 Task: Look for space in Marion, United States from 10th June, 2023 to 25th June, 2023 for 4 adults in price range Rs.10000 to Rs.15000. Place can be private room with 4 bedrooms having 4 beds and 4 bathrooms. Property type can be house, flat, guest house, hotel. Amenities needed are: wifi, TV, free parkinig on premises, gym, breakfast. Booking option can be shelf check-in. Required host language is English.
Action: Mouse moved to (464, 96)
Screenshot: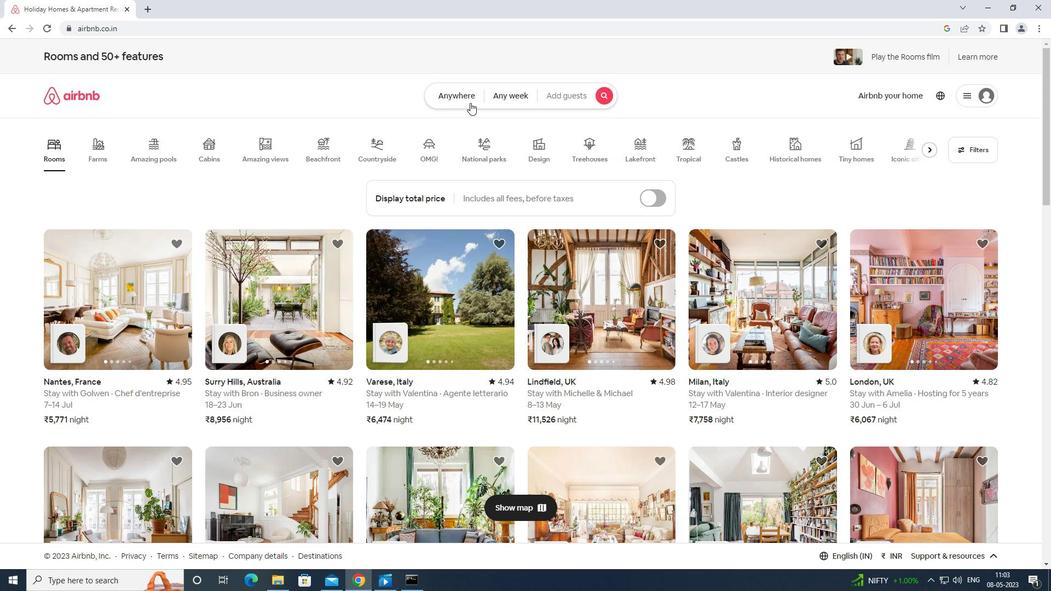 
Action: Mouse pressed left at (464, 96)
Screenshot: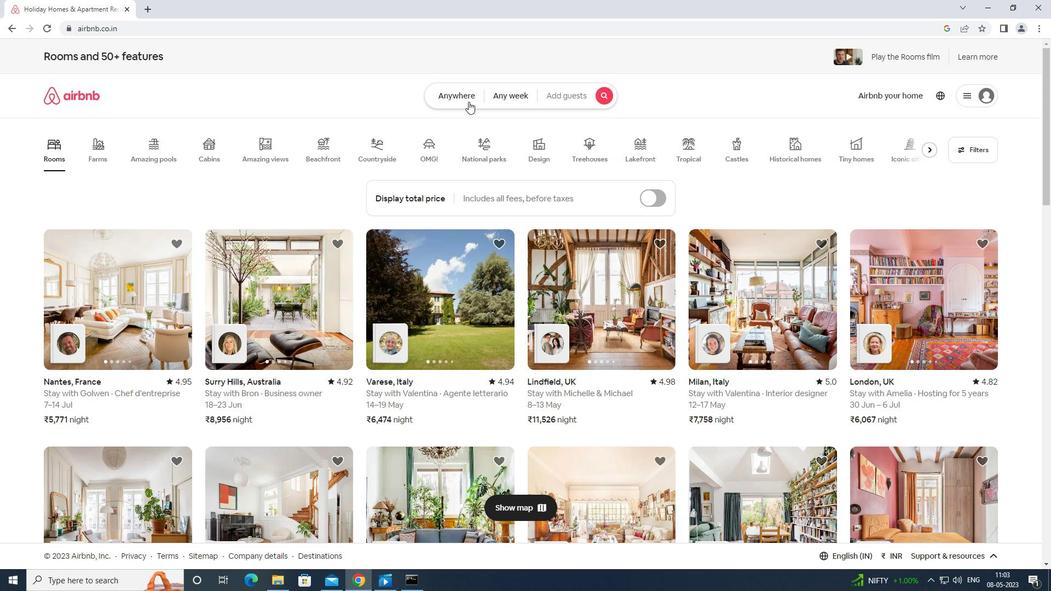 
Action: Mouse moved to (372, 134)
Screenshot: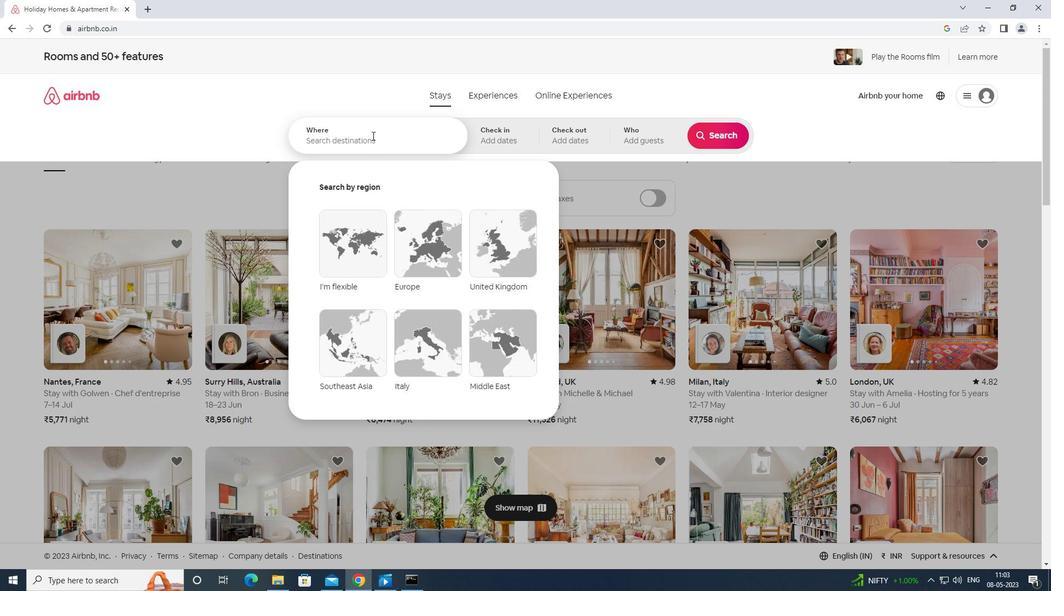 
Action: Mouse pressed left at (372, 134)
Screenshot: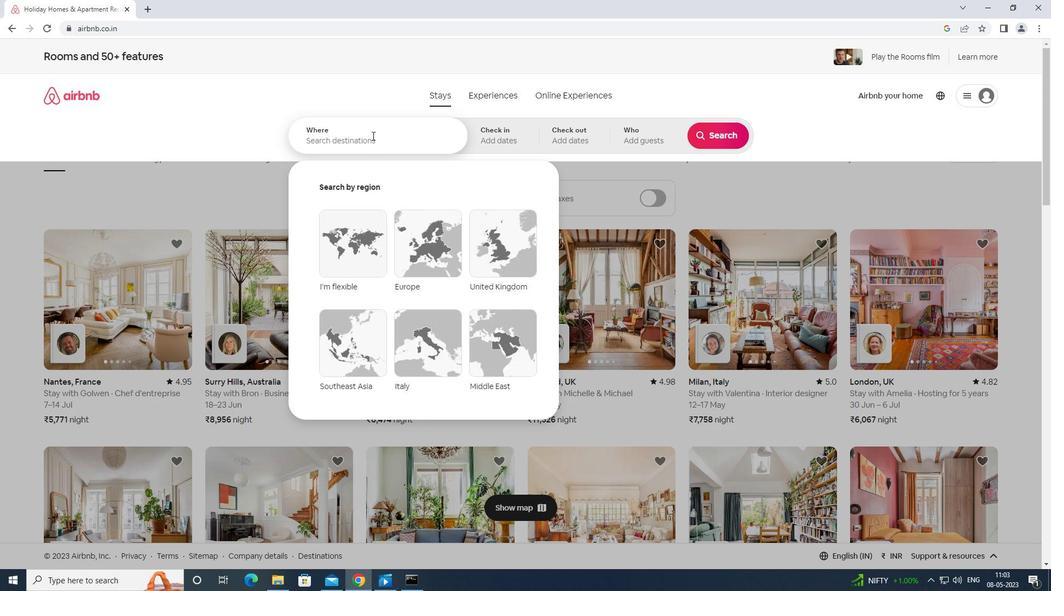 
Action: Key pressed <Key.caps_lock>
Screenshot: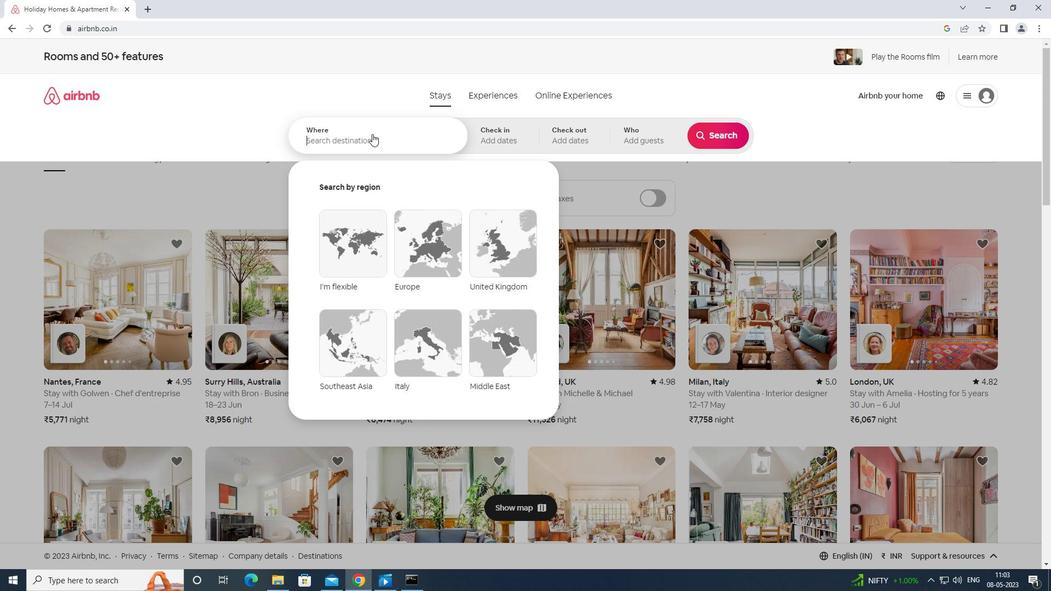 
Action: Mouse moved to (368, 141)
Screenshot: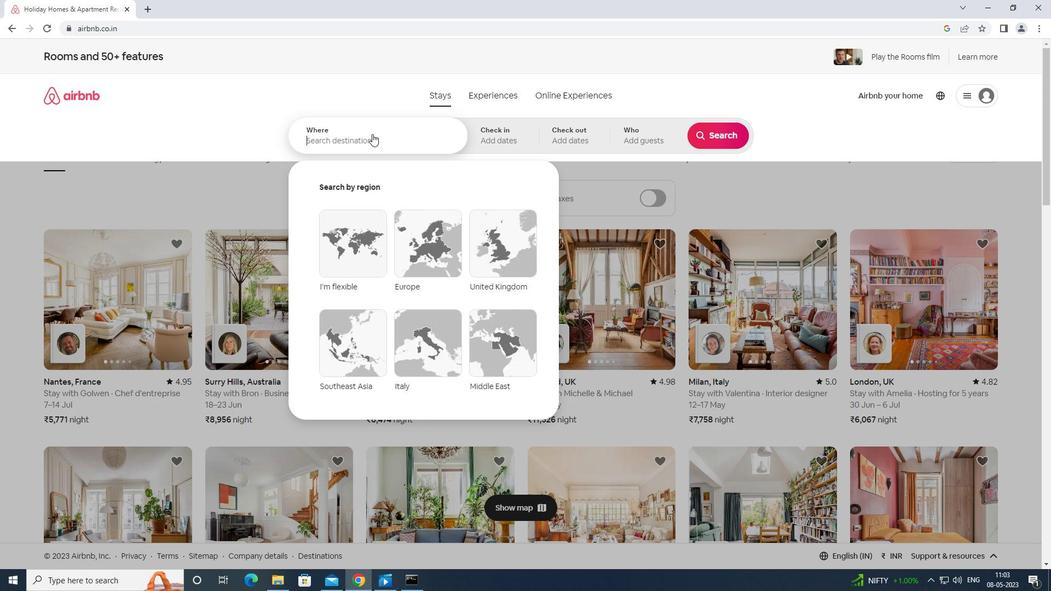 
Action: Key pressed m<Key.backspace><Key.shift>MARION<Key.space>UNITED<Key.space>STATES<Key.enter>
Screenshot: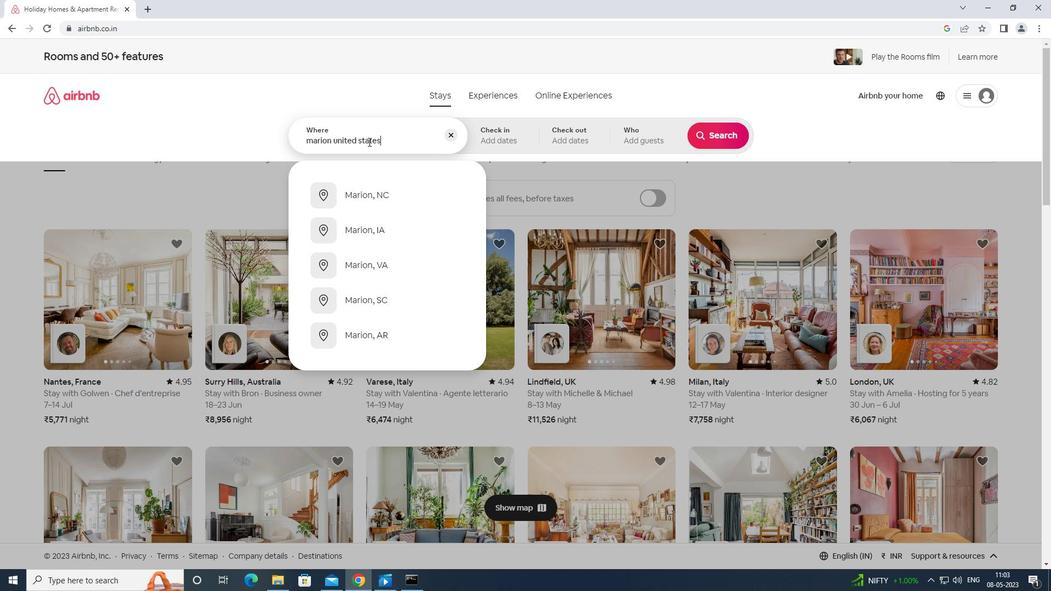 
Action: Mouse moved to (703, 294)
Screenshot: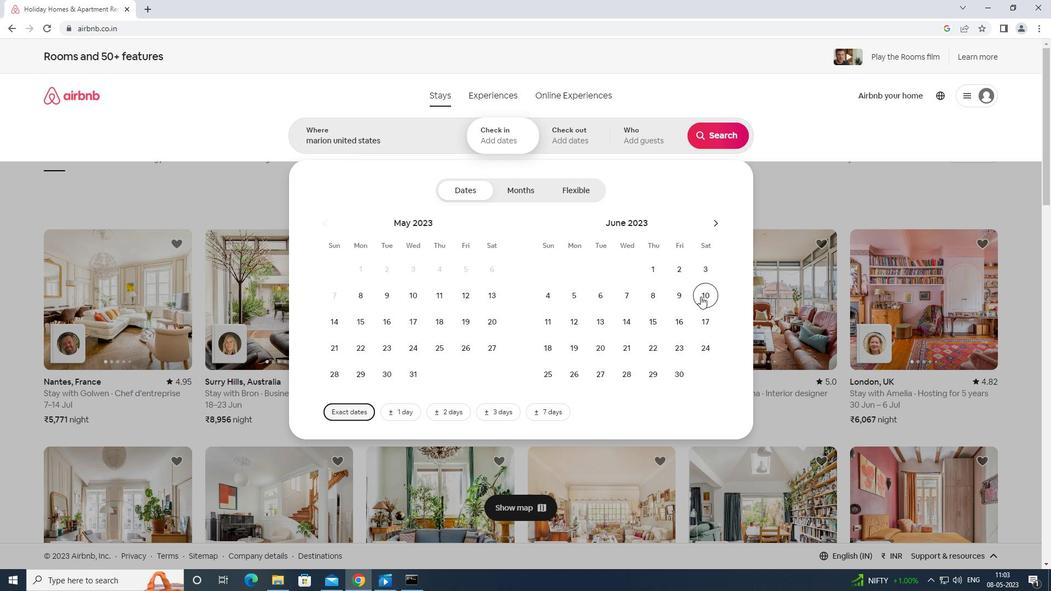 
Action: Mouse pressed left at (703, 294)
Screenshot: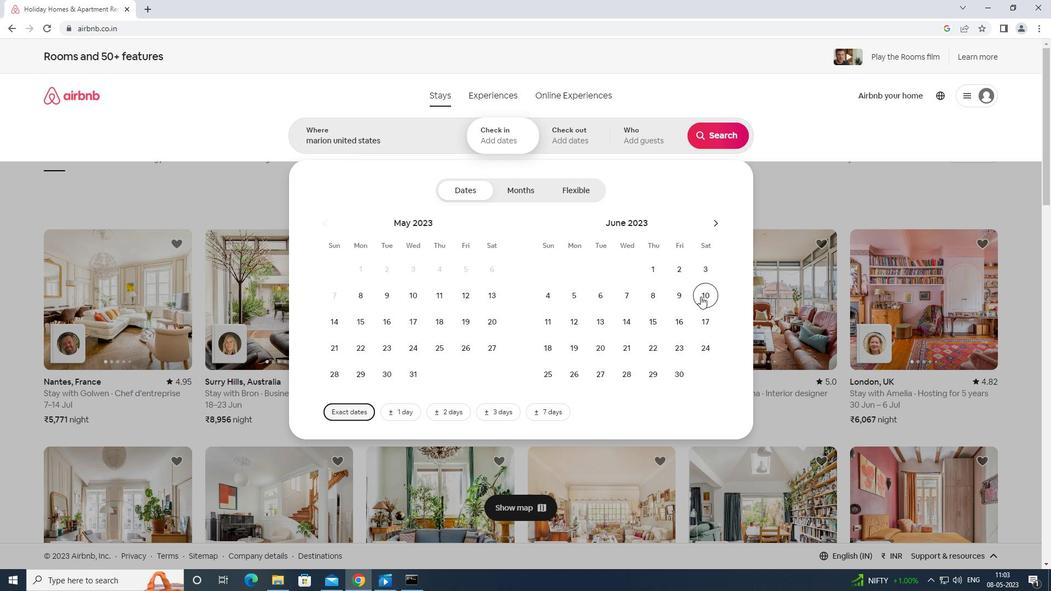 
Action: Mouse moved to (546, 372)
Screenshot: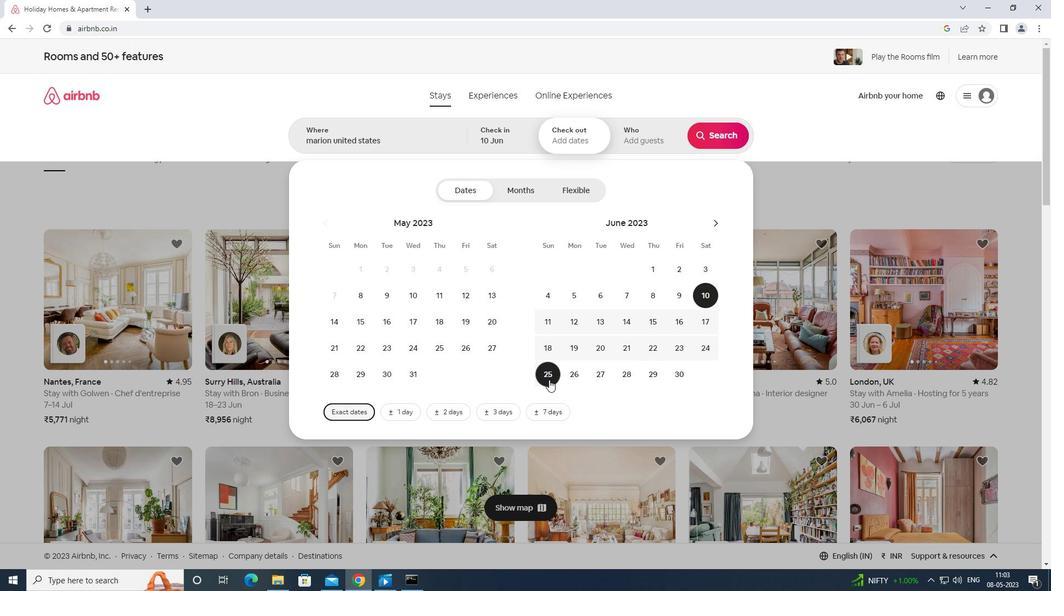 
Action: Mouse pressed left at (546, 372)
Screenshot: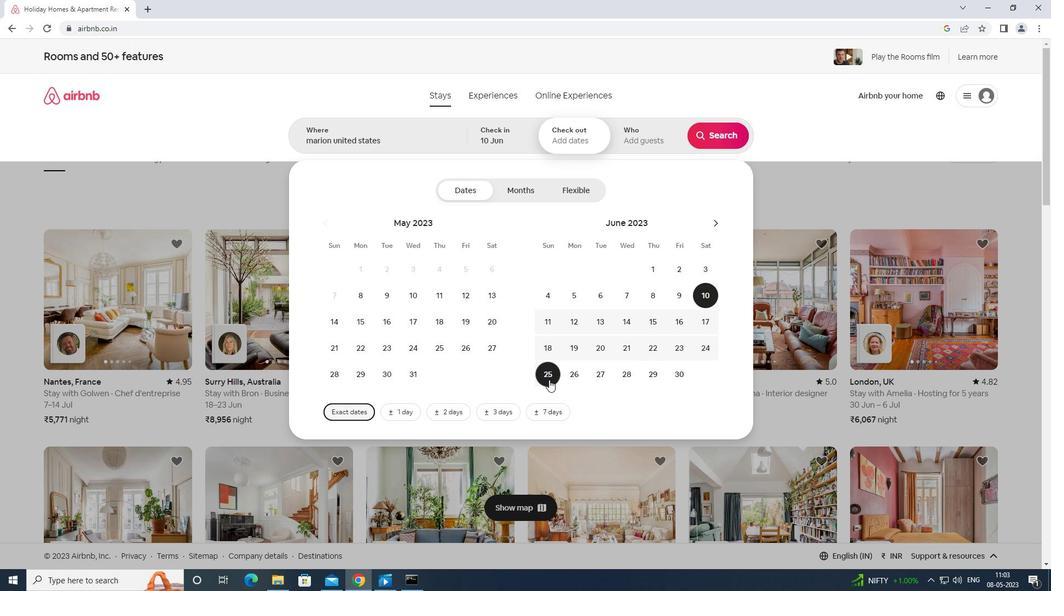 
Action: Mouse moved to (645, 135)
Screenshot: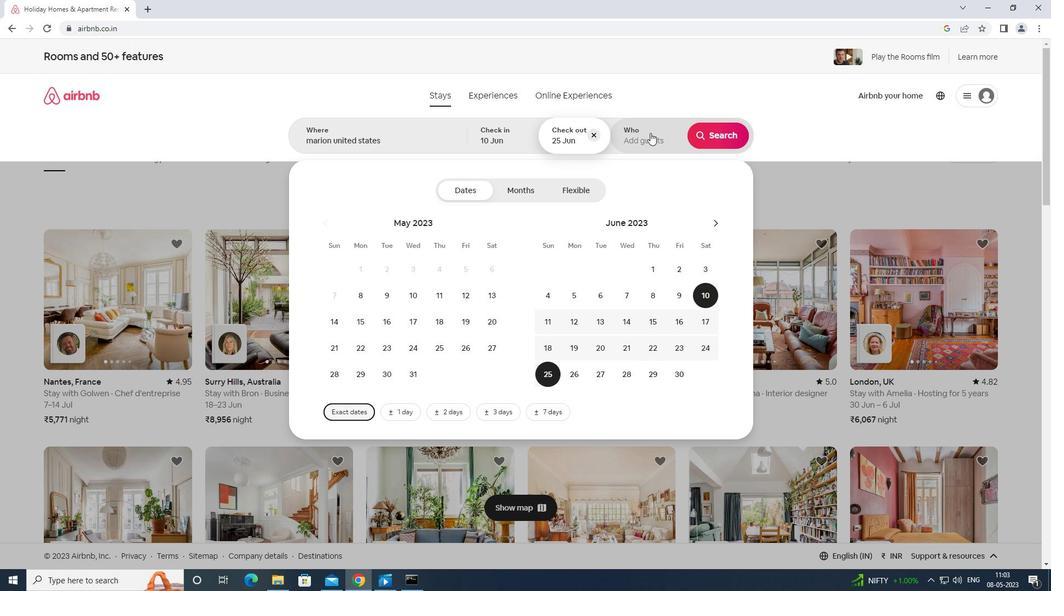 
Action: Mouse pressed left at (645, 135)
Screenshot: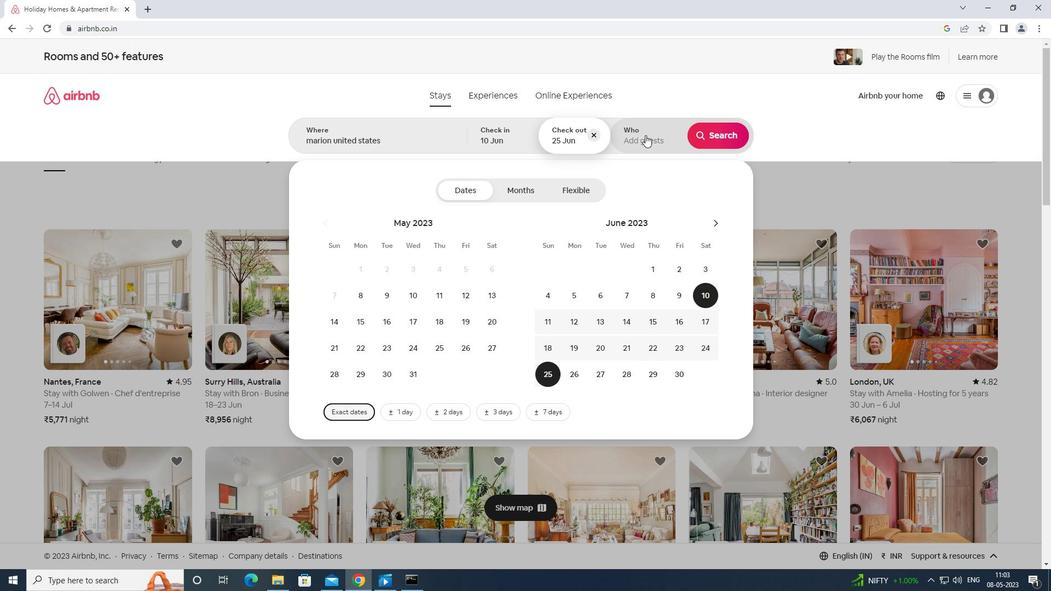 
Action: Mouse moved to (718, 194)
Screenshot: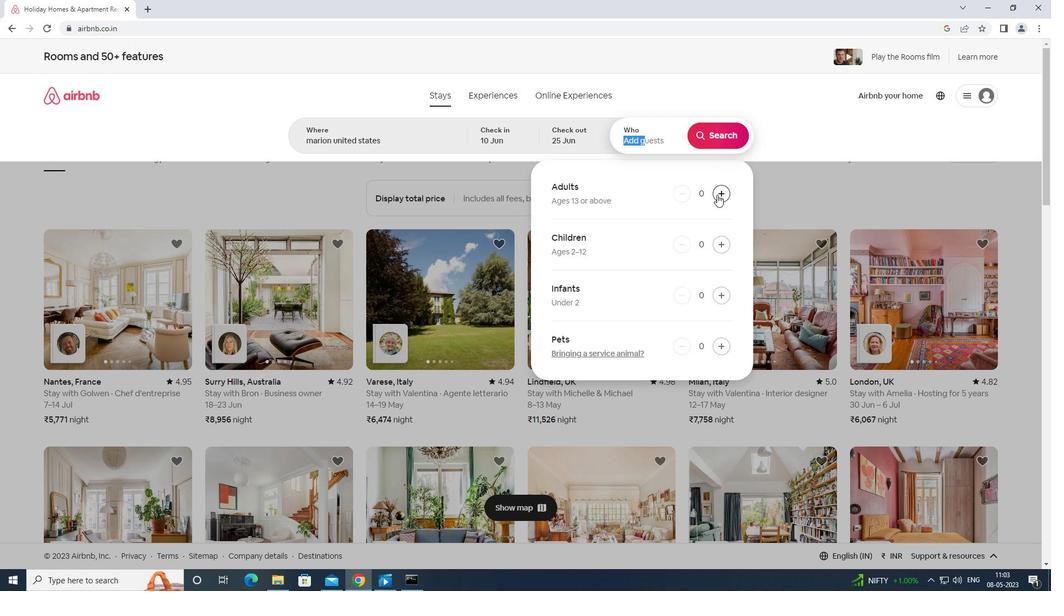
Action: Mouse pressed left at (718, 194)
Screenshot: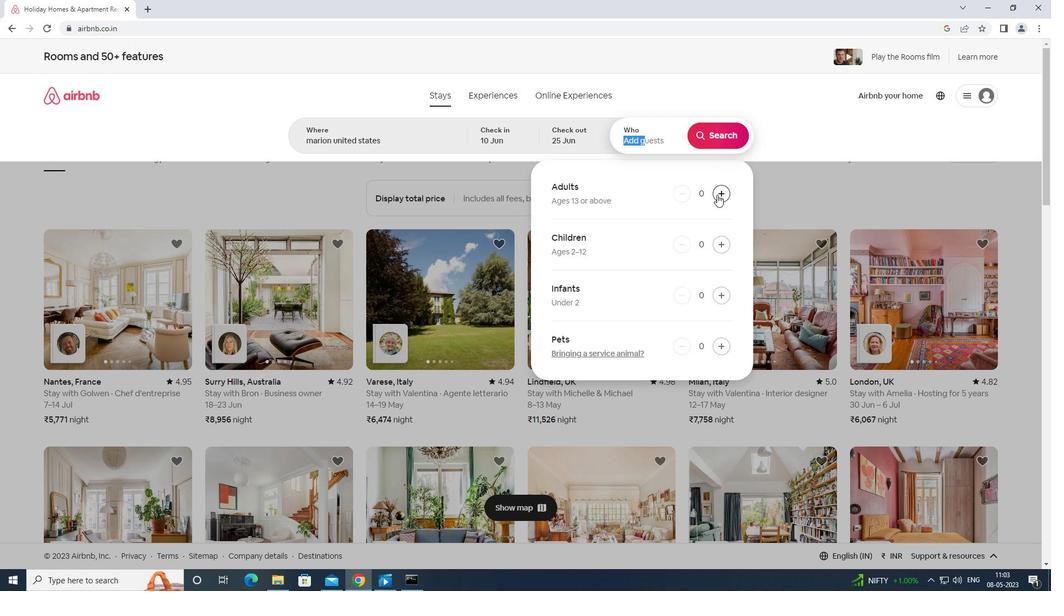 
Action: Mouse moved to (718, 194)
Screenshot: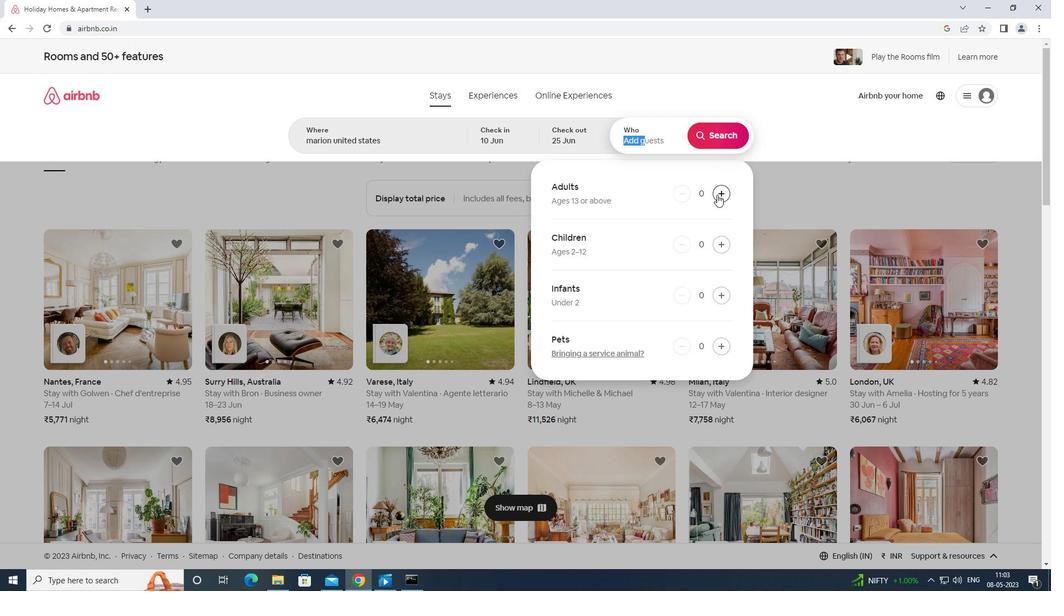 
Action: Mouse pressed left at (718, 194)
Screenshot: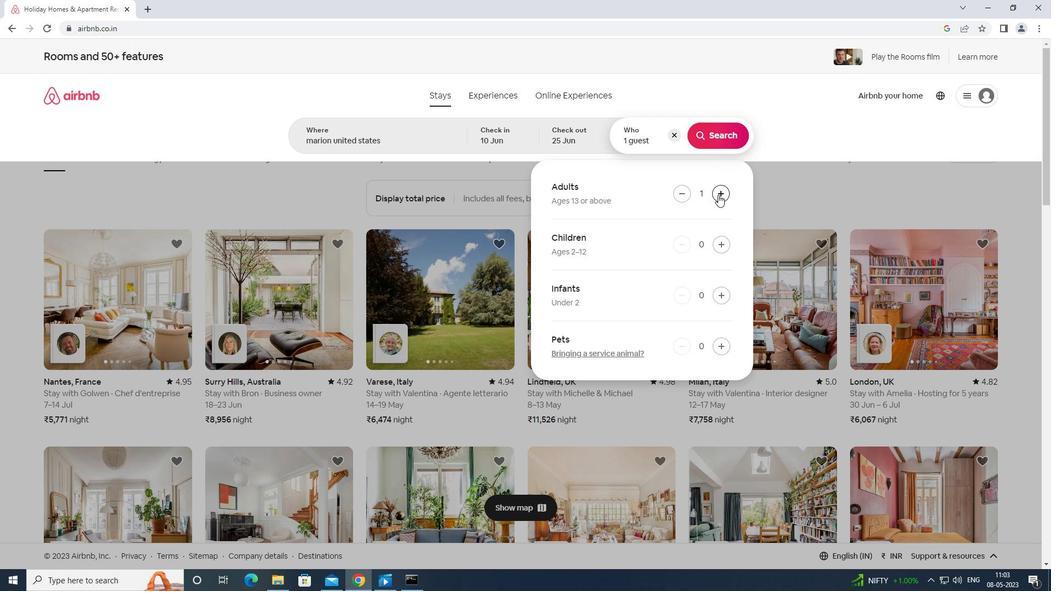 
Action: Mouse pressed left at (718, 194)
Screenshot: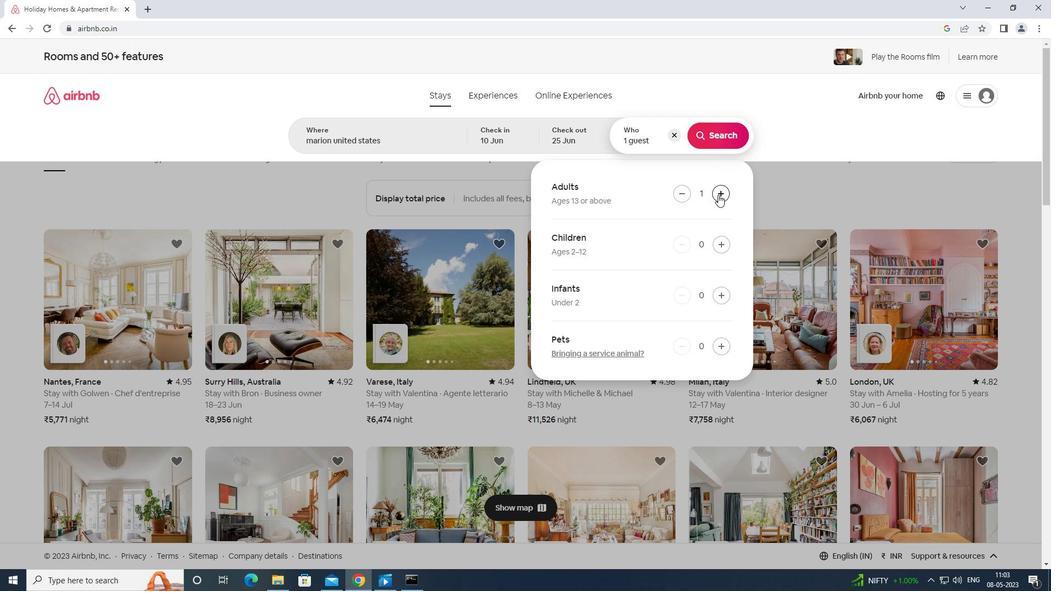 
Action: Mouse moved to (718, 194)
Screenshot: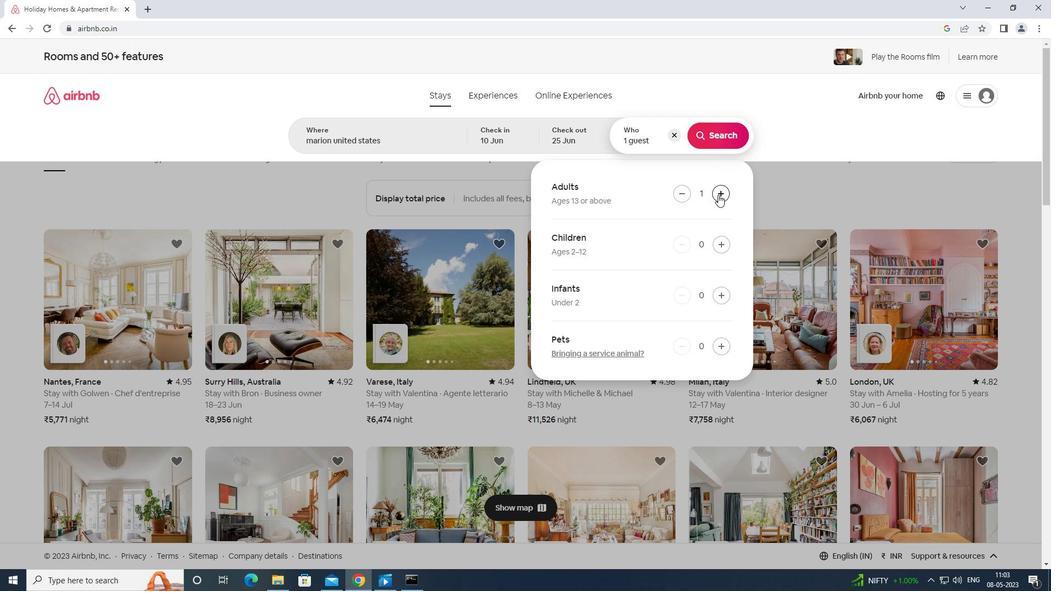 
Action: Mouse pressed left at (718, 194)
Screenshot: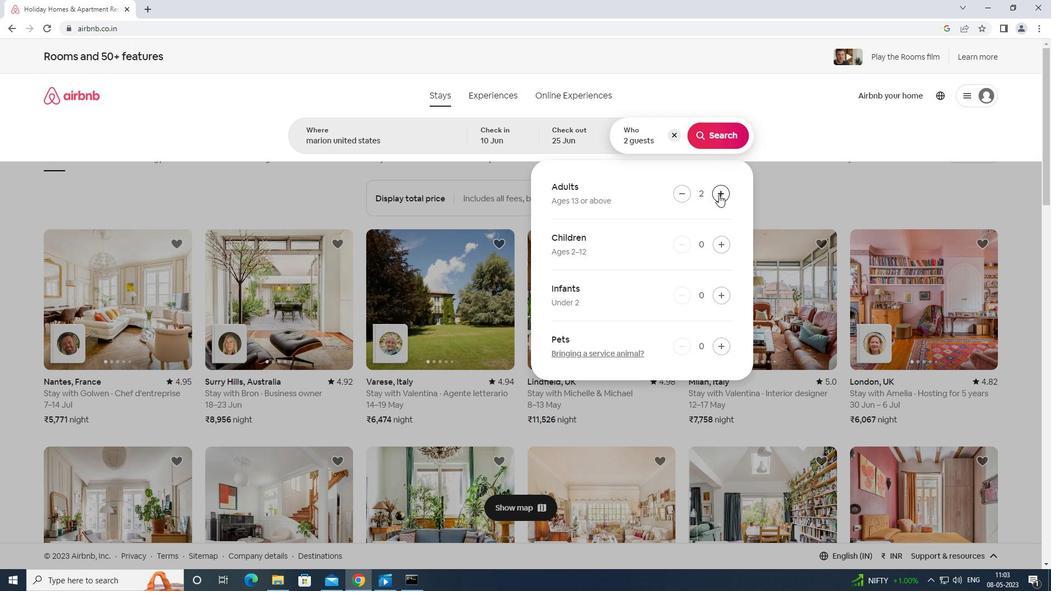 
Action: Mouse moved to (710, 131)
Screenshot: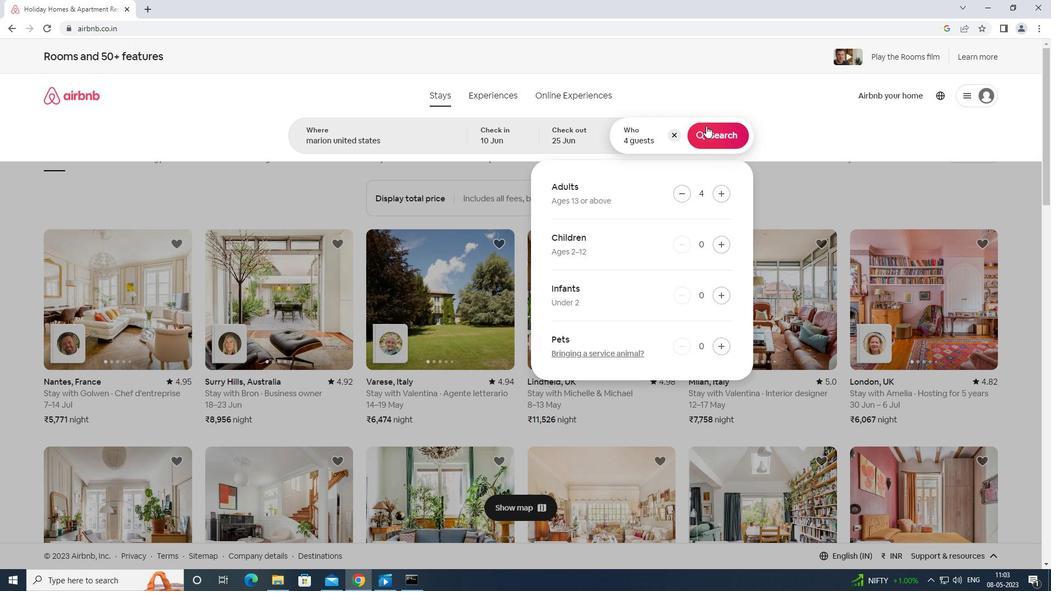 
Action: Mouse pressed left at (710, 131)
Screenshot: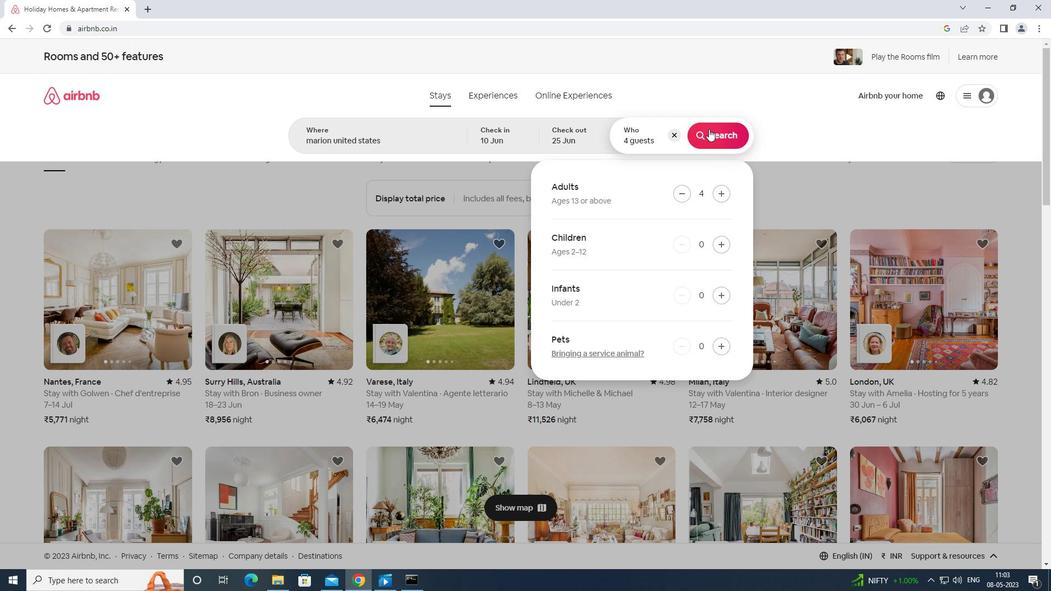
Action: Mouse moved to (1006, 87)
Screenshot: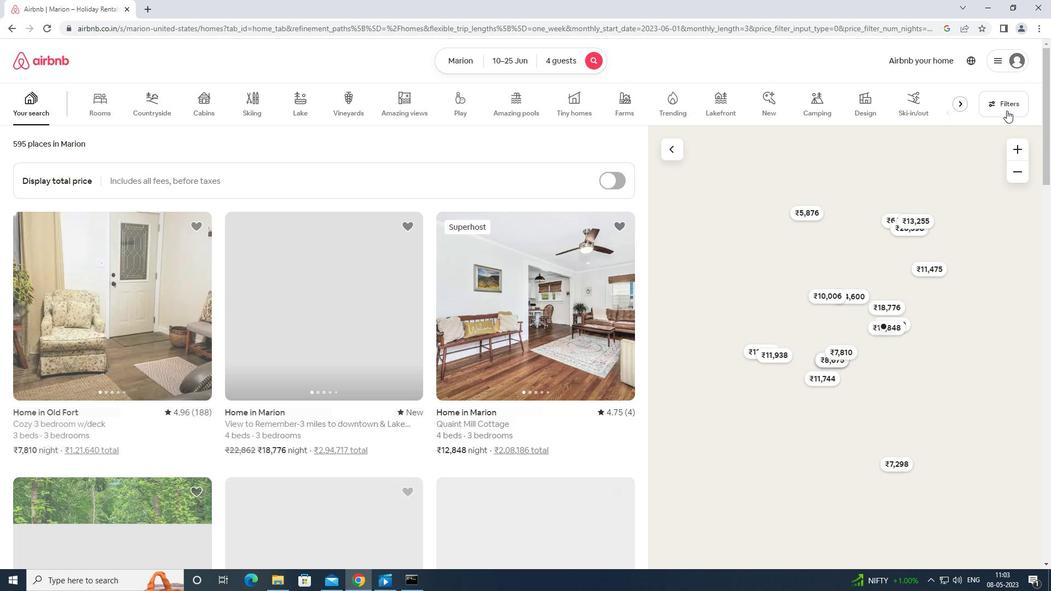 
Action: Mouse pressed left at (1006, 87)
Screenshot: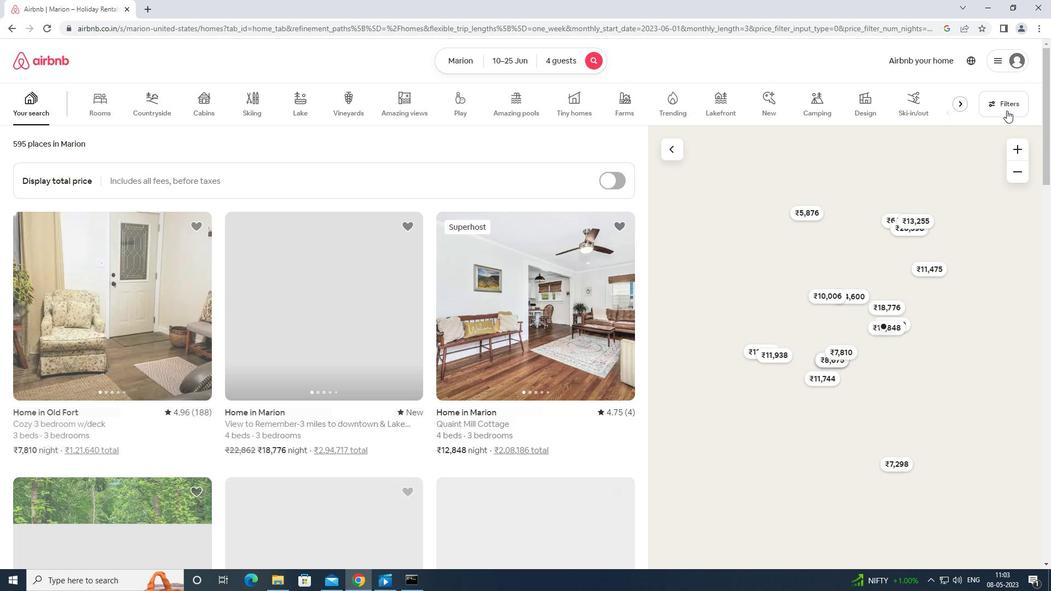 
Action: Mouse moved to (1006, 103)
Screenshot: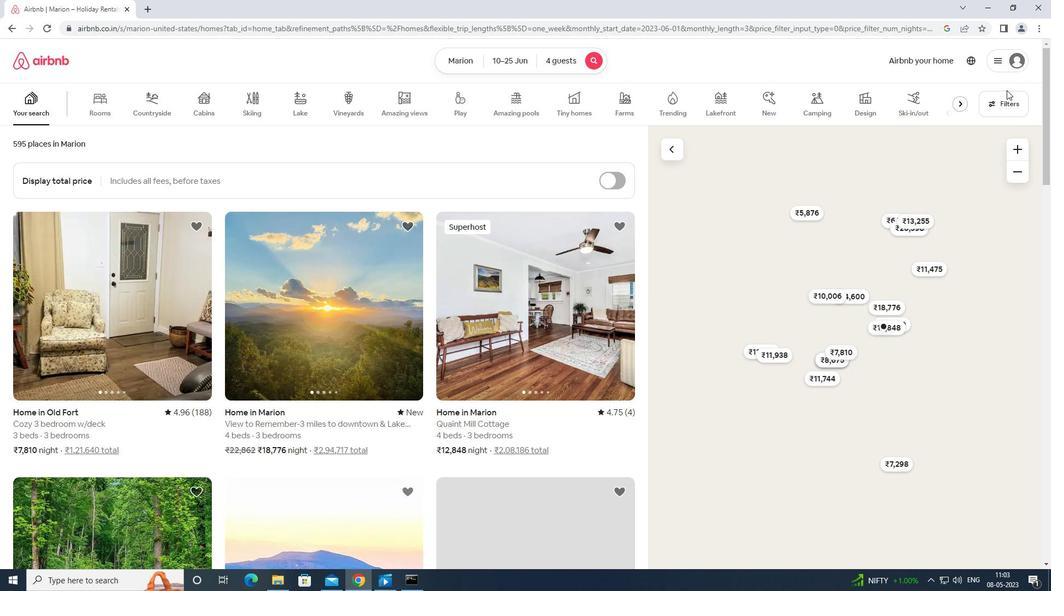 
Action: Mouse pressed left at (1006, 103)
Screenshot: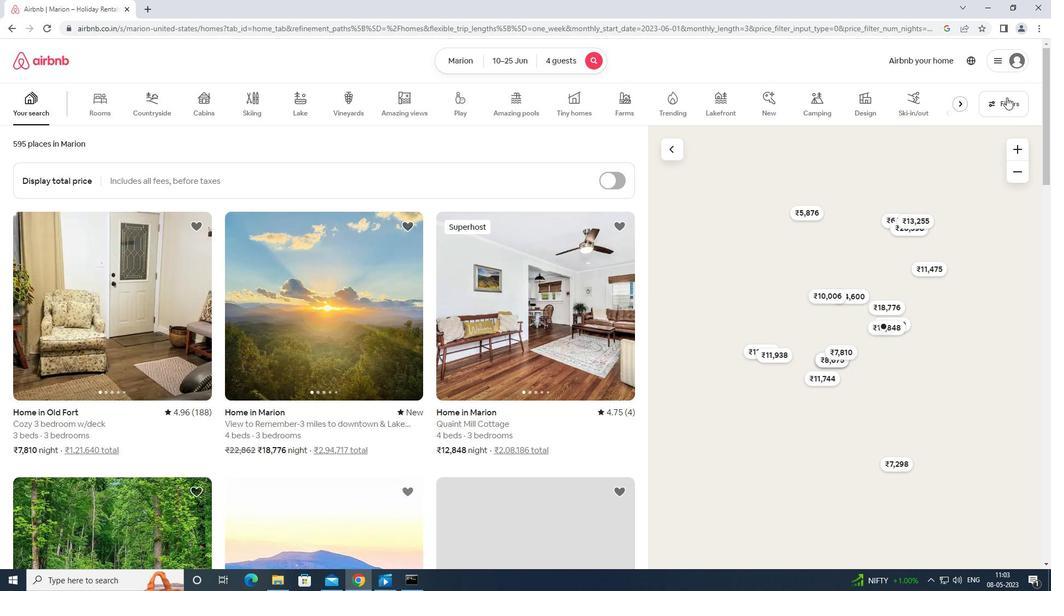 
Action: Mouse moved to (451, 364)
Screenshot: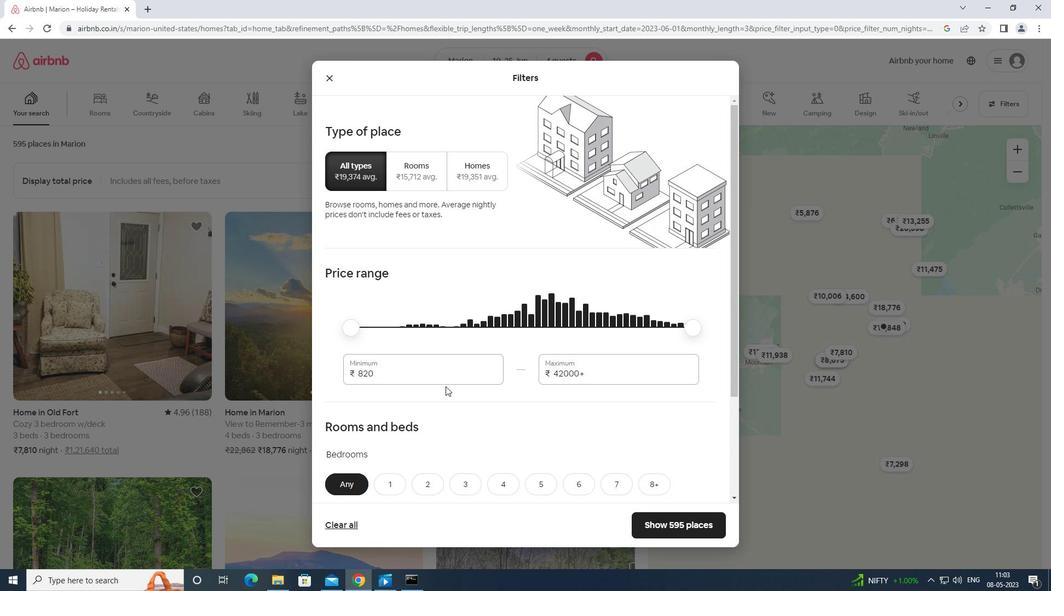 
Action: Mouse pressed left at (451, 364)
Screenshot: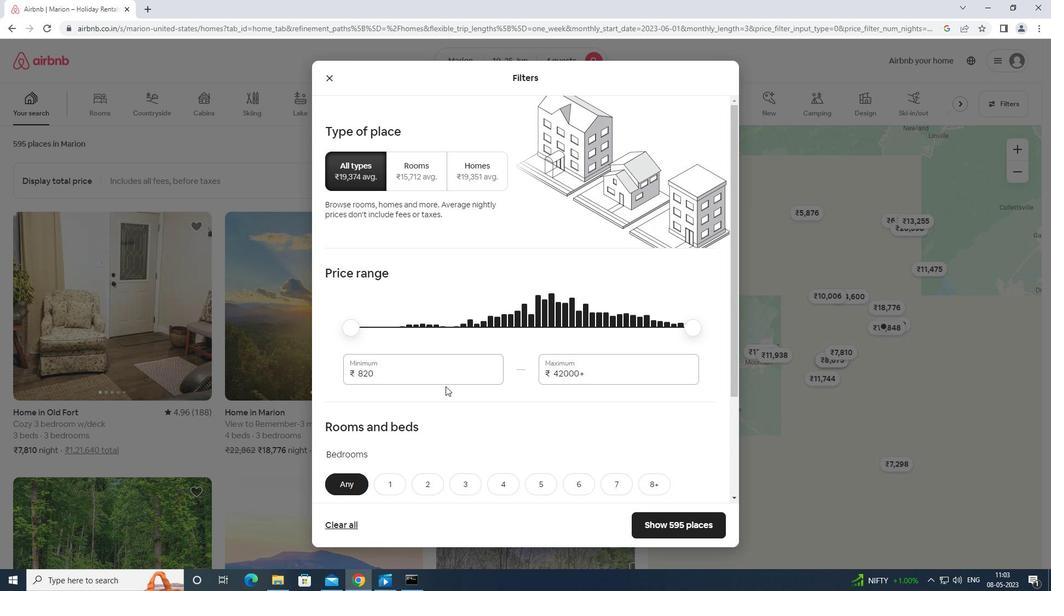 
Action: Mouse moved to (503, 404)
Screenshot: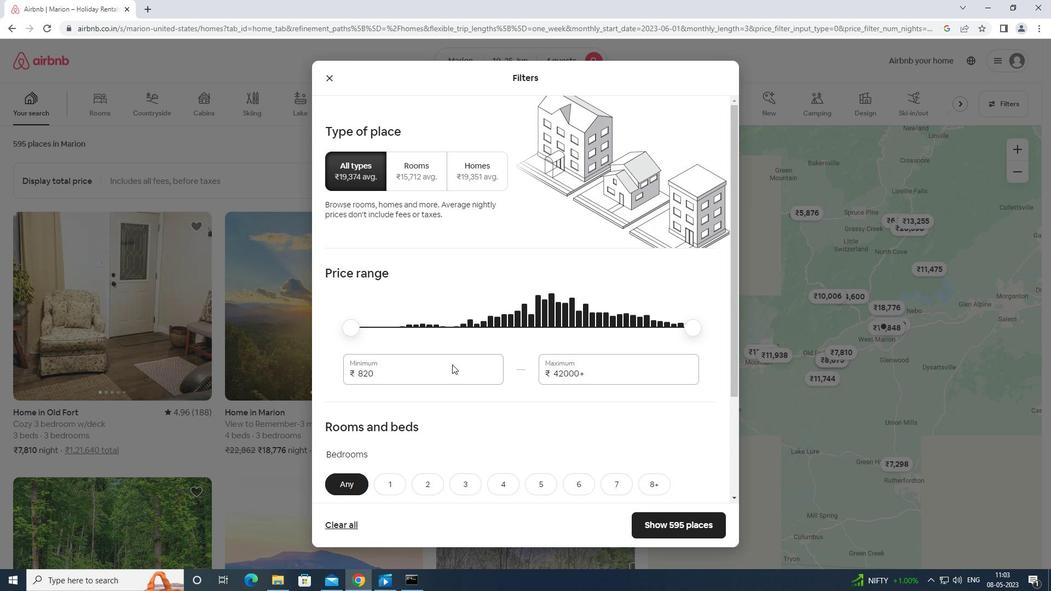 
Action: Key pressed <Key.backspace><Key.backspace><Key.backspace><Key.backspace><Key.backspace>10000
Screenshot: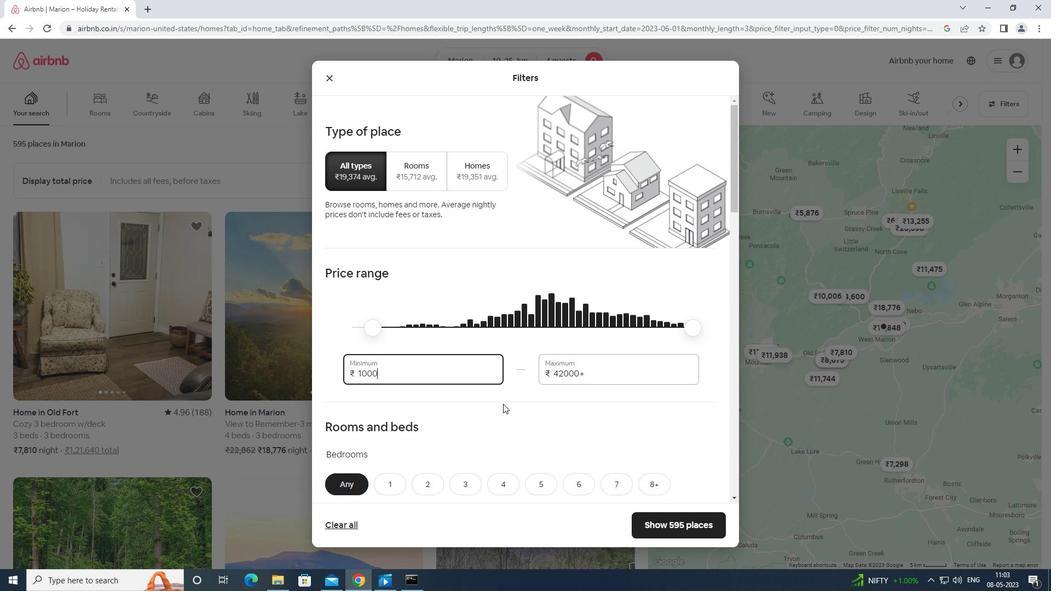 
Action: Mouse moved to (597, 372)
Screenshot: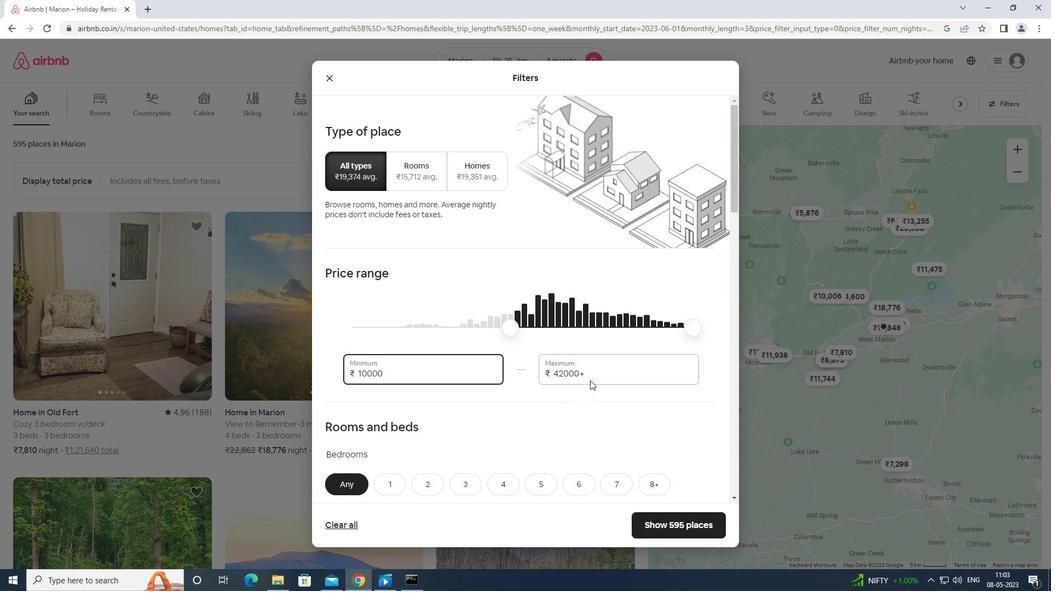 
Action: Mouse pressed left at (597, 372)
Screenshot: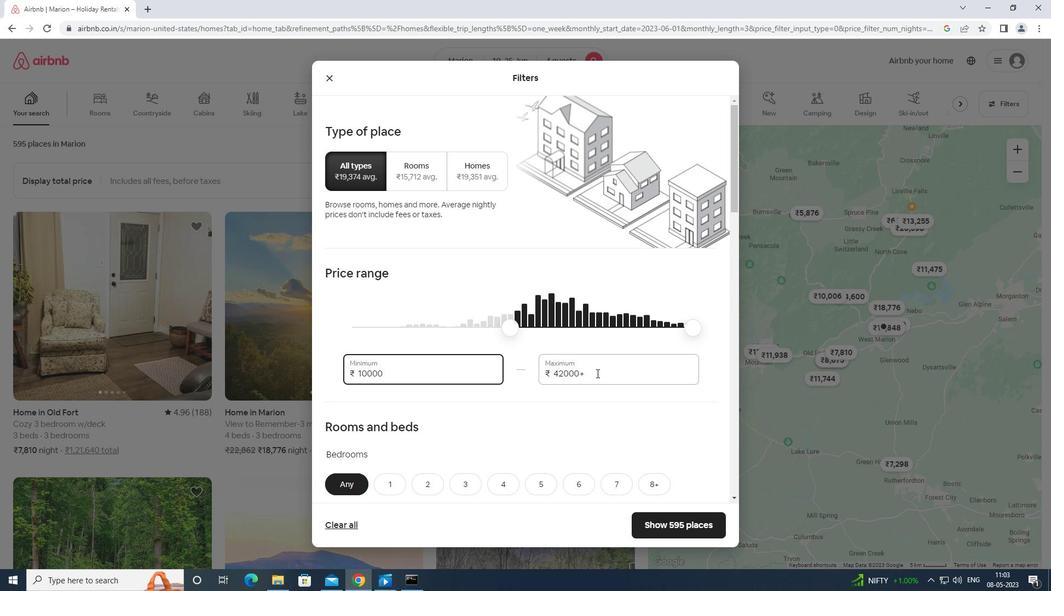 
Action: Key pressed <Key.backspace><Key.backspace><Key.backspace><Key.backspace><Key.backspace><Key.backspace><Key.backspace><Key.backspace><Key.backspace><Key.backspace><Key.backspace>15000
Screenshot: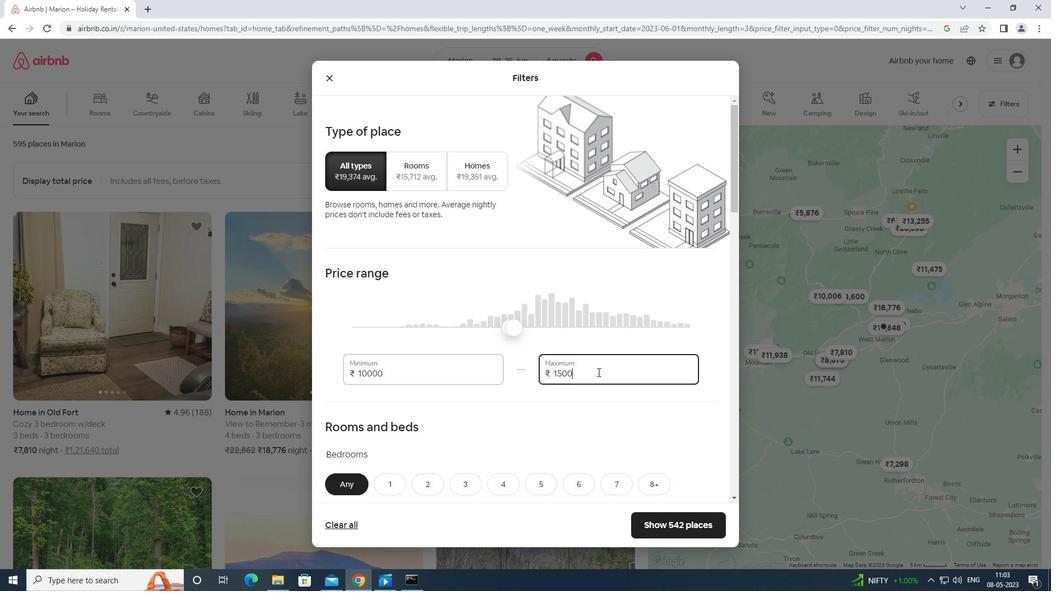 
Action: Mouse moved to (594, 382)
Screenshot: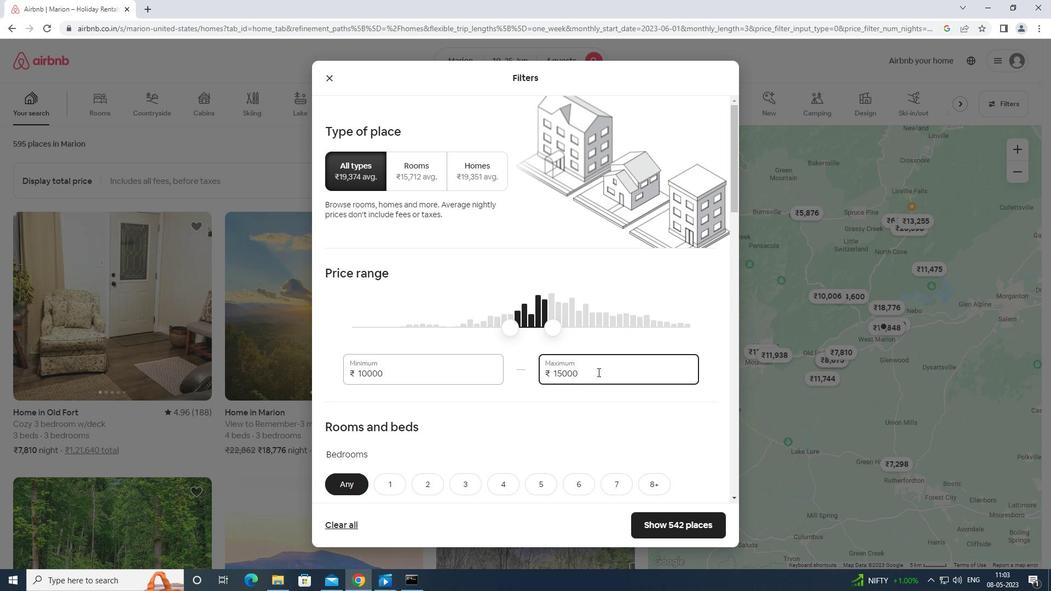 
Action: Mouse scrolled (594, 381) with delta (0, 0)
Screenshot: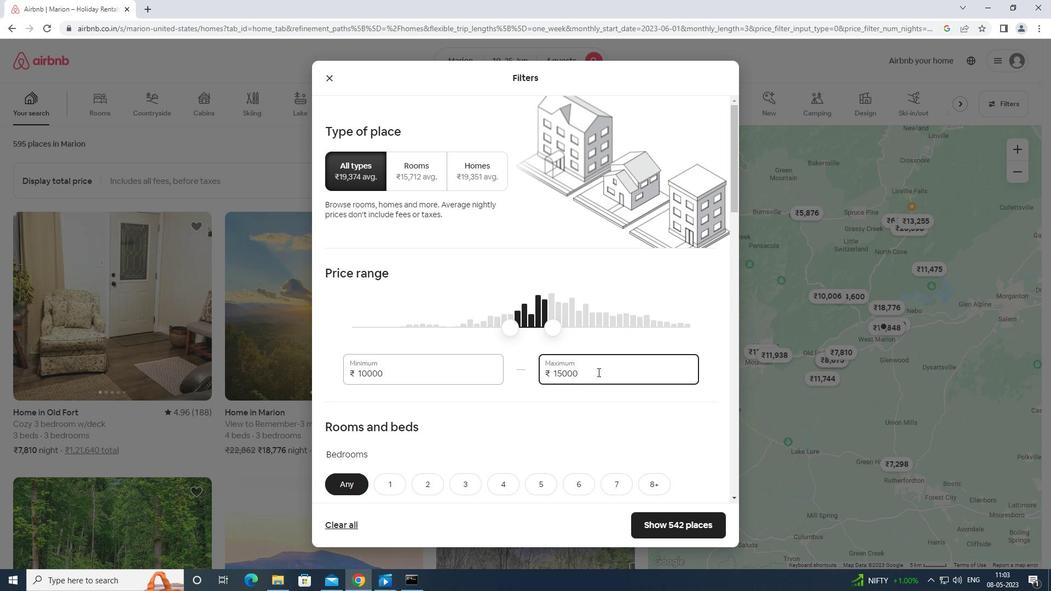 
Action: Mouse moved to (594, 384)
Screenshot: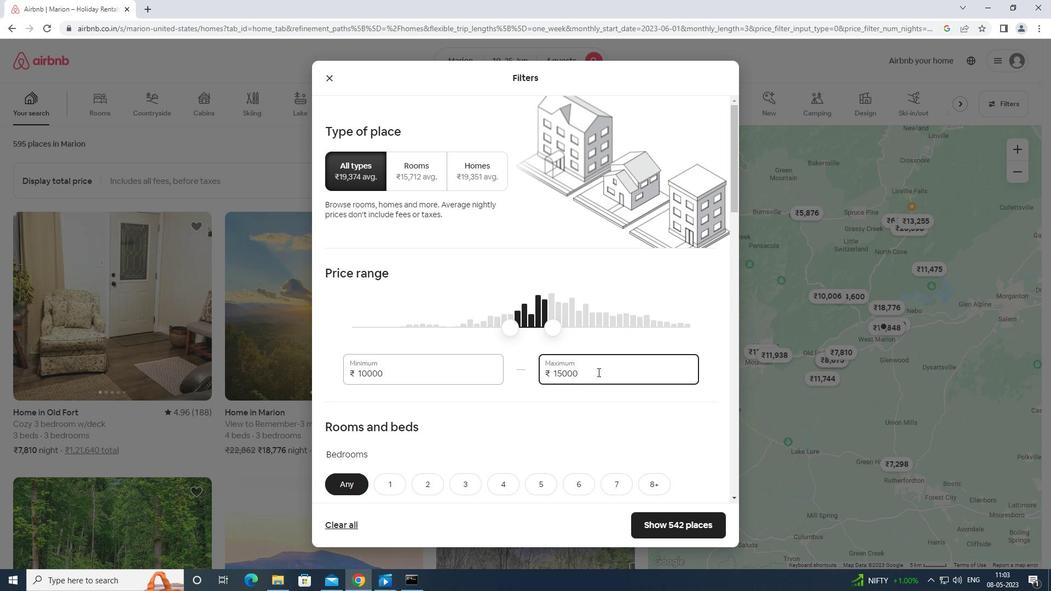 
Action: Mouse scrolled (594, 383) with delta (0, 0)
Screenshot: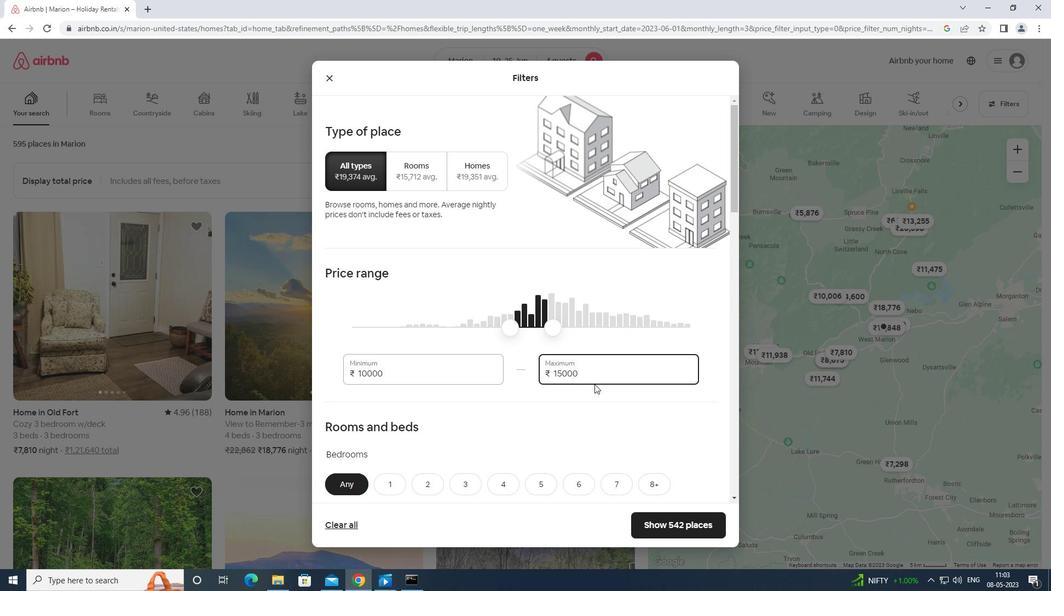 
Action: Mouse moved to (594, 386)
Screenshot: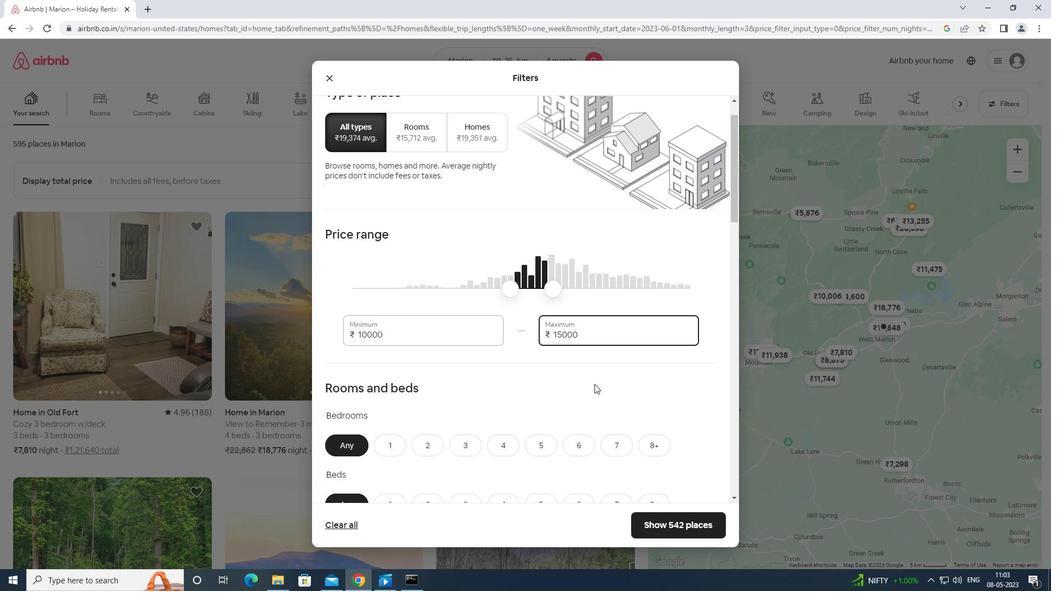 
Action: Mouse scrolled (594, 385) with delta (0, 0)
Screenshot: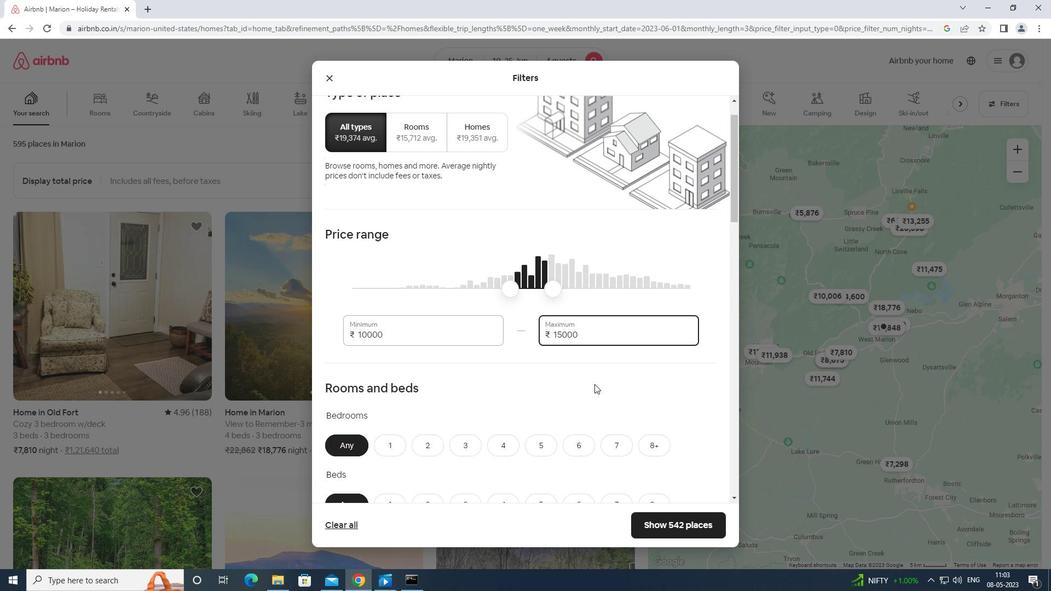 
Action: Mouse scrolled (594, 385) with delta (0, 0)
Screenshot: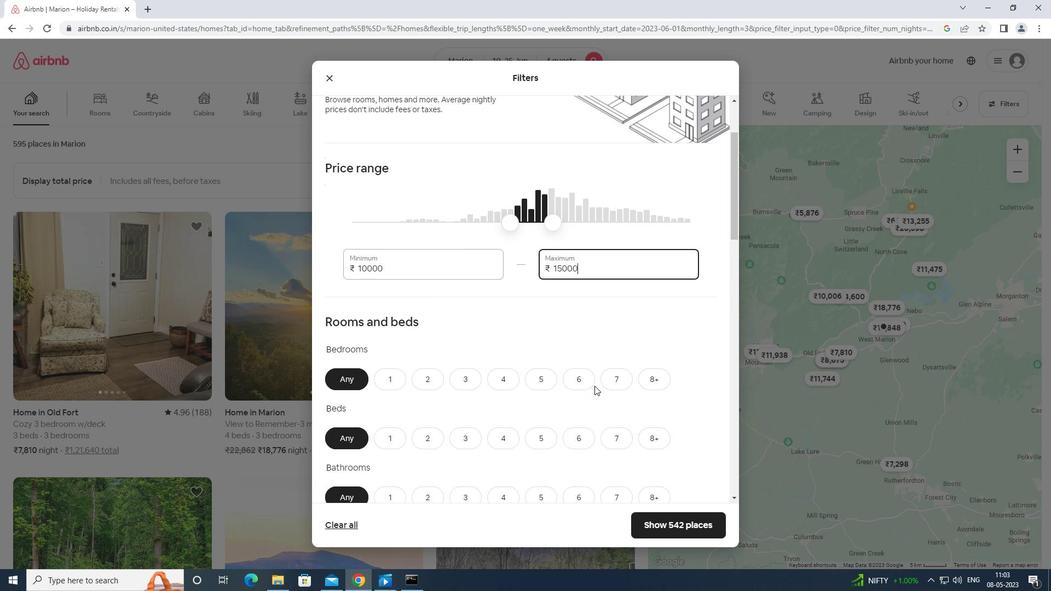 
Action: Mouse moved to (582, 383)
Screenshot: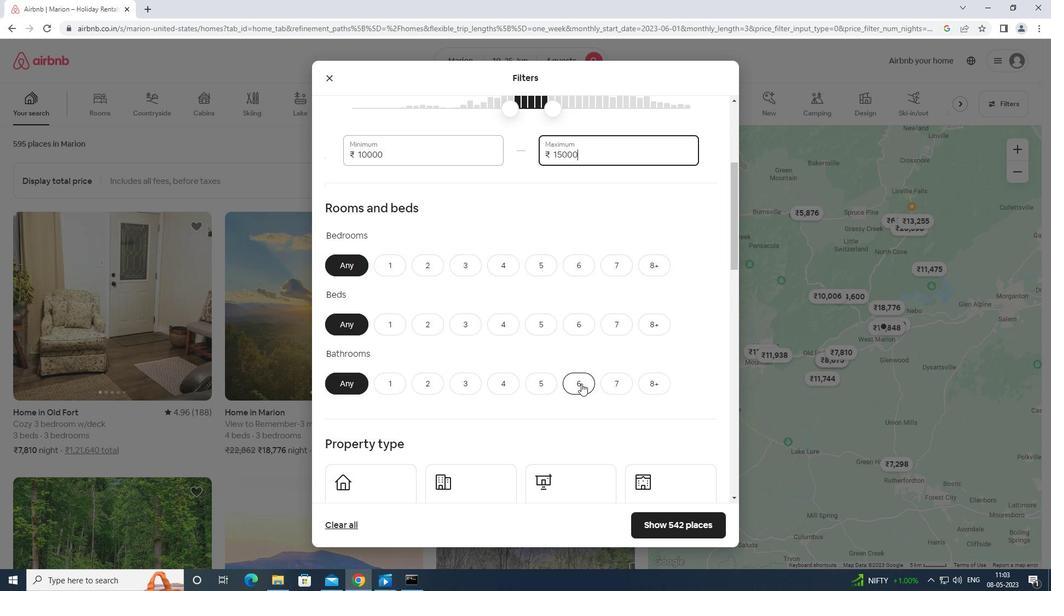 
Action: Mouse scrolled (582, 383) with delta (0, 0)
Screenshot: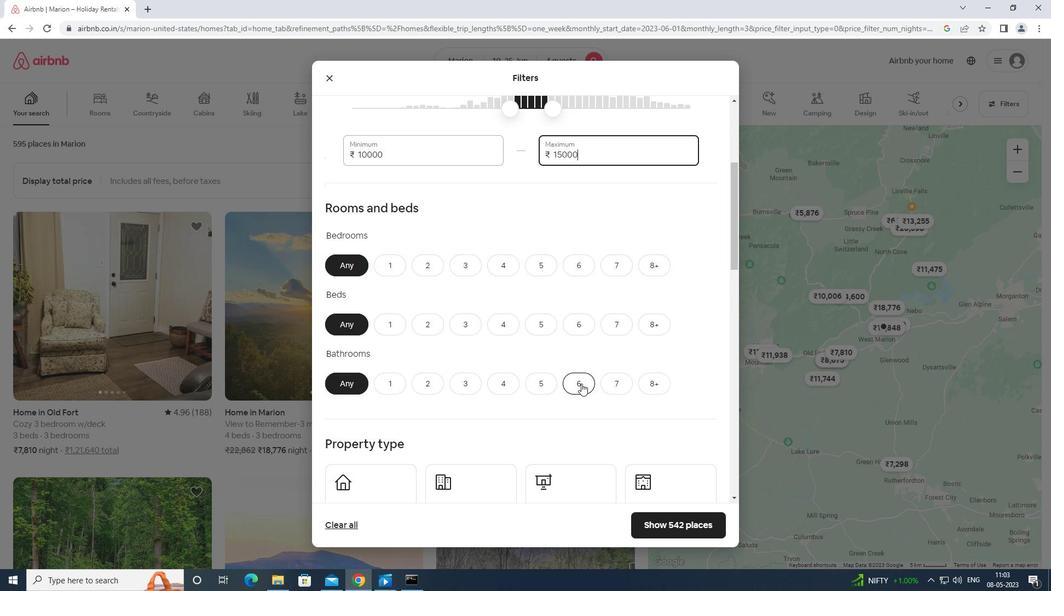 
Action: Mouse moved to (493, 211)
Screenshot: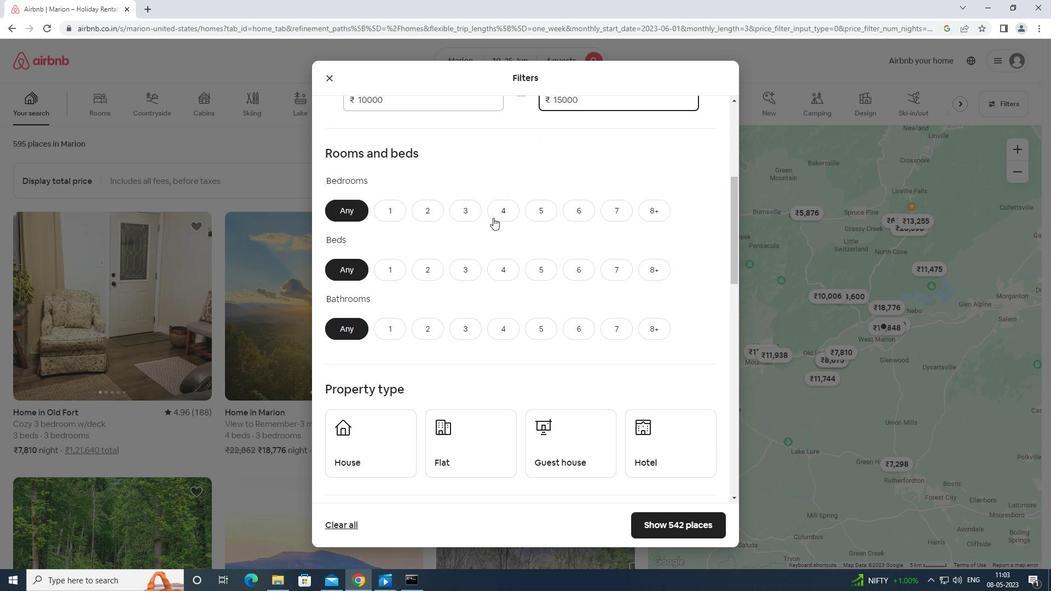 
Action: Mouse pressed left at (493, 211)
Screenshot: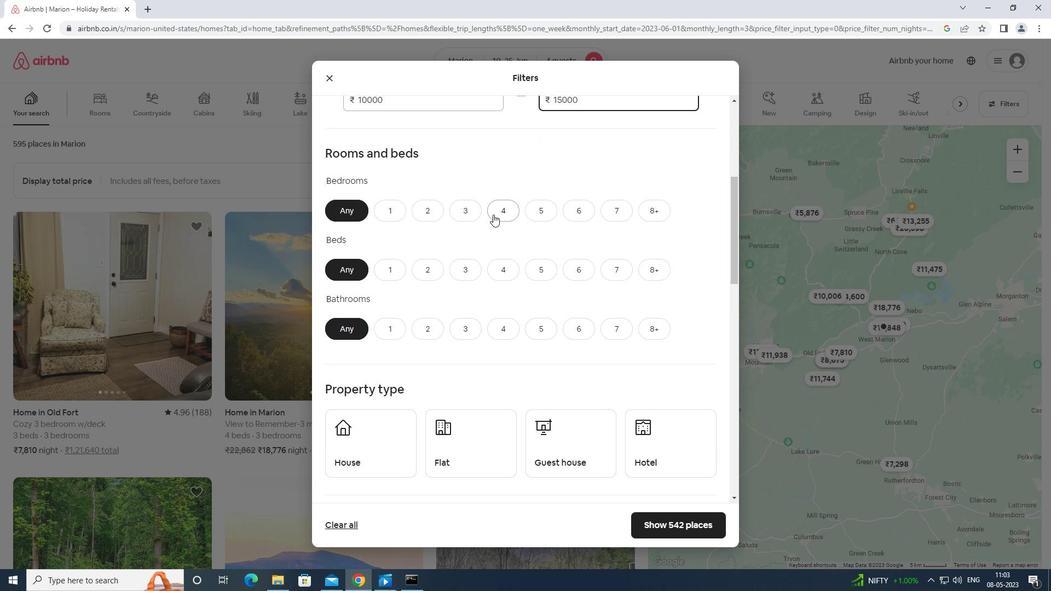
Action: Mouse moved to (507, 265)
Screenshot: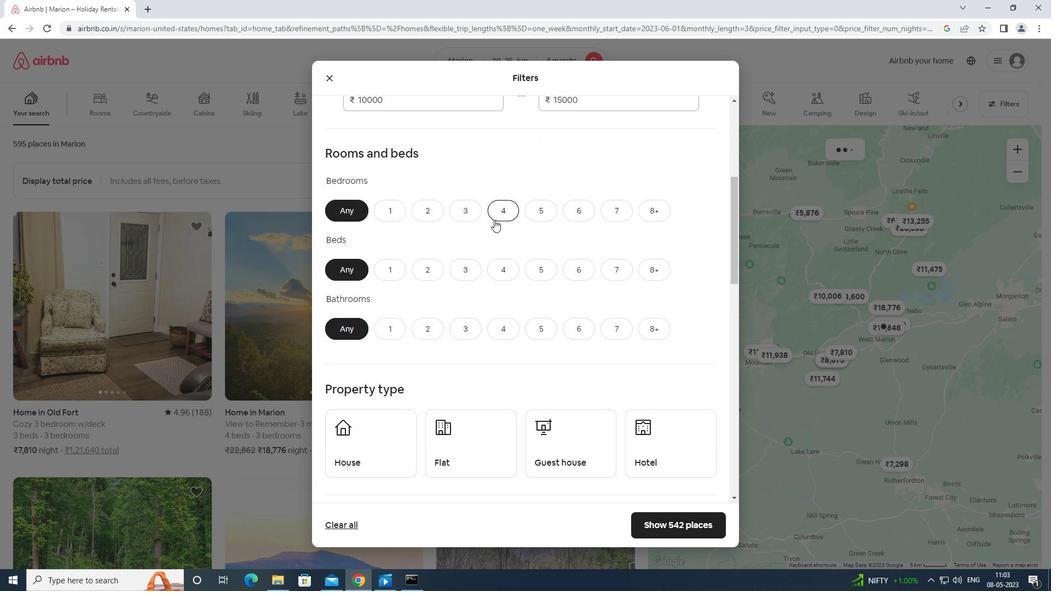 
Action: Mouse pressed left at (507, 265)
Screenshot: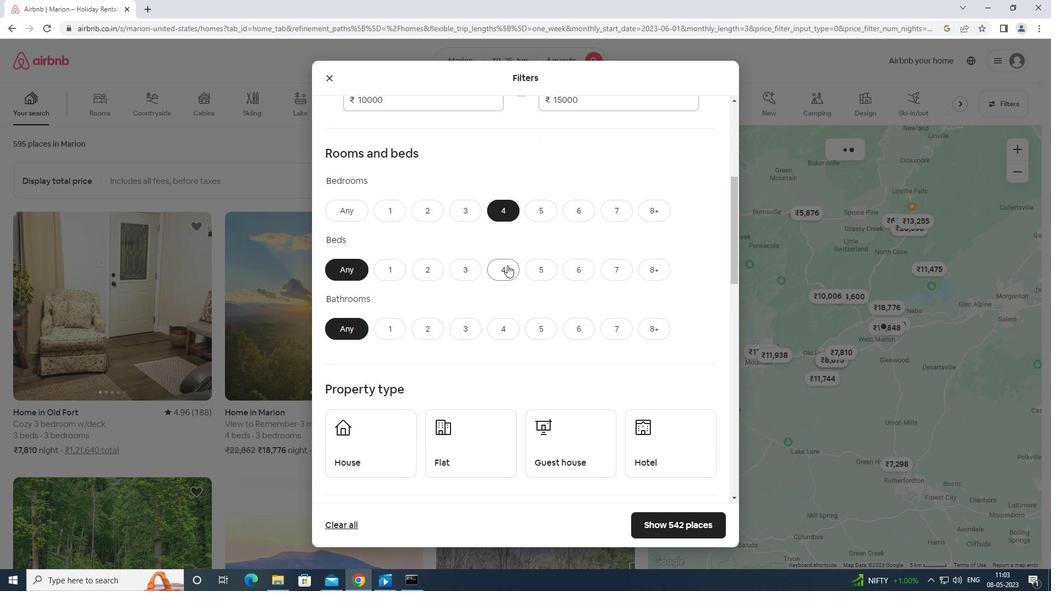 
Action: Mouse moved to (503, 323)
Screenshot: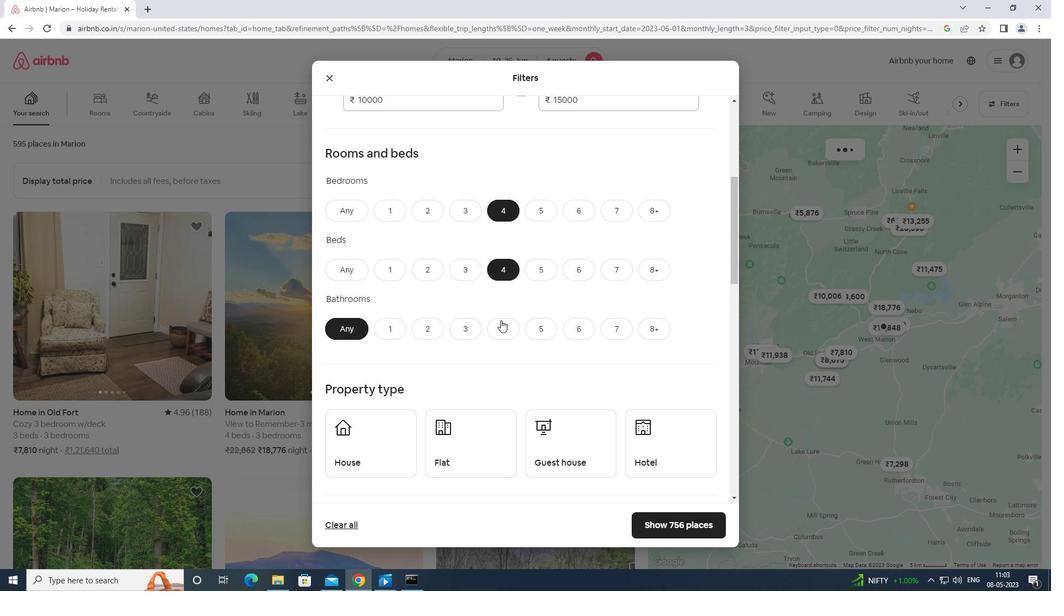 
Action: Mouse pressed left at (503, 323)
Screenshot: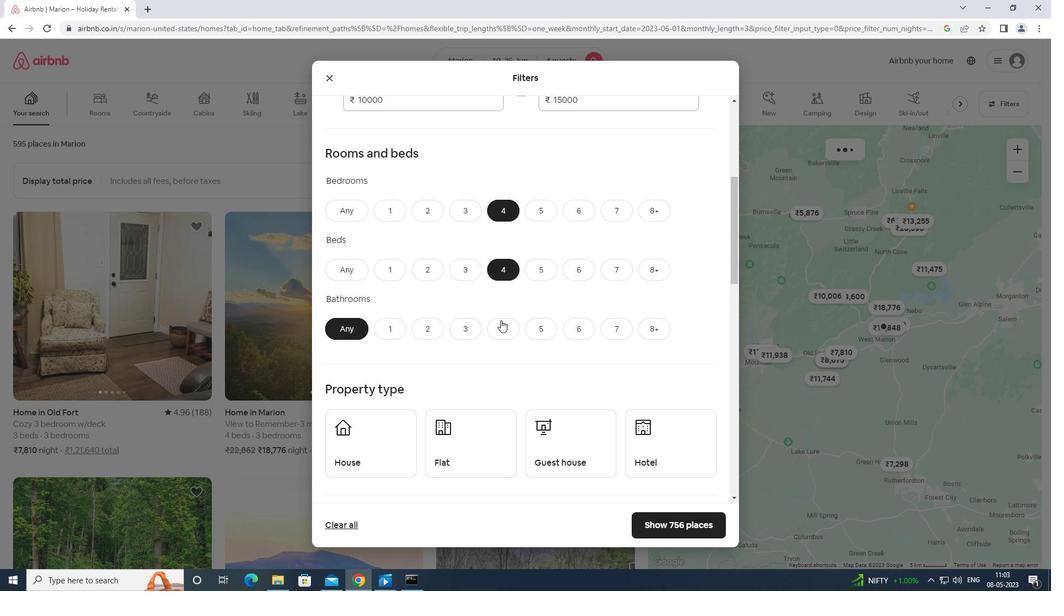 
Action: Mouse moved to (505, 326)
Screenshot: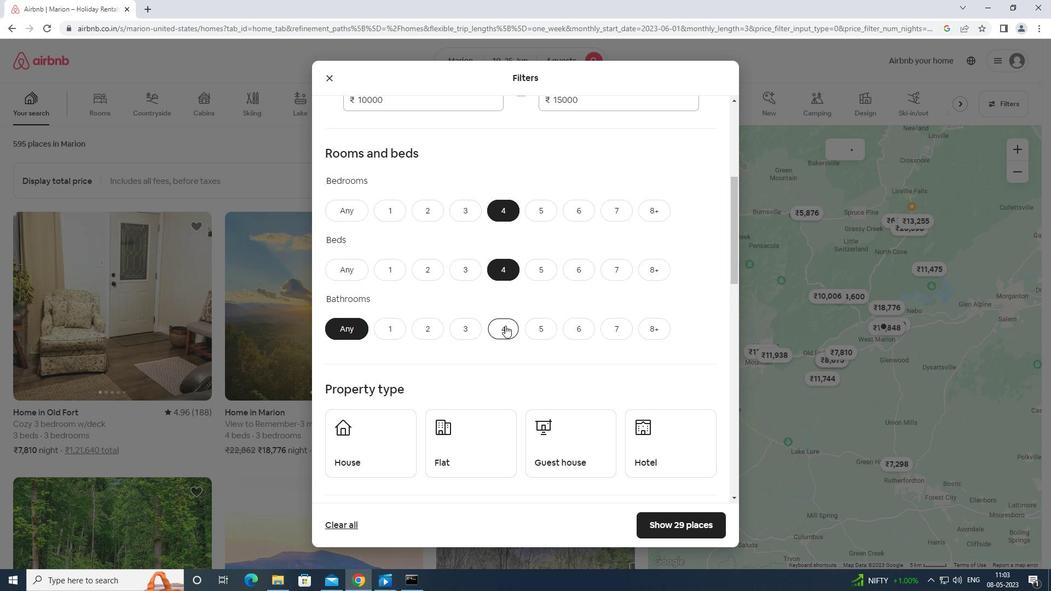 
Action: Mouse scrolled (505, 325) with delta (0, 0)
Screenshot: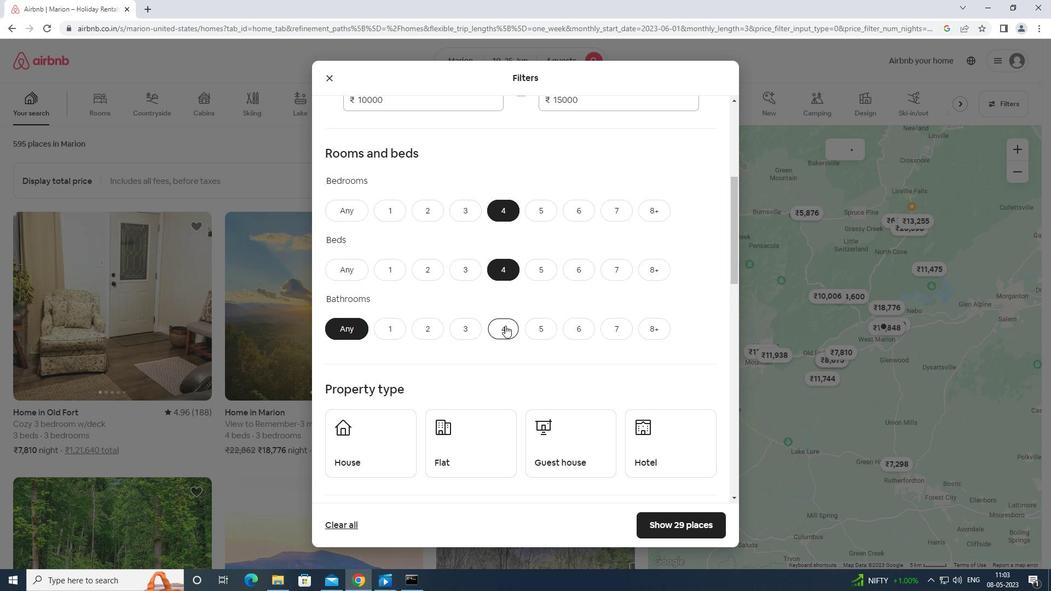 
Action: Mouse moved to (367, 398)
Screenshot: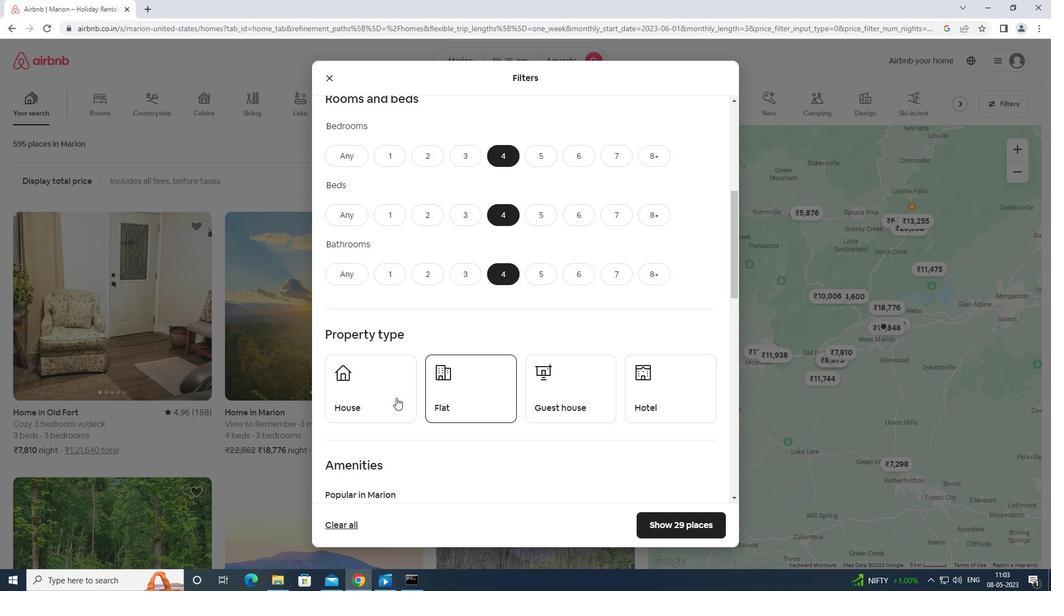 
Action: Mouse pressed left at (367, 398)
Screenshot: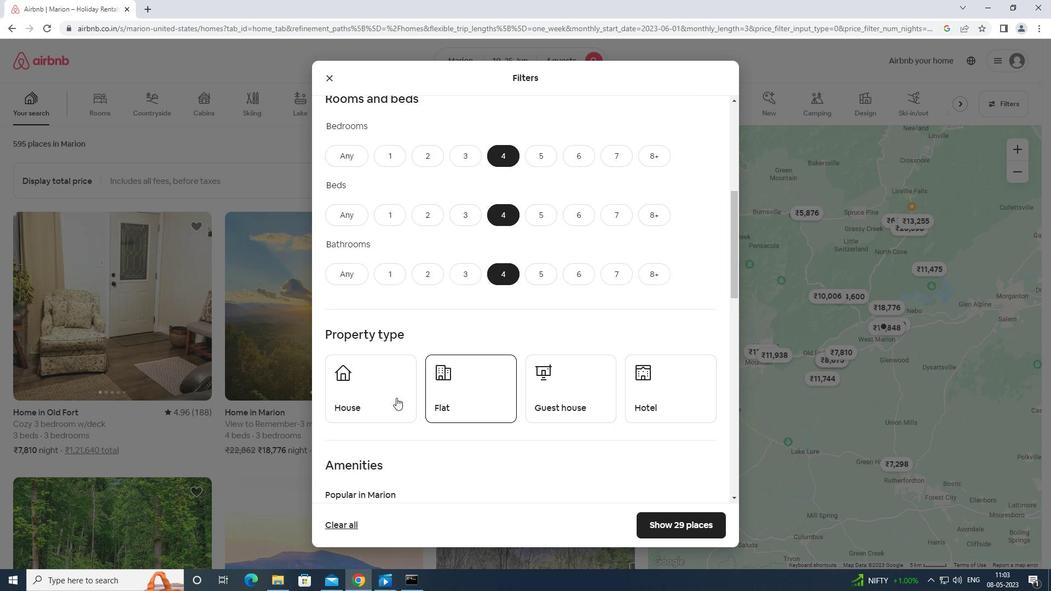 
Action: Mouse moved to (459, 392)
Screenshot: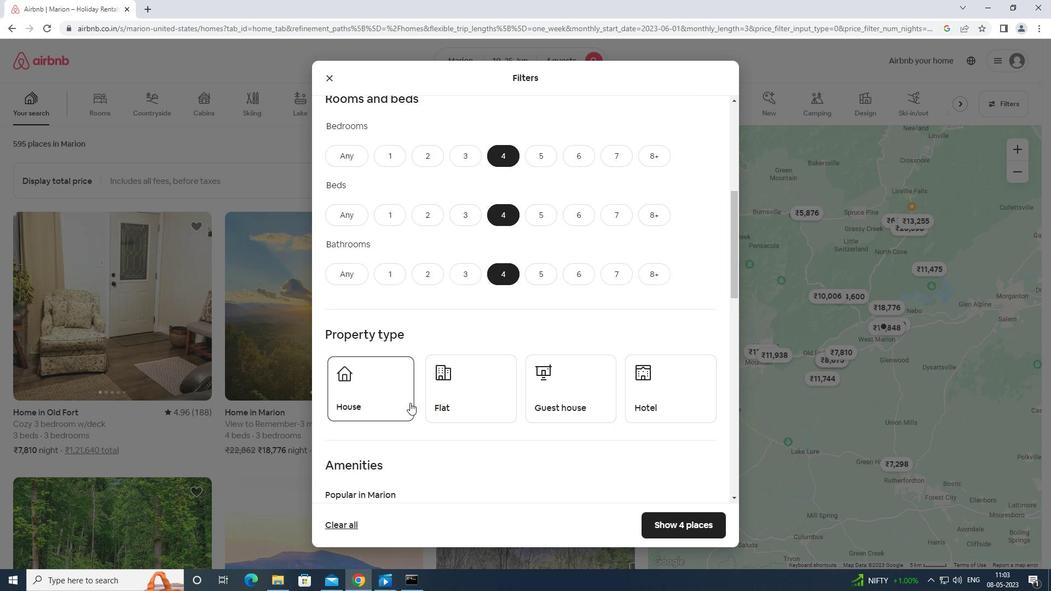 
Action: Mouse pressed left at (459, 392)
Screenshot: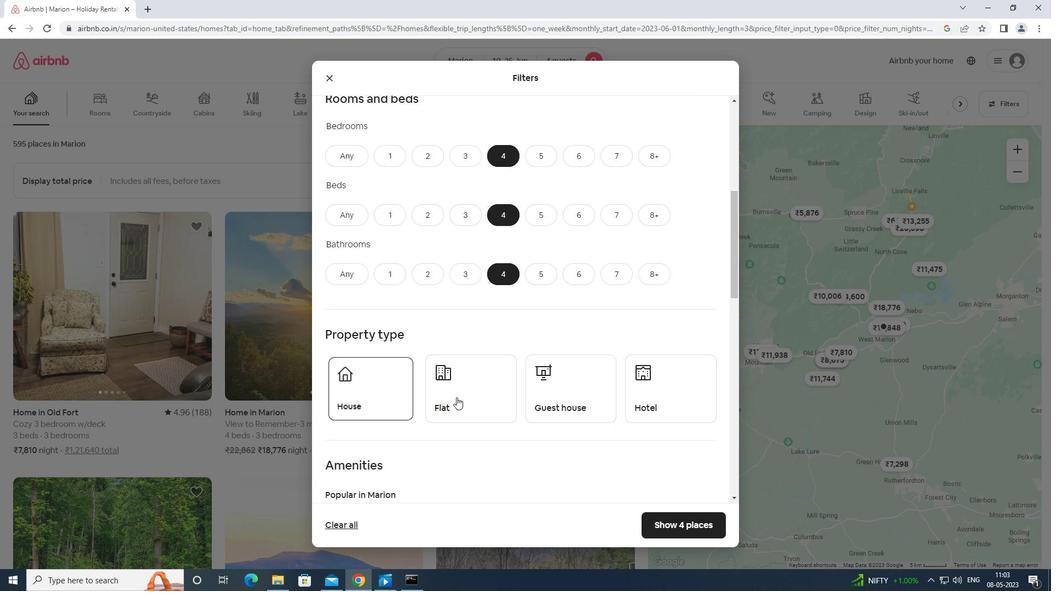 
Action: Mouse moved to (537, 386)
Screenshot: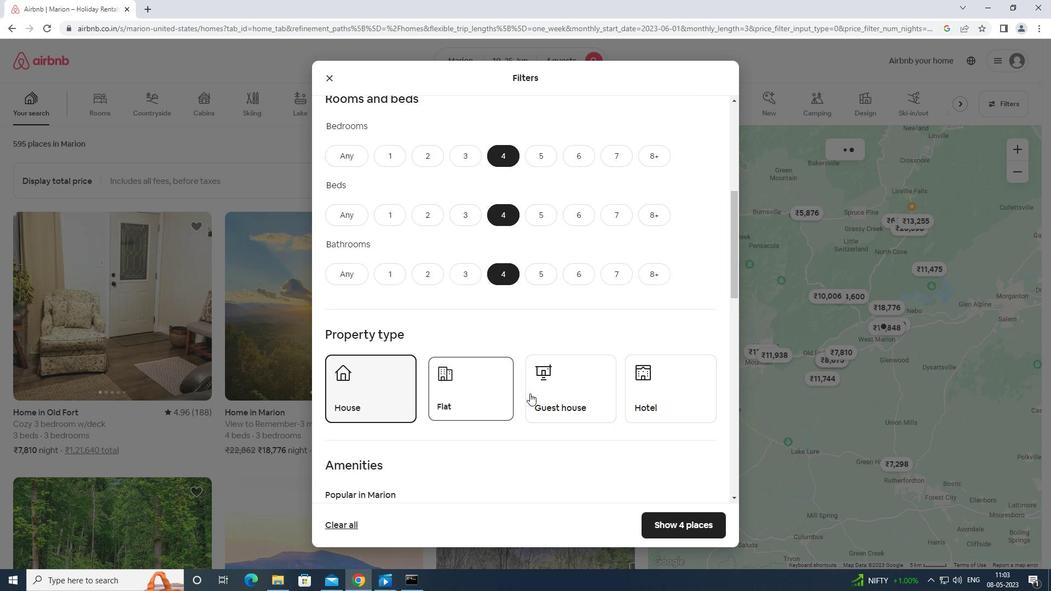 
Action: Mouse pressed left at (537, 386)
Screenshot: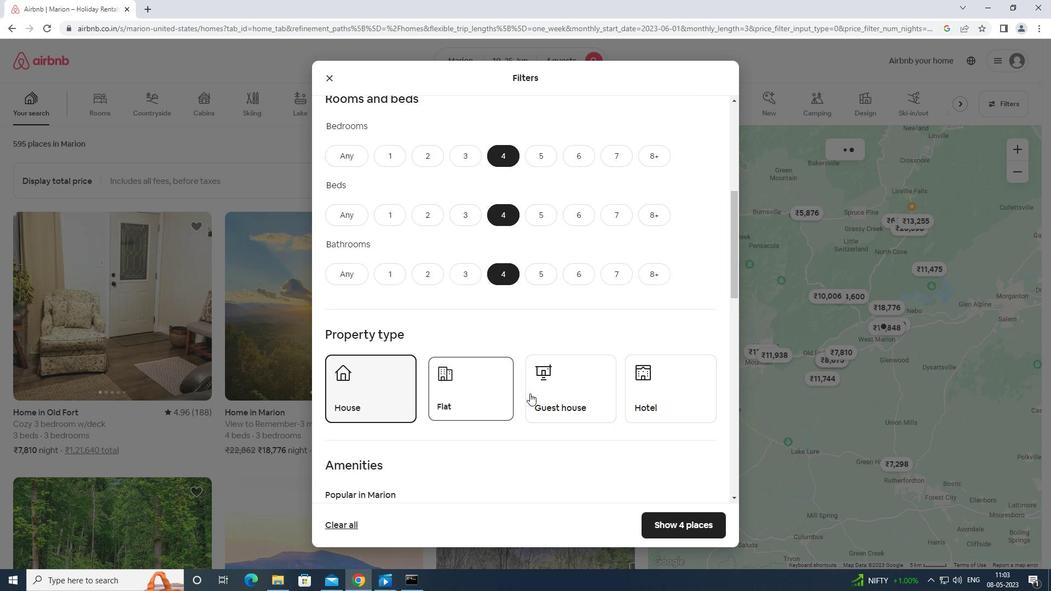 
Action: Mouse moved to (671, 381)
Screenshot: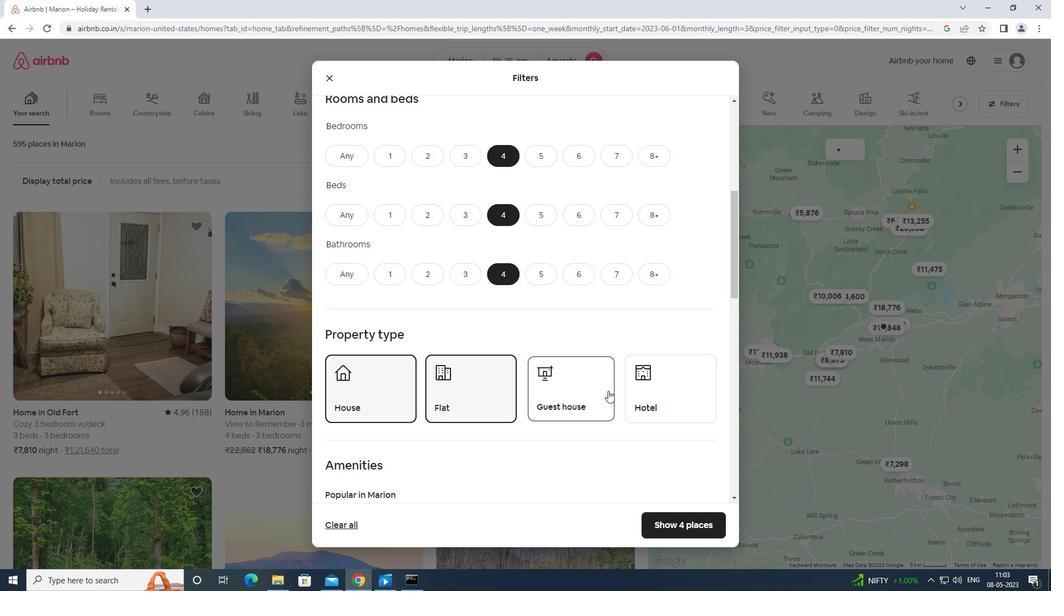 
Action: Mouse pressed left at (671, 381)
Screenshot: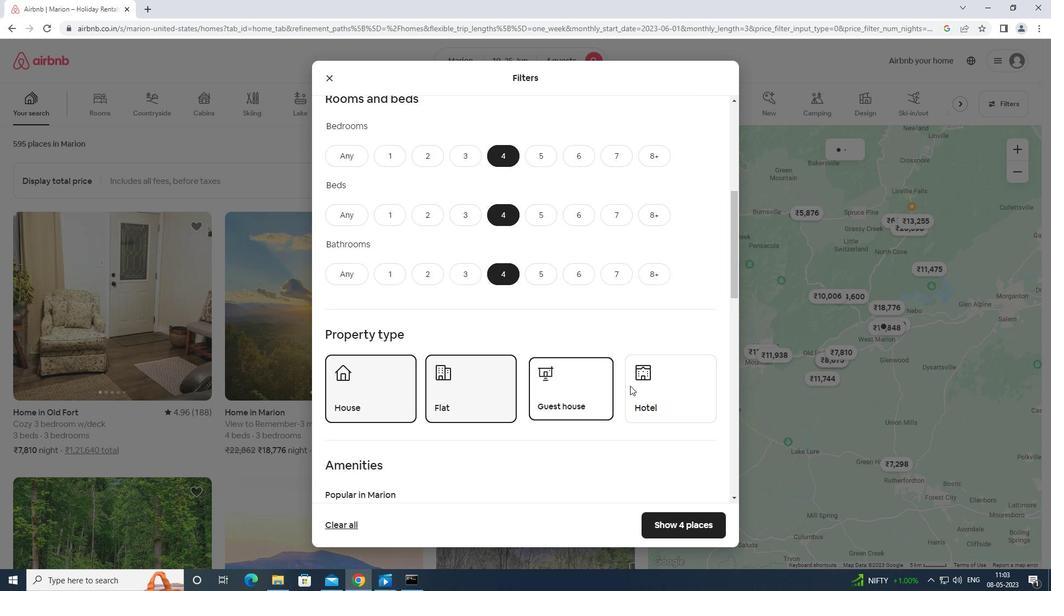 
Action: Mouse moved to (661, 378)
Screenshot: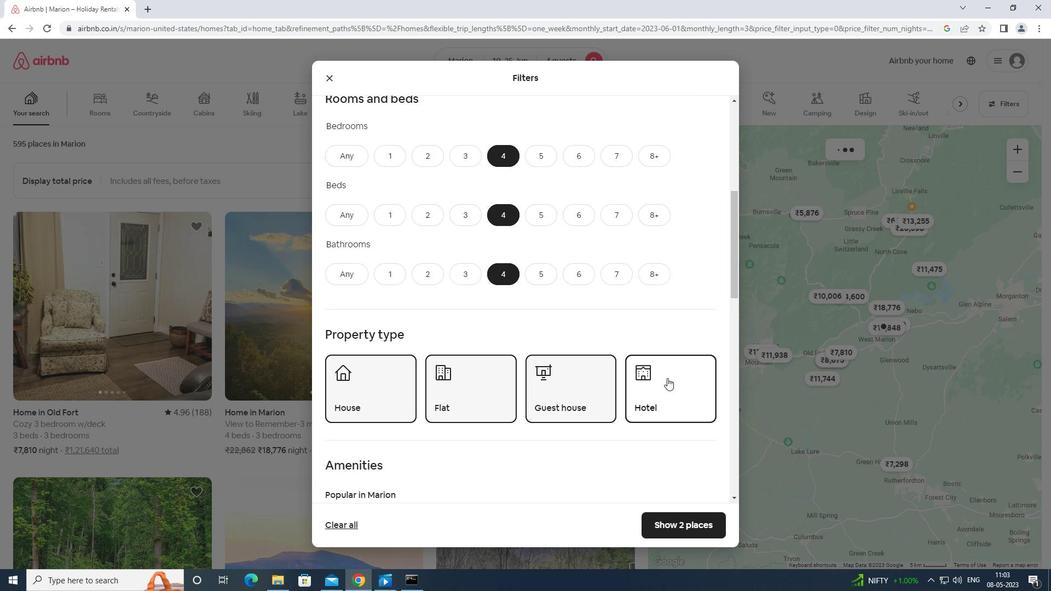 
Action: Mouse scrolled (661, 378) with delta (0, 0)
Screenshot: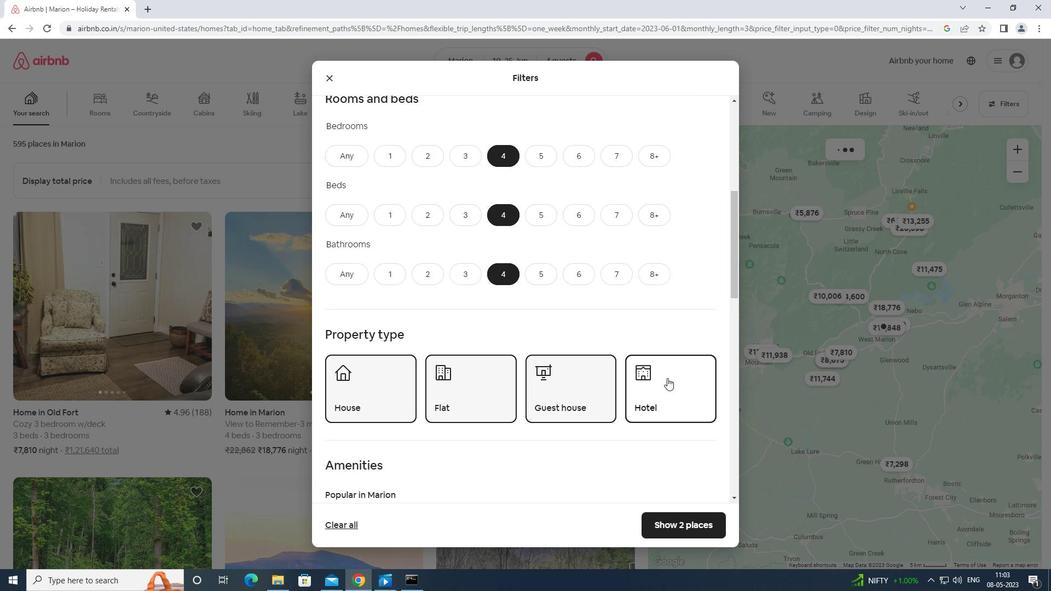 
Action: Mouse moved to (659, 383)
Screenshot: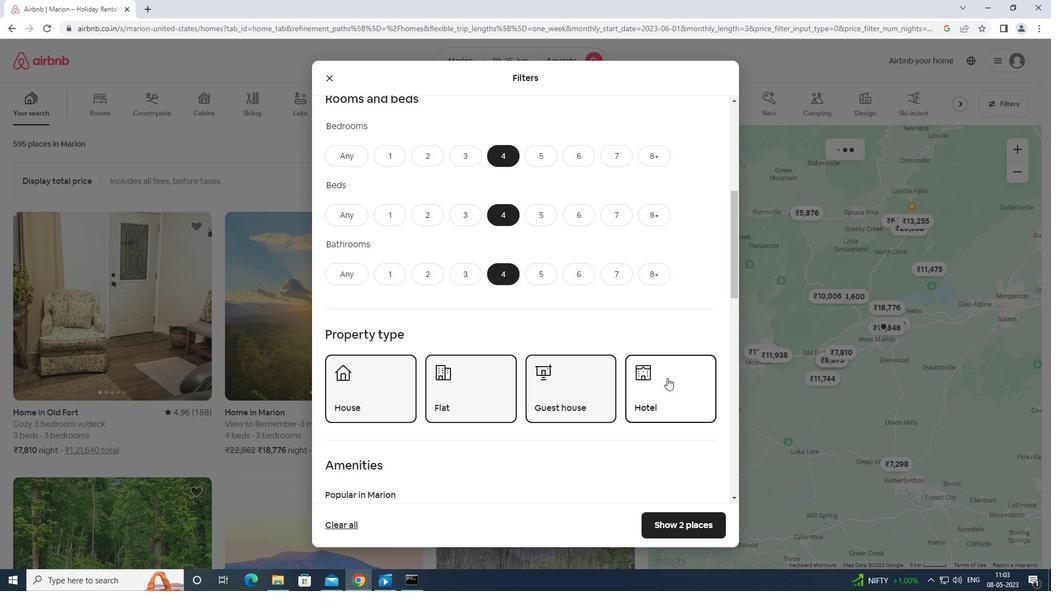 
Action: Mouse scrolled (659, 383) with delta (0, 0)
Screenshot: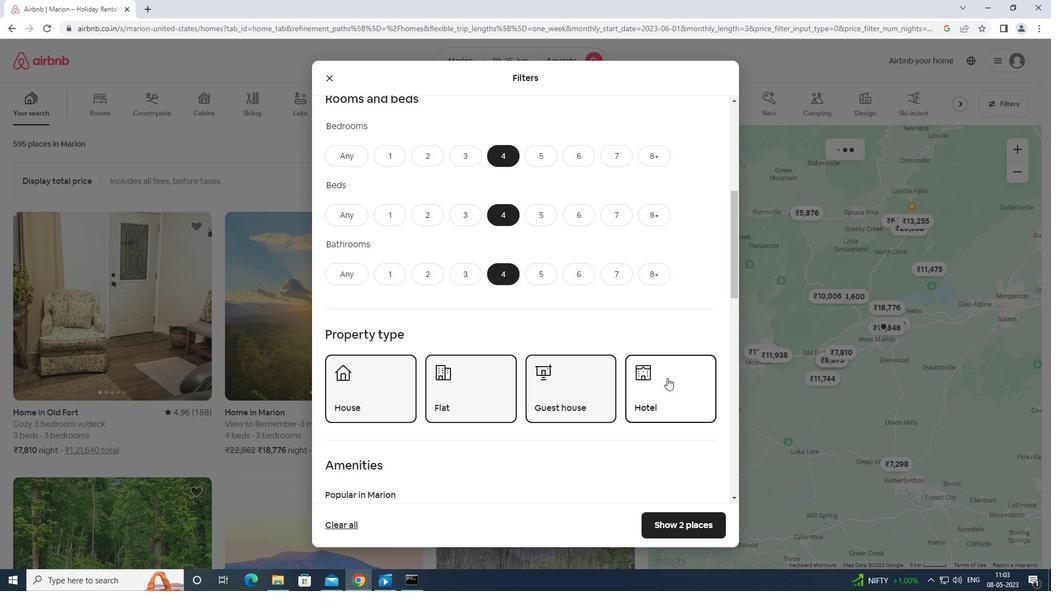 
Action: Mouse moved to (655, 381)
Screenshot: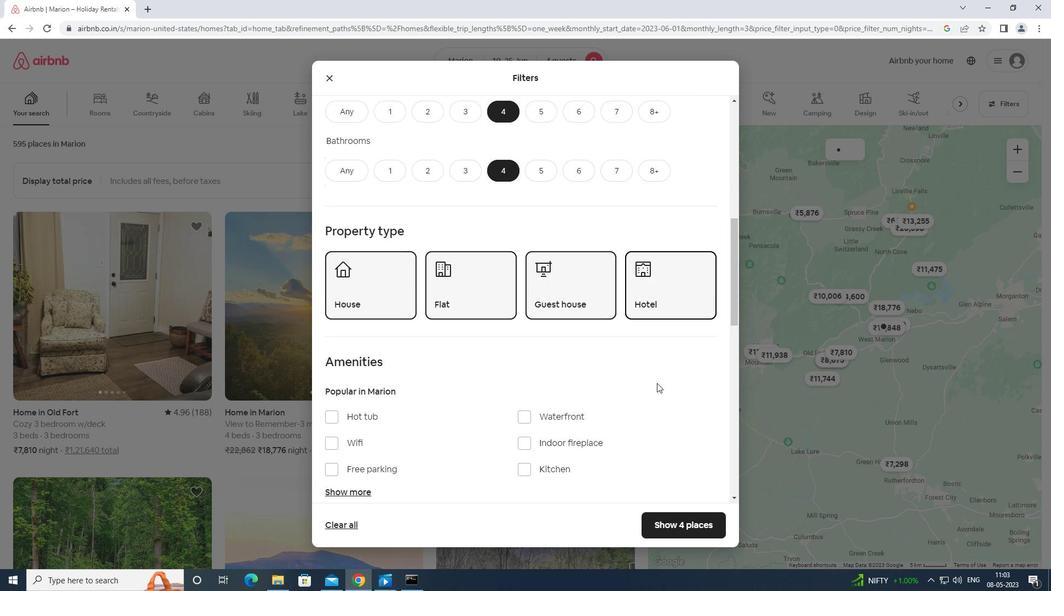 
Action: Mouse scrolled (655, 381) with delta (0, 0)
Screenshot: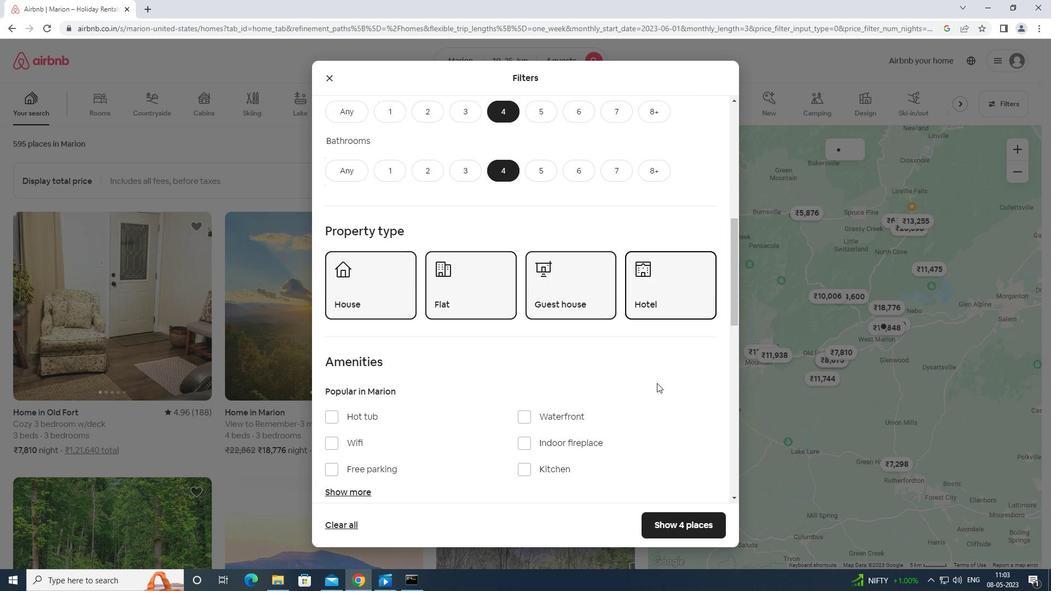 
Action: Mouse moved to (329, 379)
Screenshot: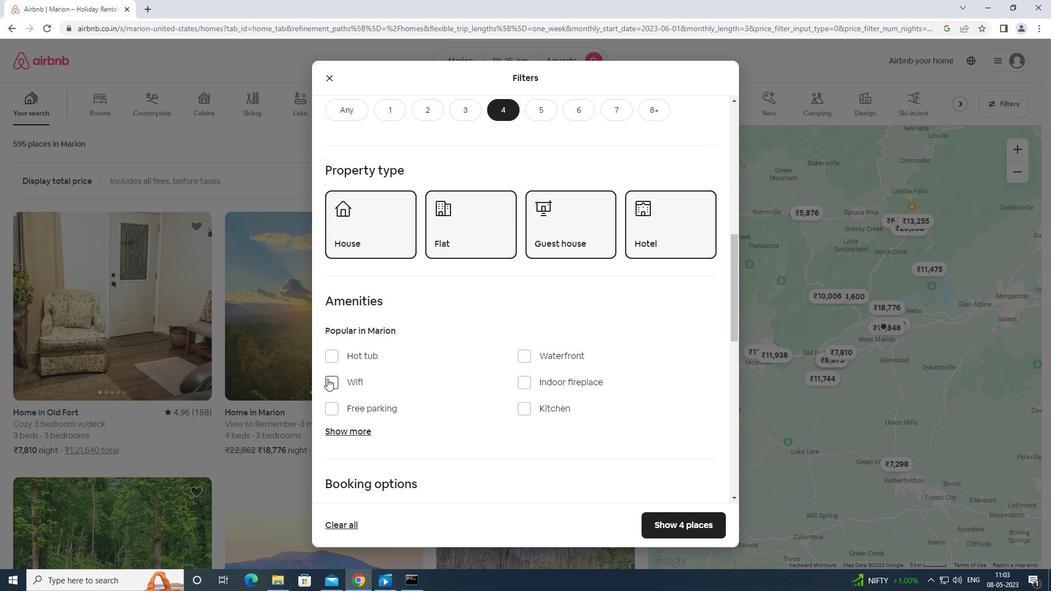 
Action: Mouse pressed left at (329, 379)
Screenshot: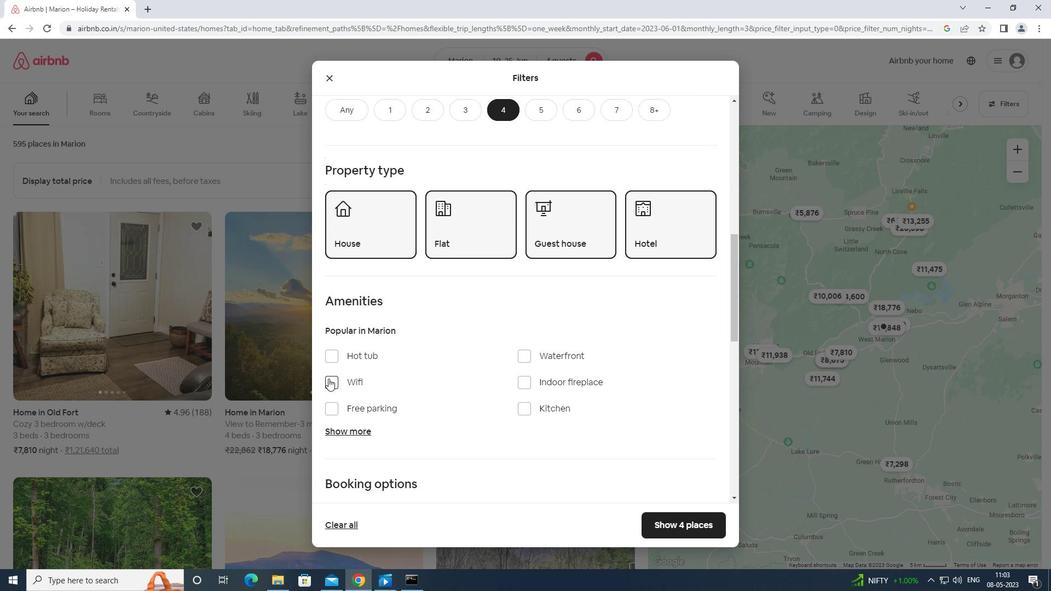 
Action: Mouse moved to (328, 379)
Screenshot: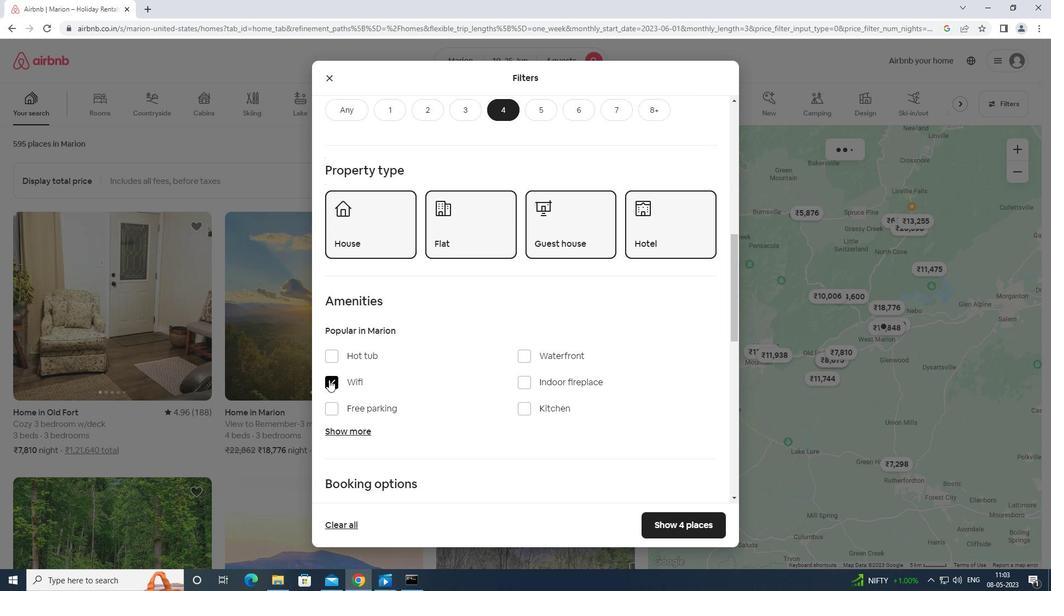 
Action: Mouse scrolled (328, 379) with delta (0, 0)
Screenshot: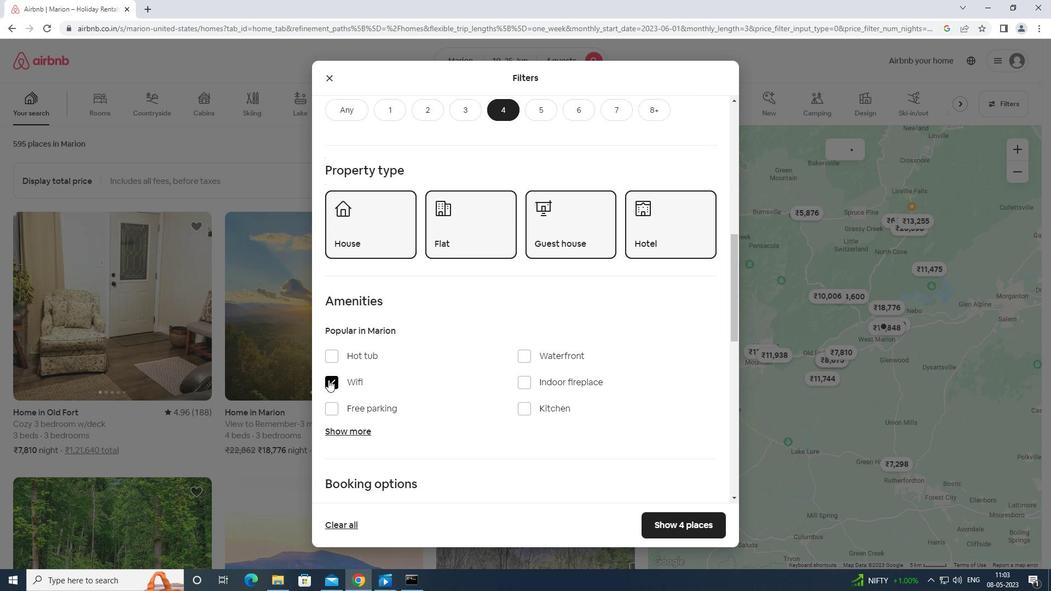 
Action: Mouse scrolled (328, 379) with delta (0, 0)
Screenshot: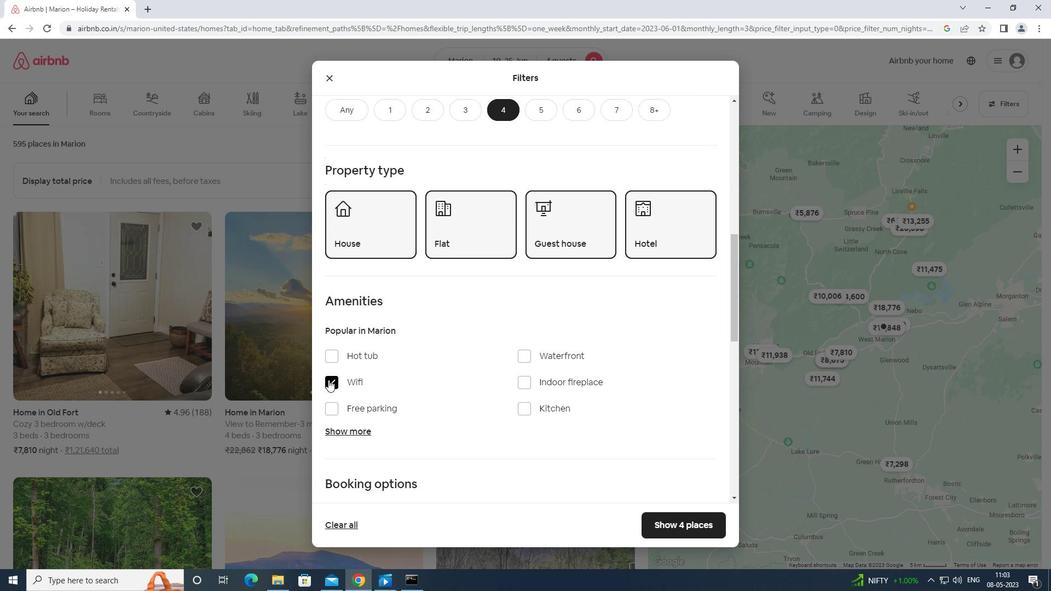 
Action: Mouse moved to (330, 295)
Screenshot: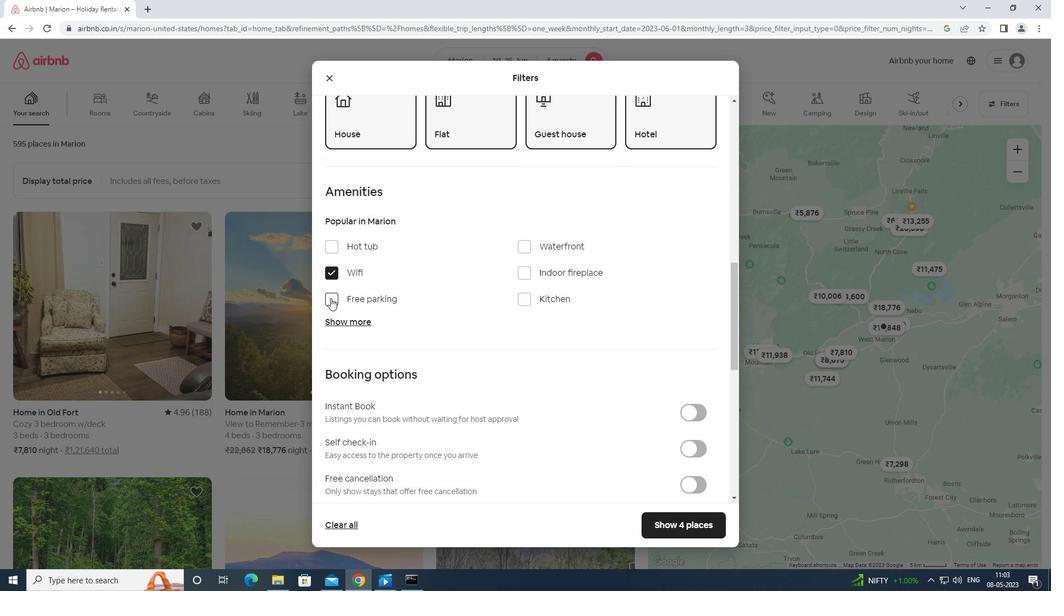 
Action: Mouse pressed left at (330, 295)
Screenshot: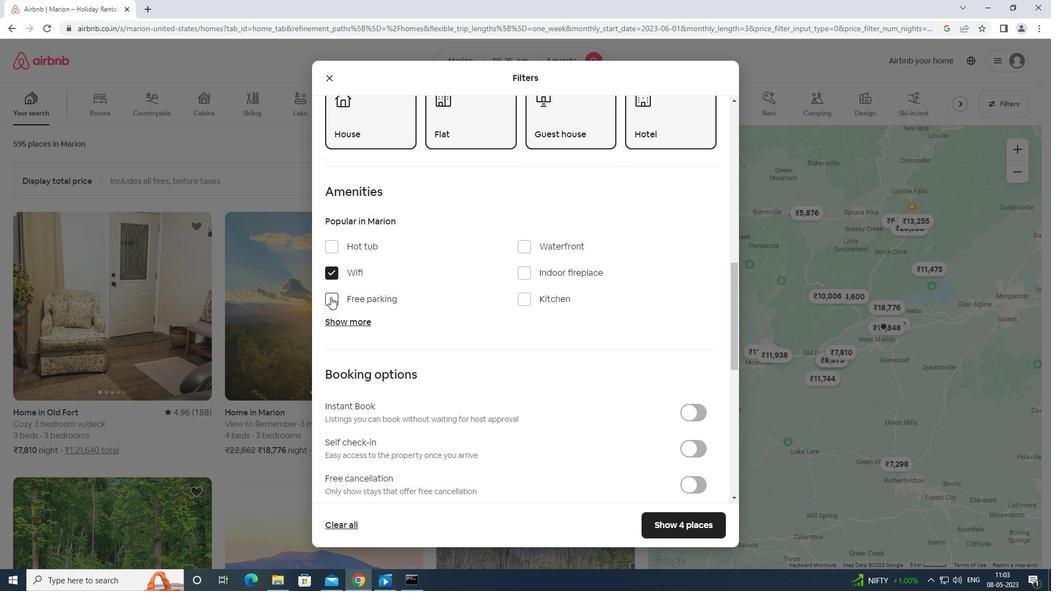 
Action: Mouse moved to (348, 321)
Screenshot: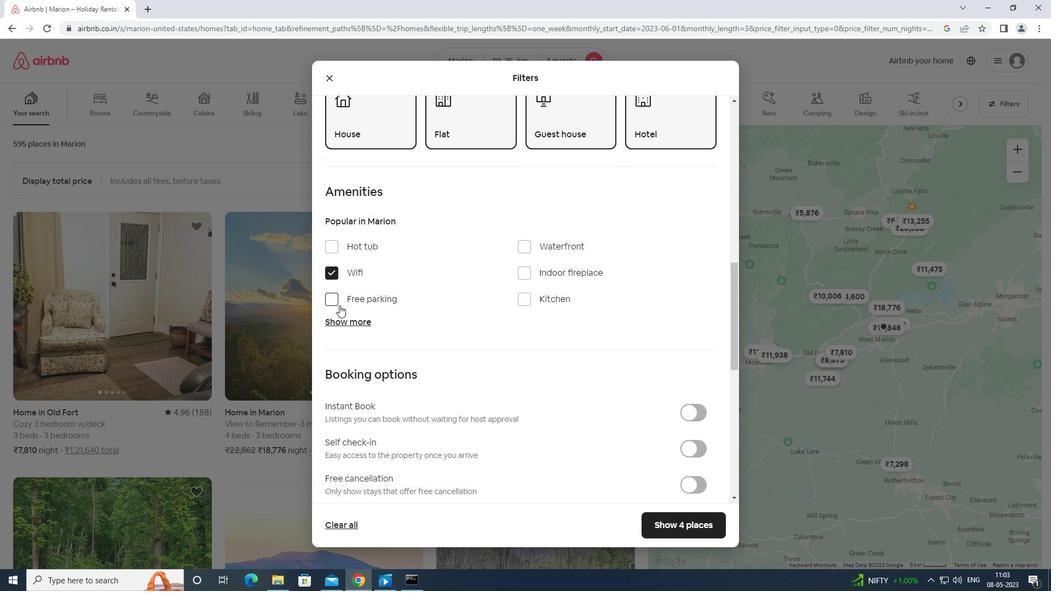 
Action: Mouse pressed left at (348, 321)
Screenshot: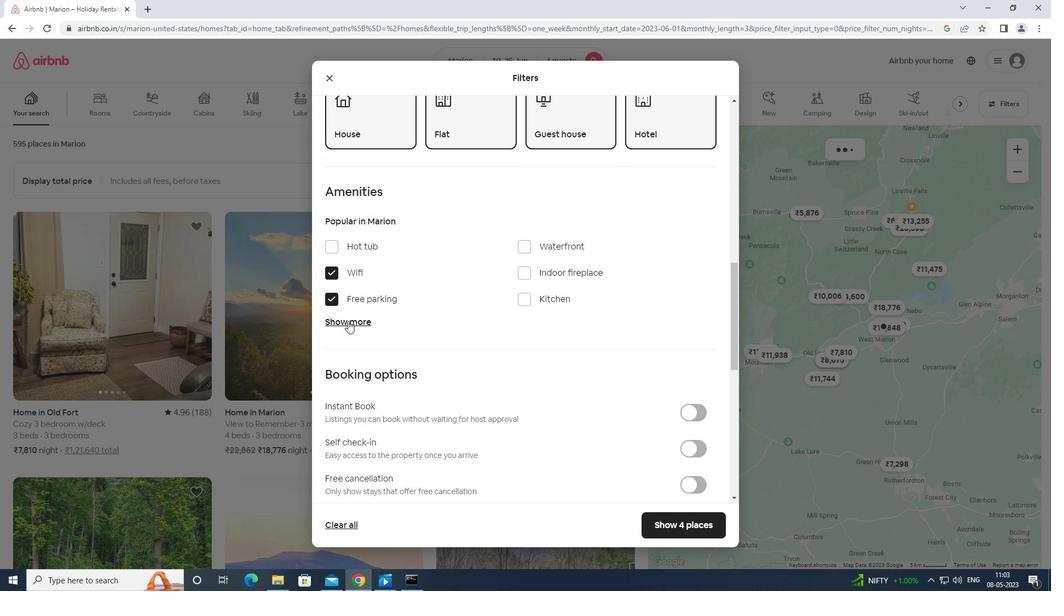 
Action: Mouse moved to (526, 412)
Screenshot: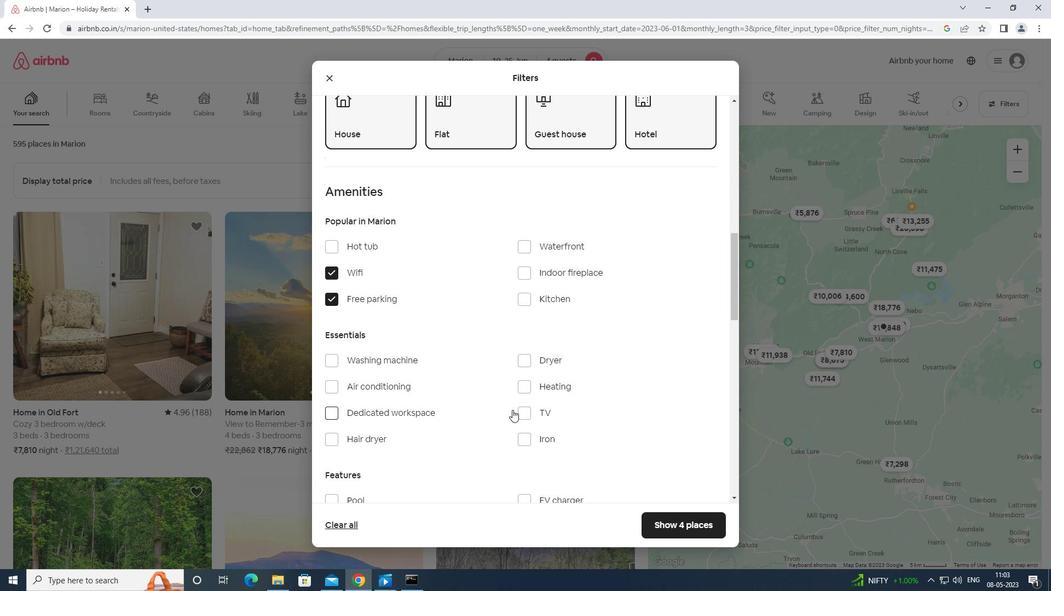 
Action: Mouse pressed left at (526, 412)
Screenshot: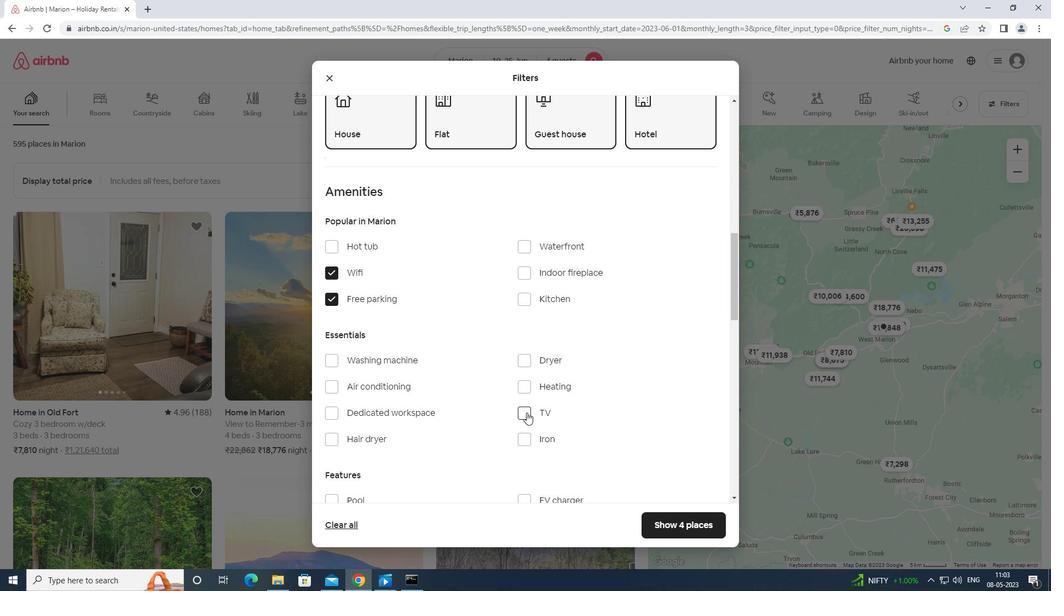 
Action: Mouse moved to (523, 409)
Screenshot: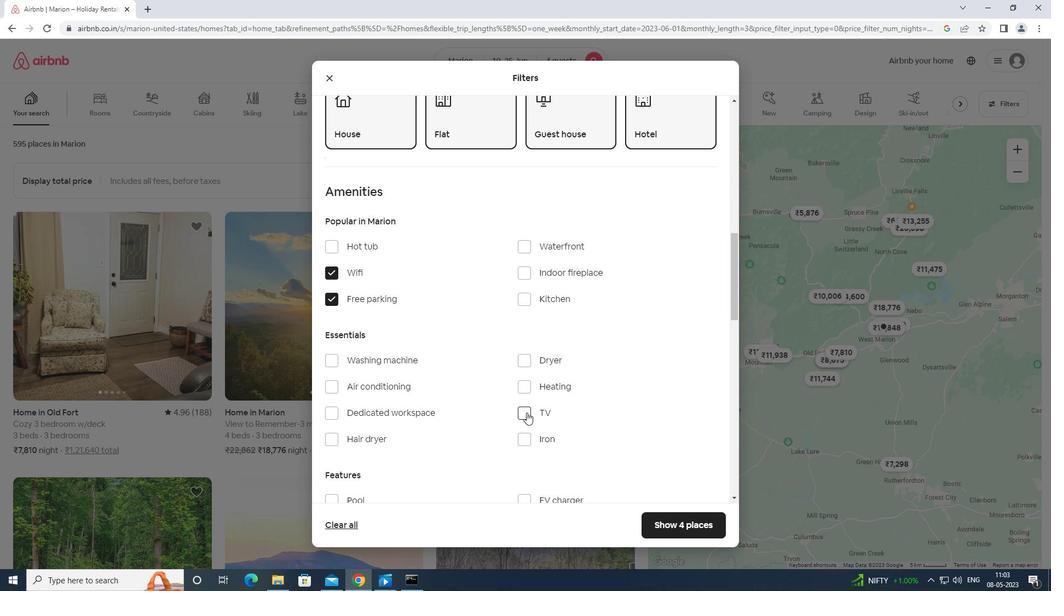 
Action: Mouse scrolled (523, 409) with delta (0, 0)
Screenshot: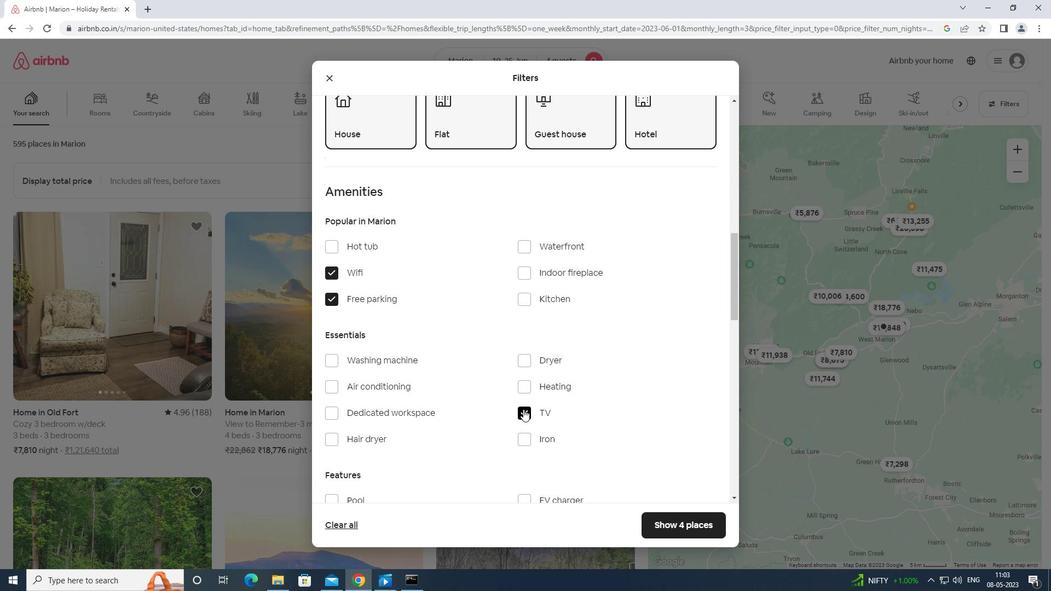
Action: Mouse scrolled (523, 409) with delta (0, 0)
Screenshot: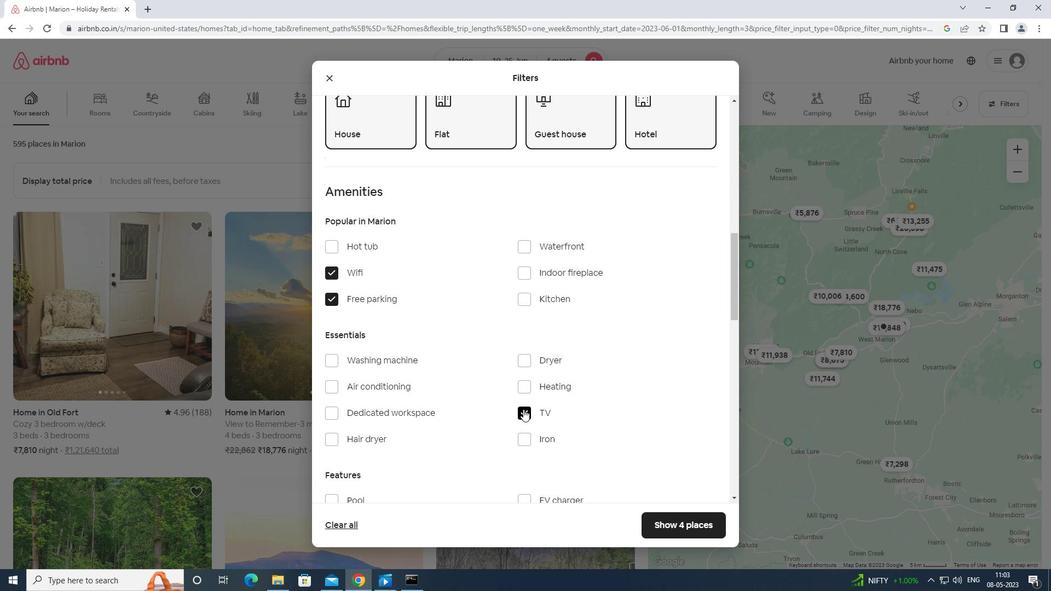 
Action: Mouse moved to (527, 411)
Screenshot: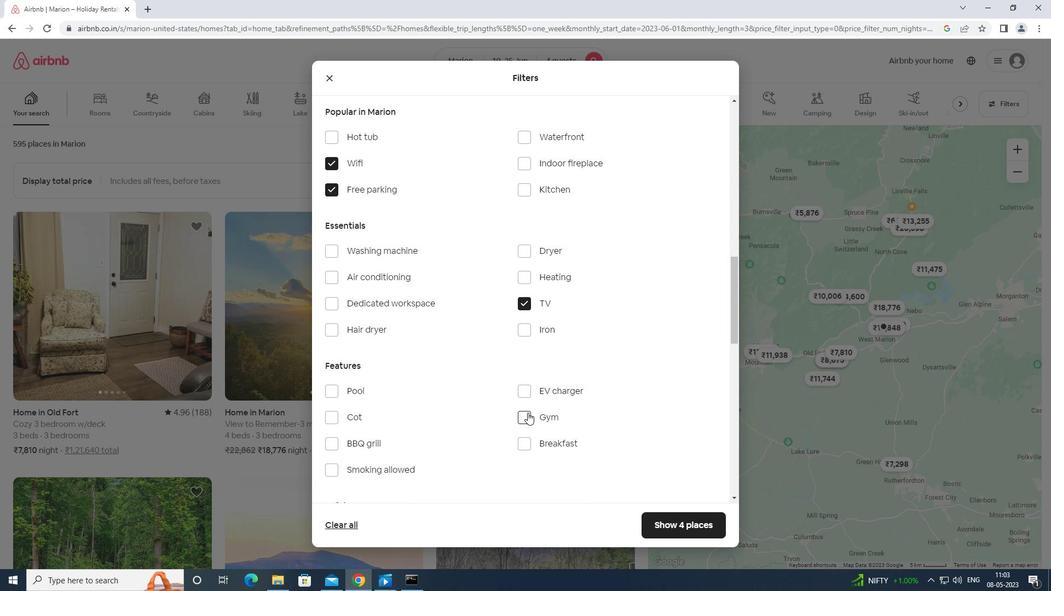 
Action: Mouse pressed left at (527, 411)
Screenshot: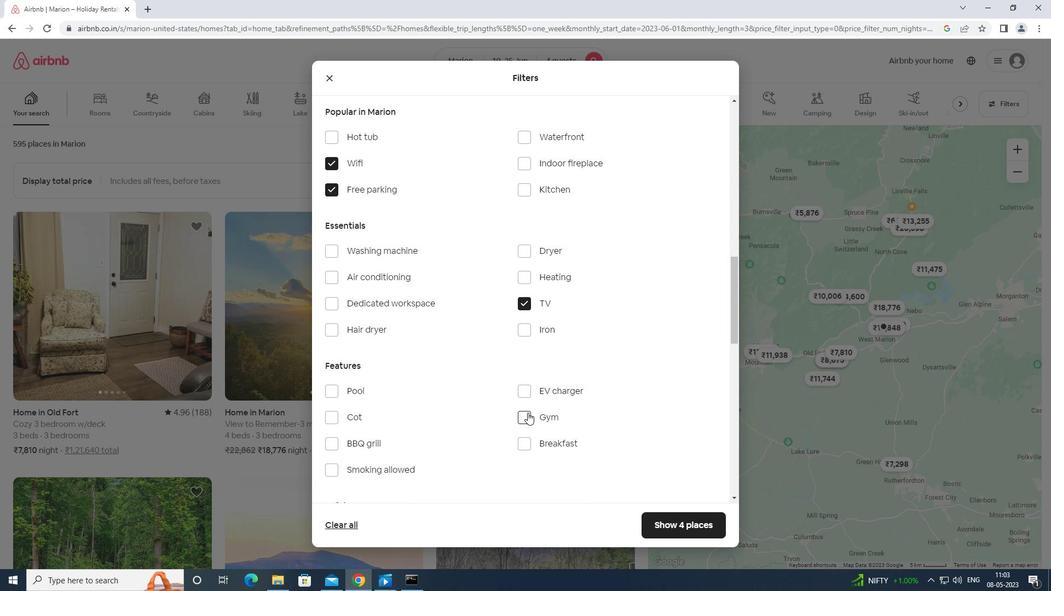 
Action: Mouse moved to (523, 439)
Screenshot: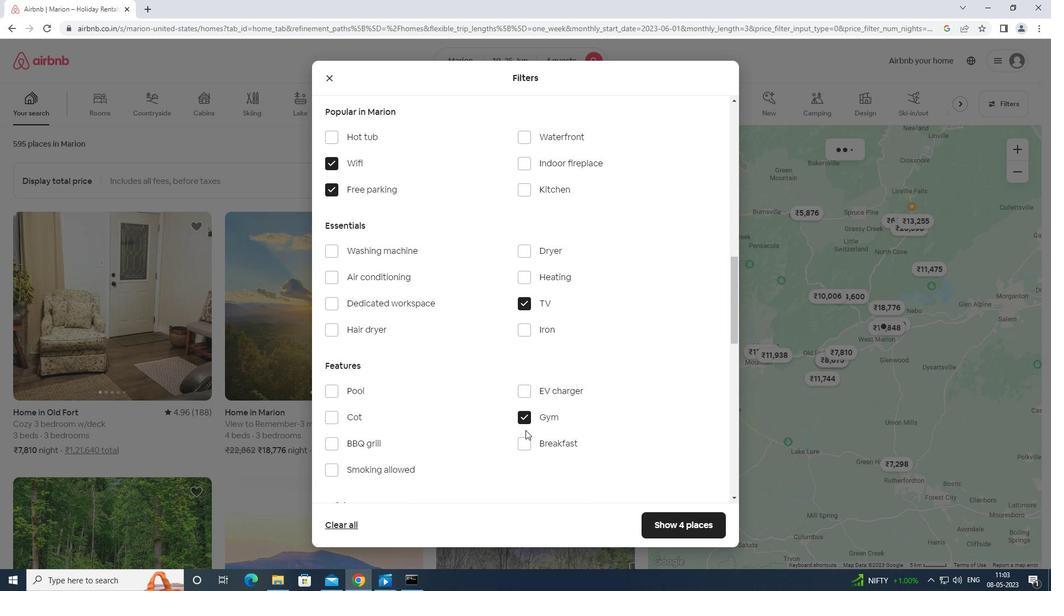 
Action: Mouse pressed left at (523, 439)
Screenshot: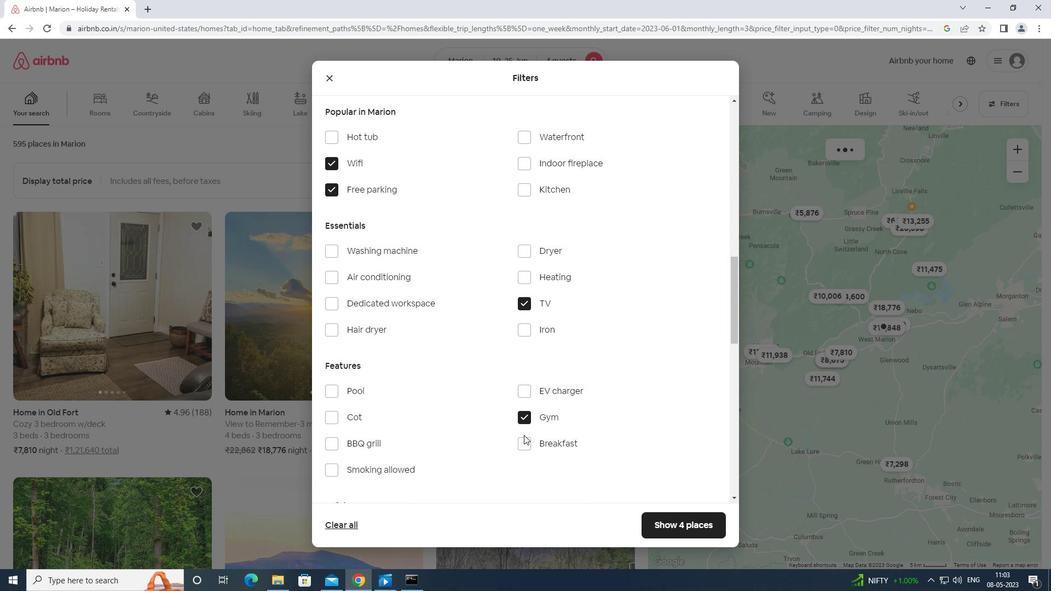 
Action: Mouse moved to (526, 441)
Screenshot: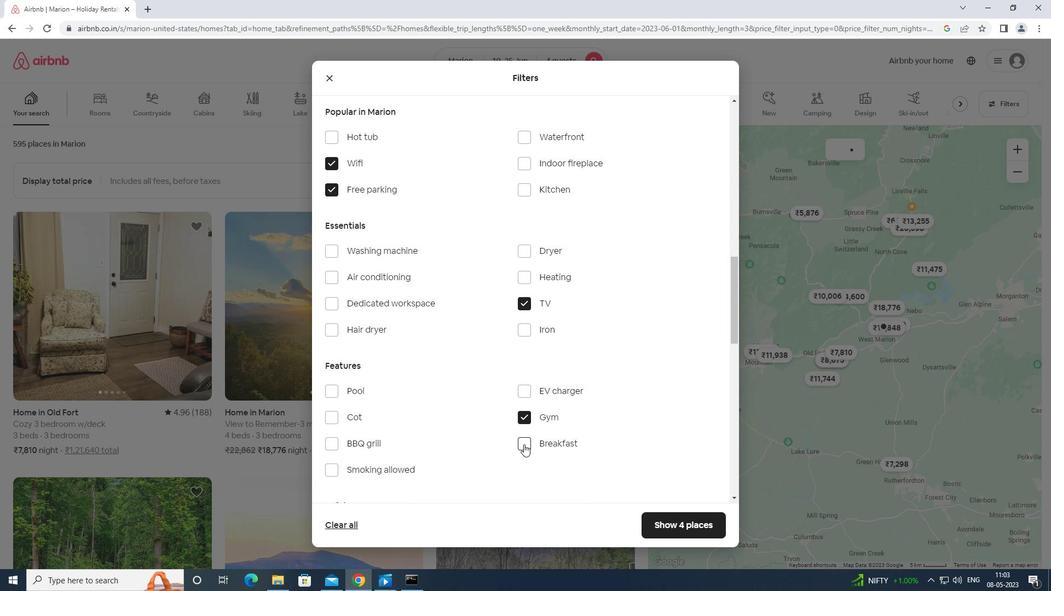 
Action: Mouse scrolled (526, 441) with delta (0, 0)
Screenshot: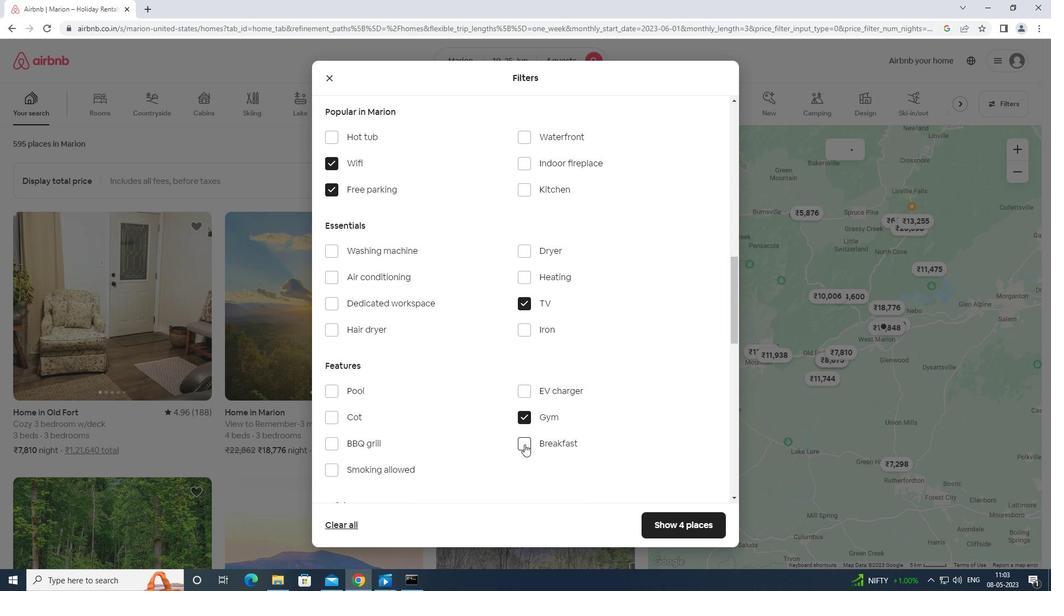 
Action: Mouse scrolled (526, 441) with delta (0, 0)
Screenshot: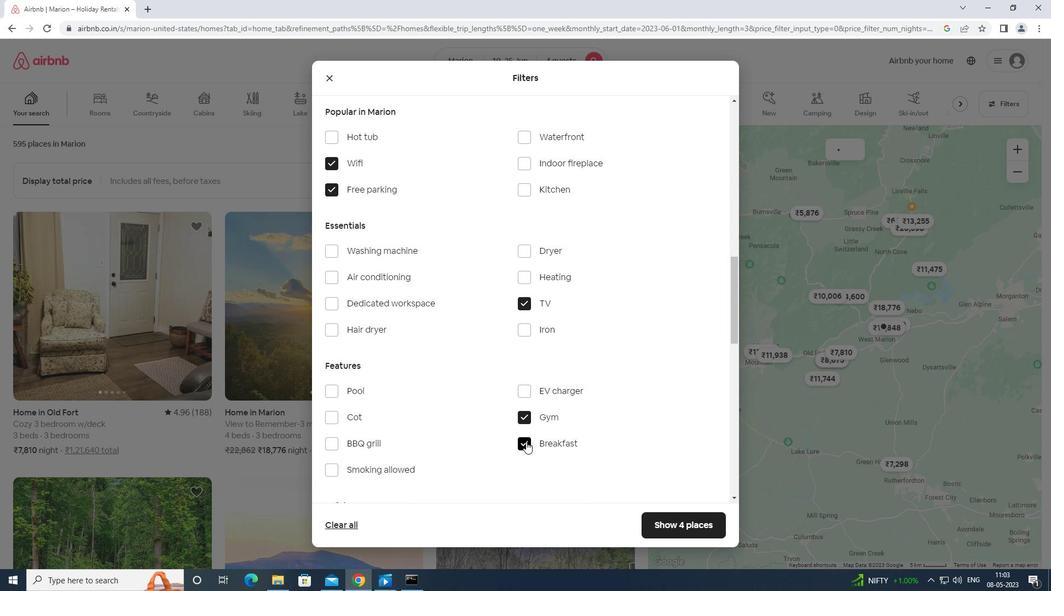 
Action: Mouse scrolled (526, 441) with delta (0, 0)
Screenshot: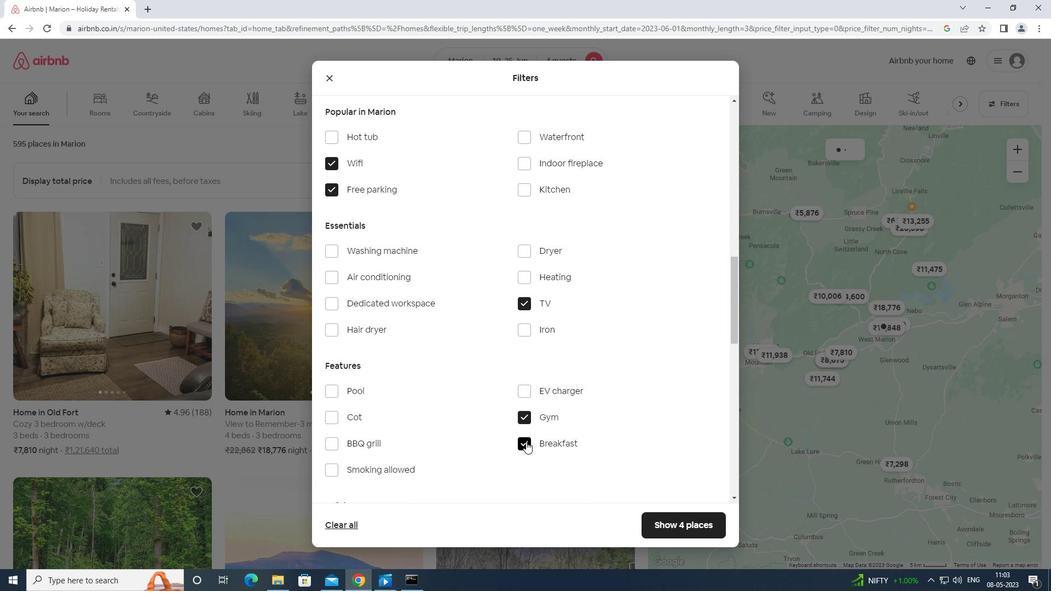 
Action: Mouse scrolled (526, 441) with delta (0, 0)
Screenshot: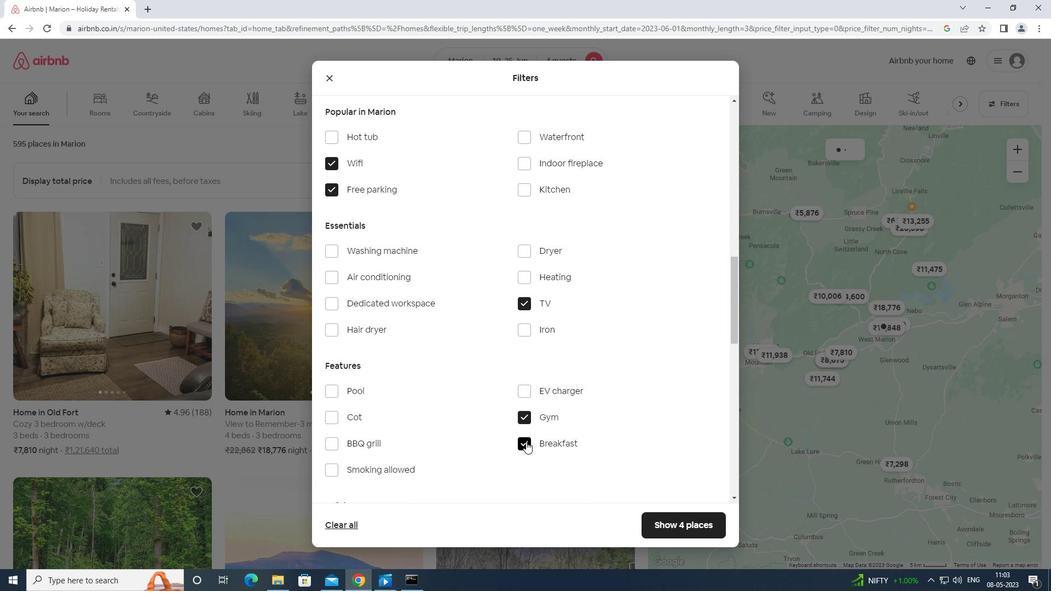 
Action: Mouse moved to (527, 437)
Screenshot: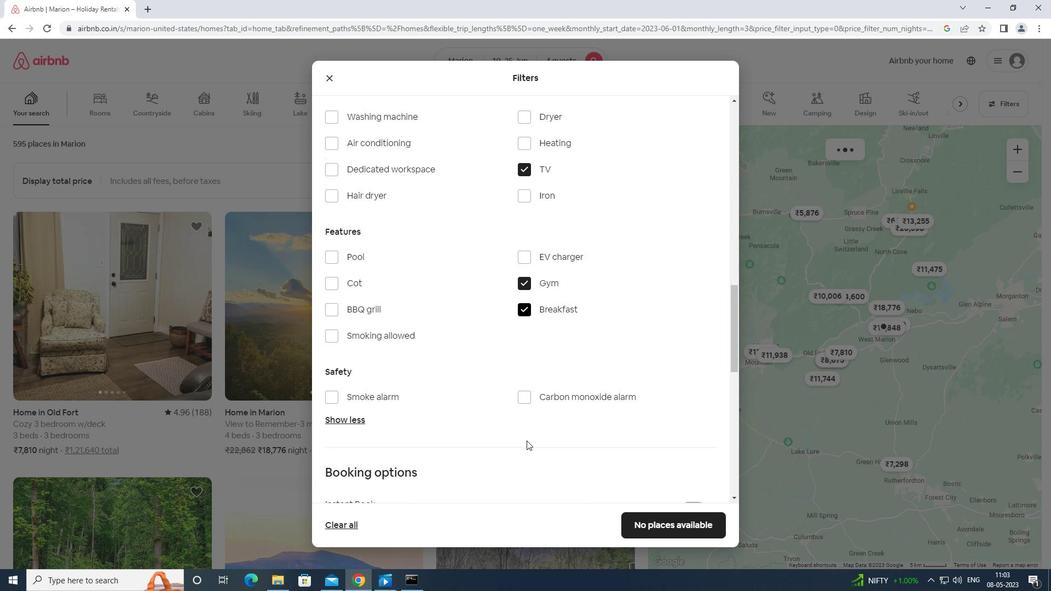 
Action: Mouse scrolled (527, 436) with delta (0, 0)
Screenshot: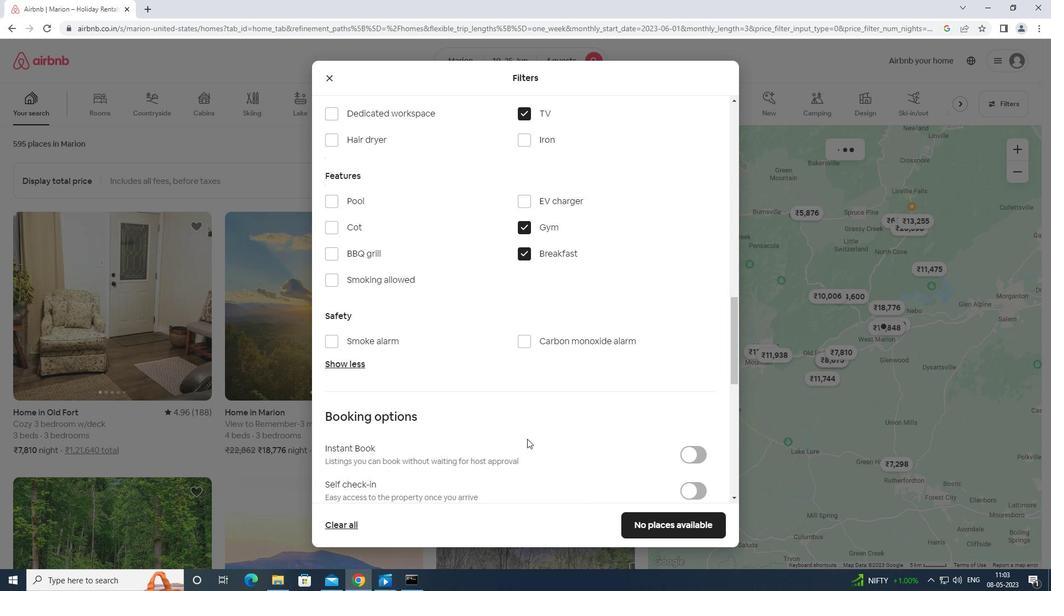 
Action: Mouse scrolled (527, 436) with delta (0, 0)
Screenshot: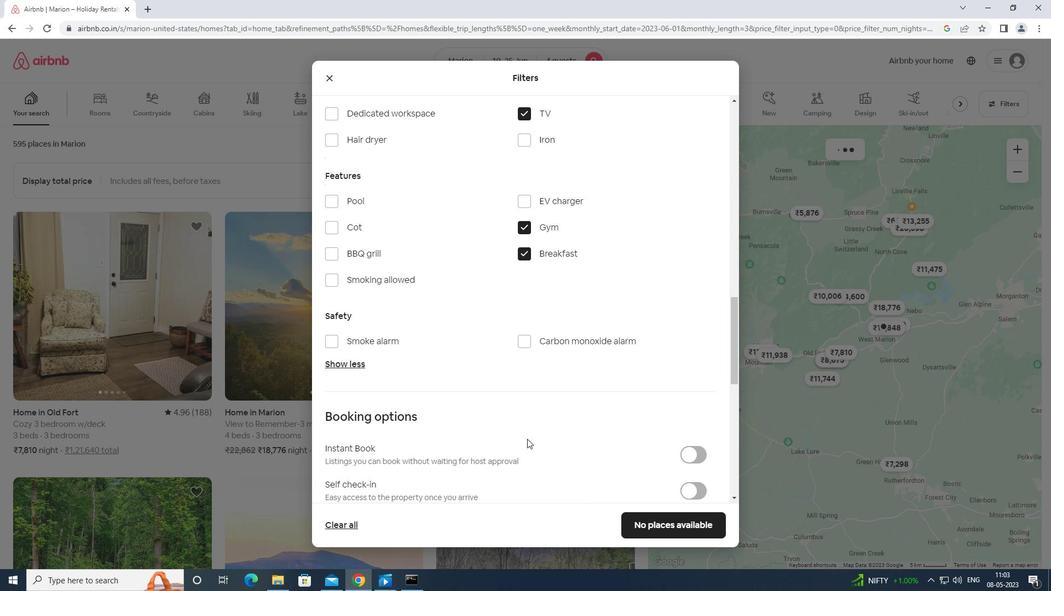 
Action: Mouse scrolled (527, 436) with delta (0, 0)
Screenshot: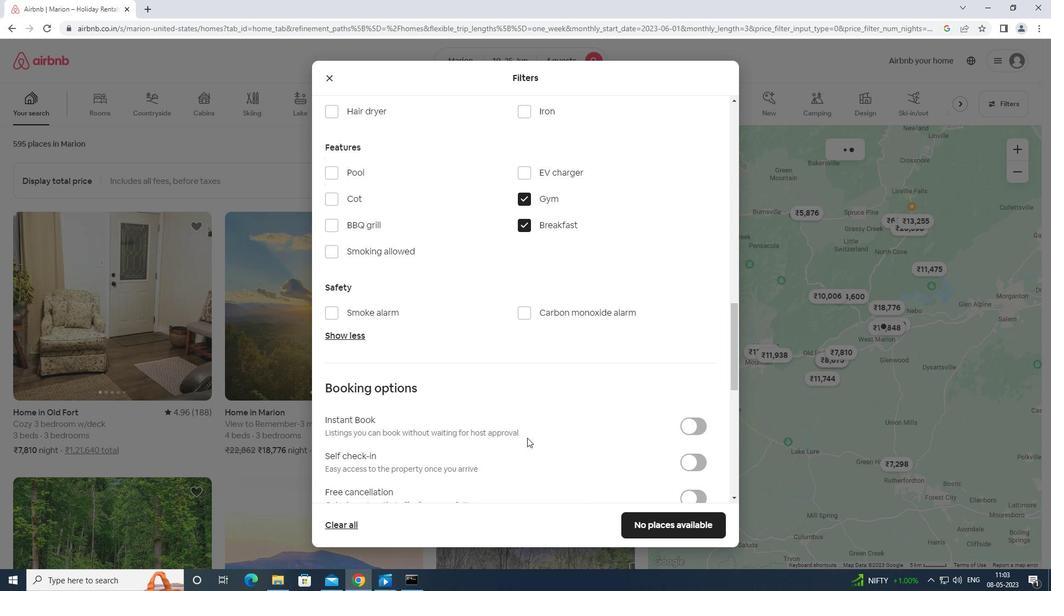 
Action: Mouse moved to (690, 295)
Screenshot: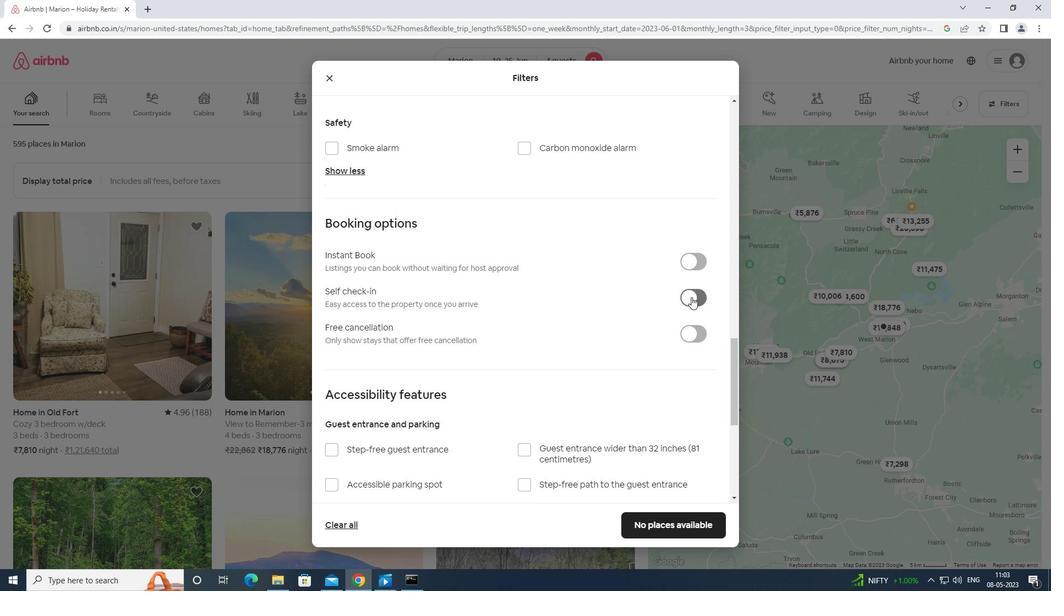 
Action: Mouse pressed left at (690, 295)
Screenshot: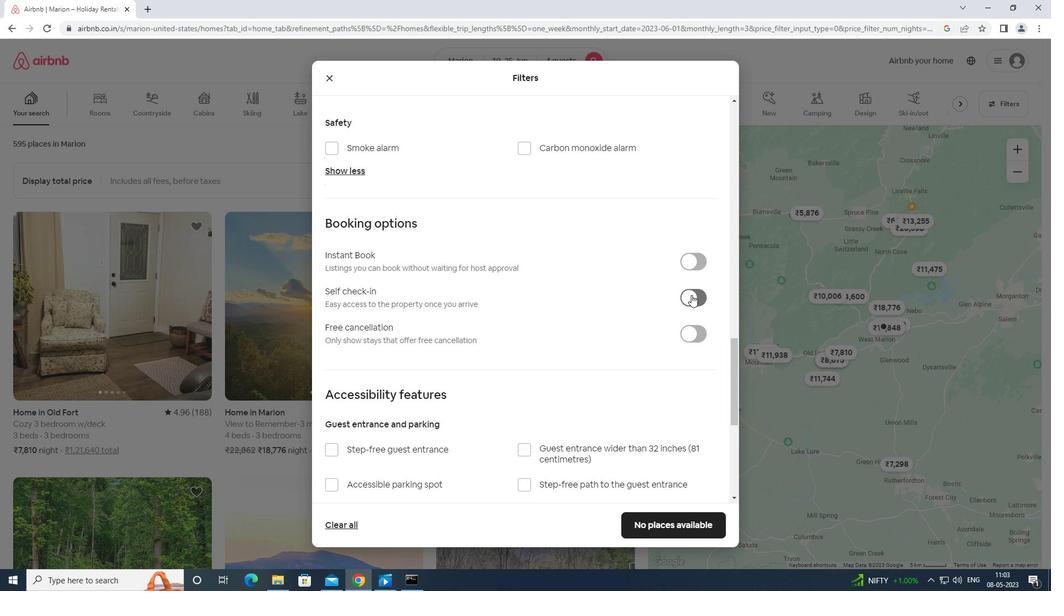 
Action: Mouse moved to (407, 462)
Screenshot: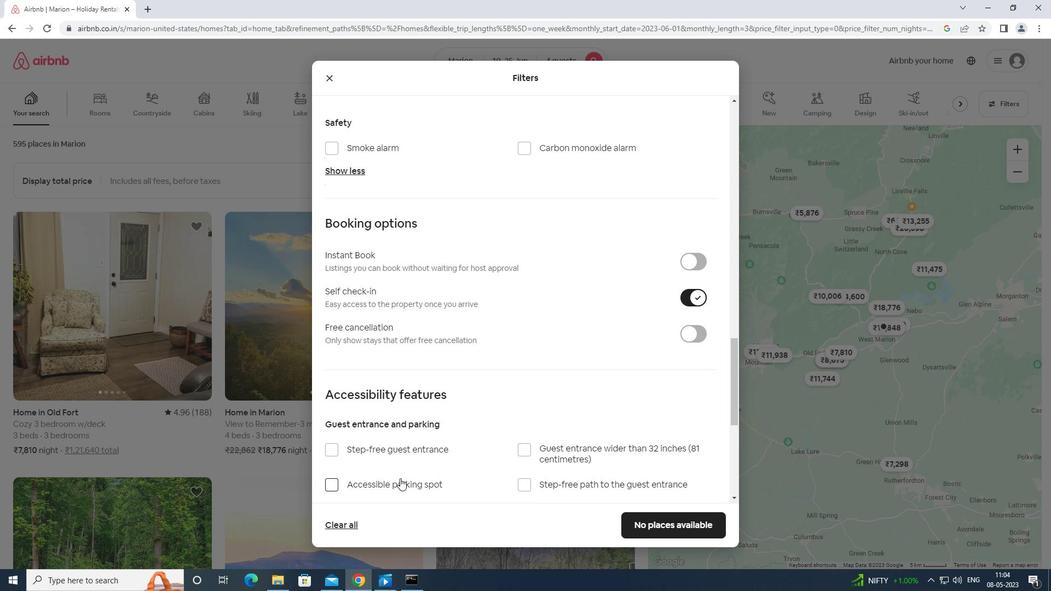 
Action: Mouse scrolled (407, 461) with delta (0, 0)
Screenshot: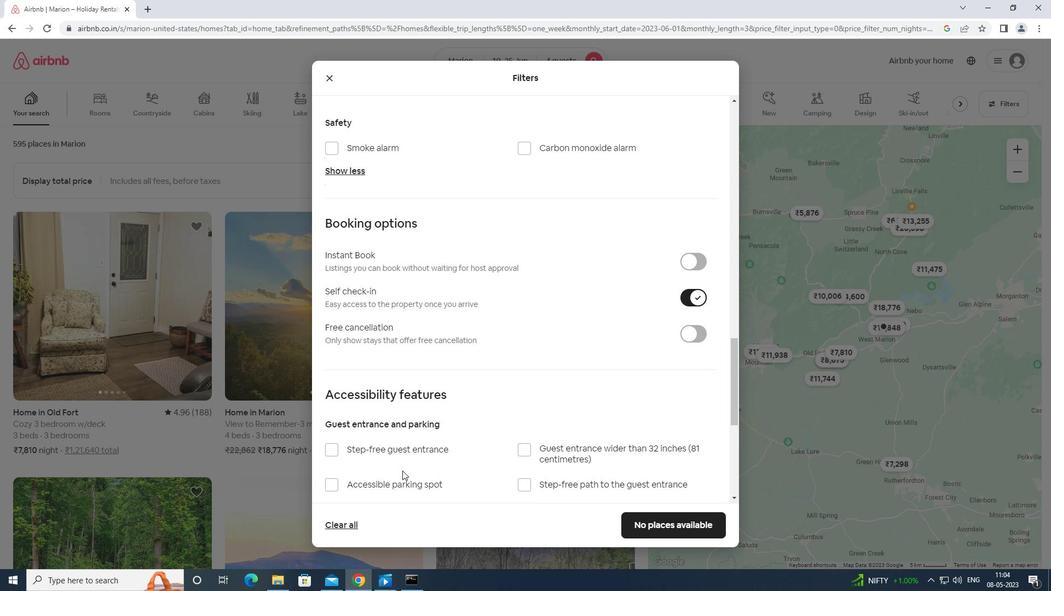 
Action: Mouse scrolled (407, 461) with delta (0, 0)
Screenshot: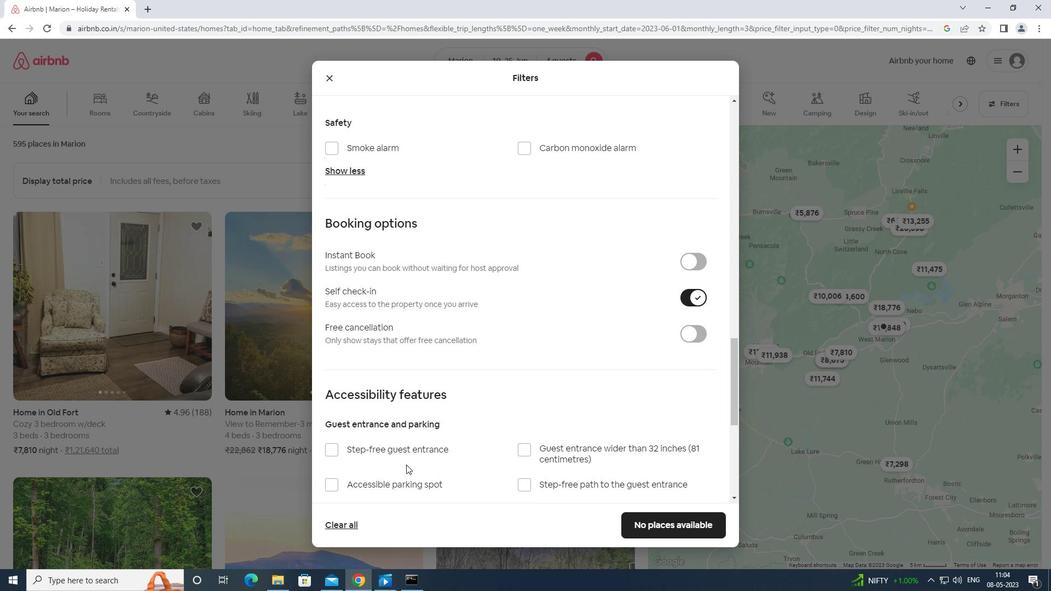 
Action: Mouse moved to (396, 461)
Screenshot: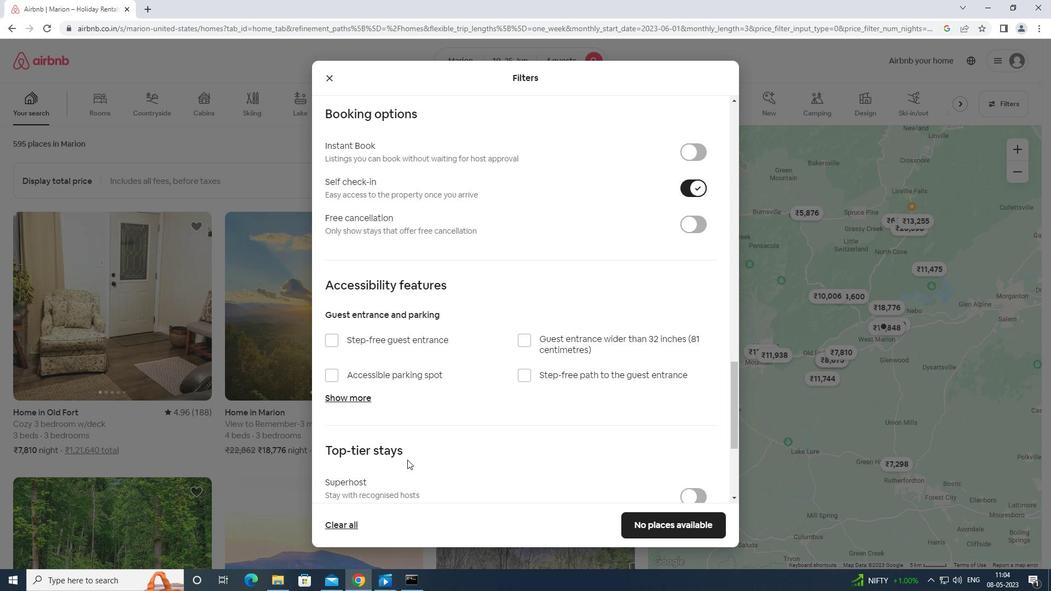 
Action: Mouse scrolled (396, 461) with delta (0, 0)
Screenshot: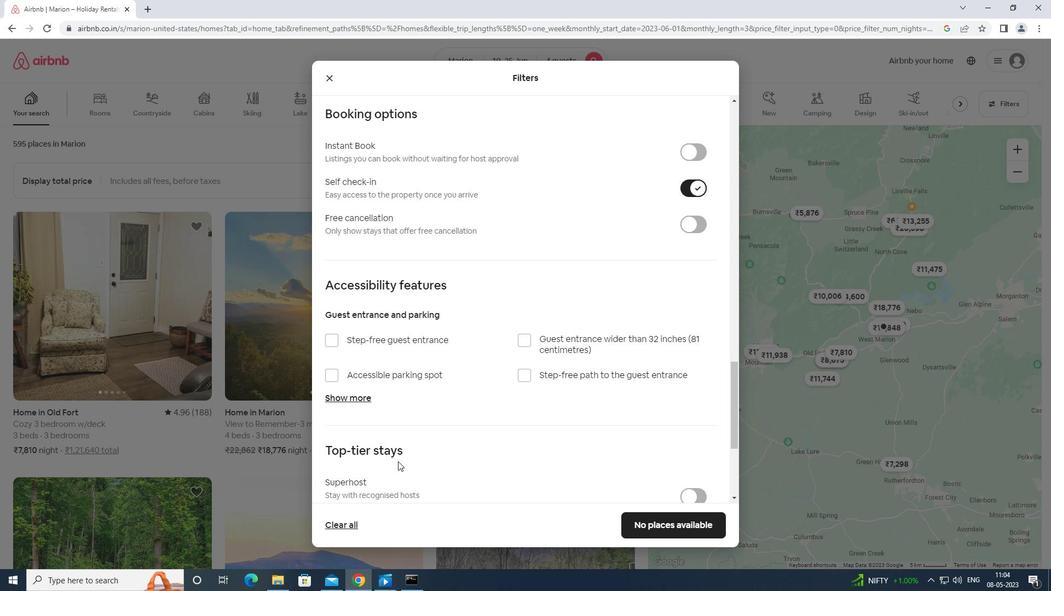 
Action: Mouse scrolled (396, 461) with delta (0, 0)
Screenshot: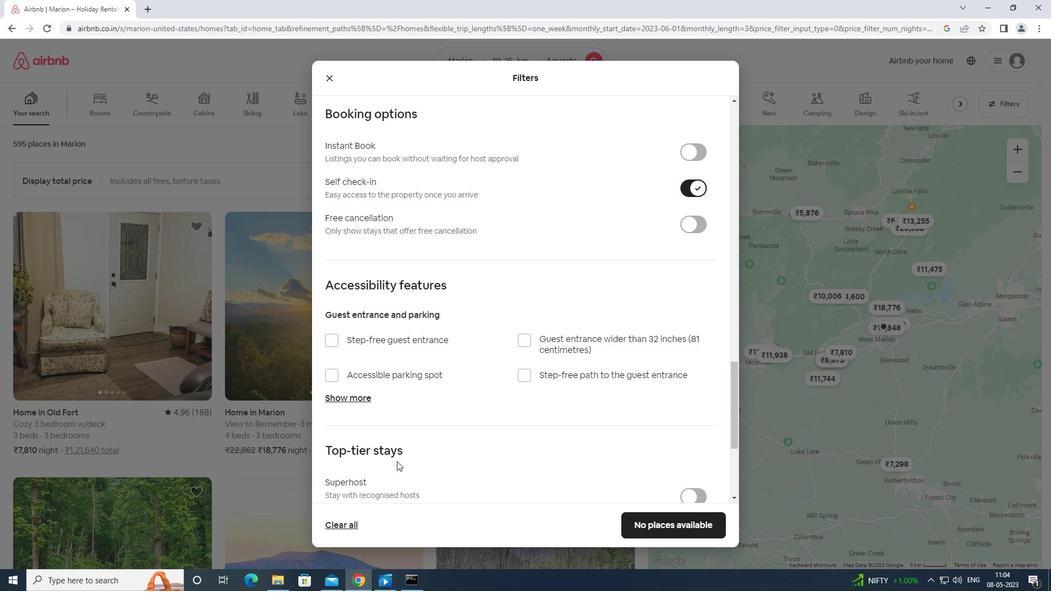 
Action: Mouse scrolled (396, 461) with delta (0, 0)
Screenshot: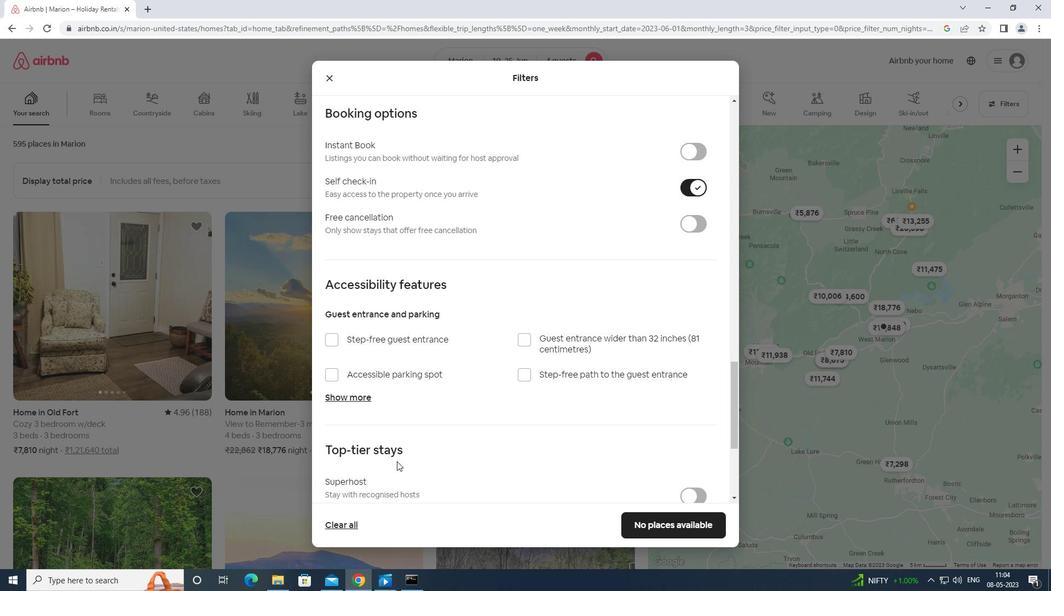 
Action: Mouse moved to (396, 458)
Screenshot: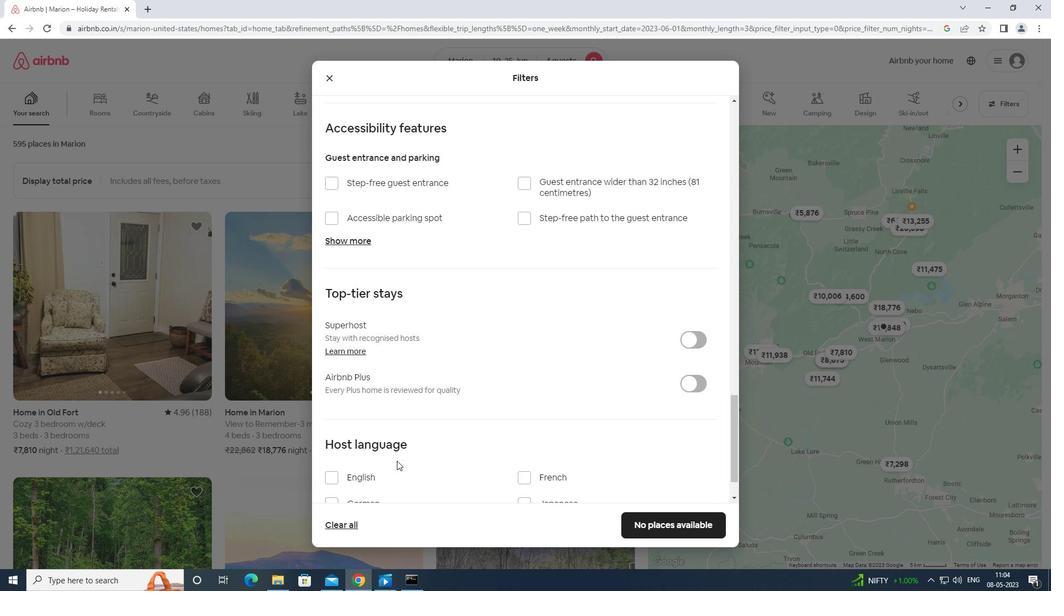 
Action: Mouse scrolled (396, 457) with delta (0, 0)
Screenshot: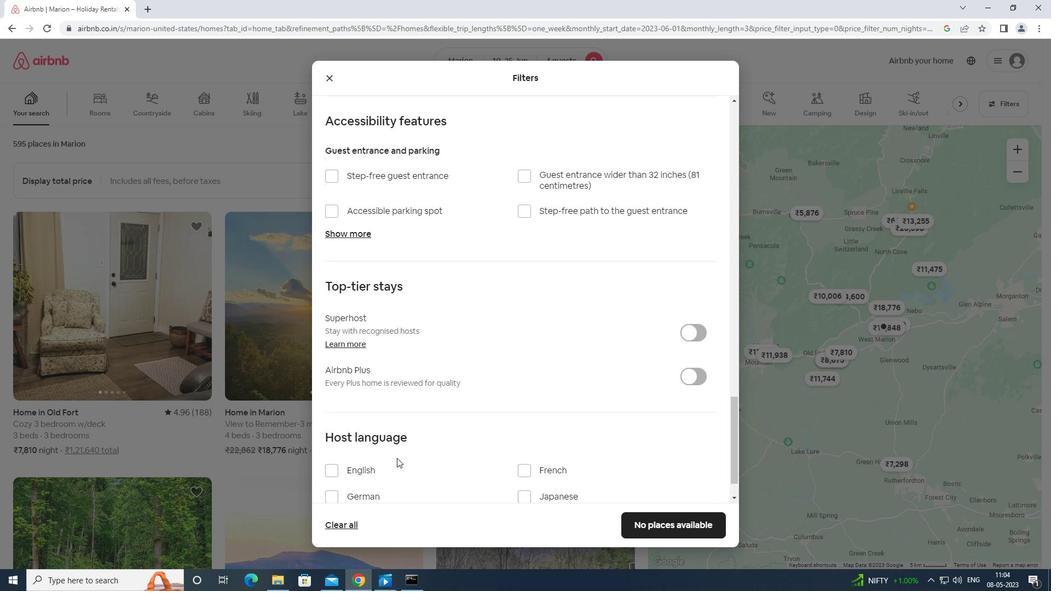 
Action: Mouse moved to (329, 427)
Screenshot: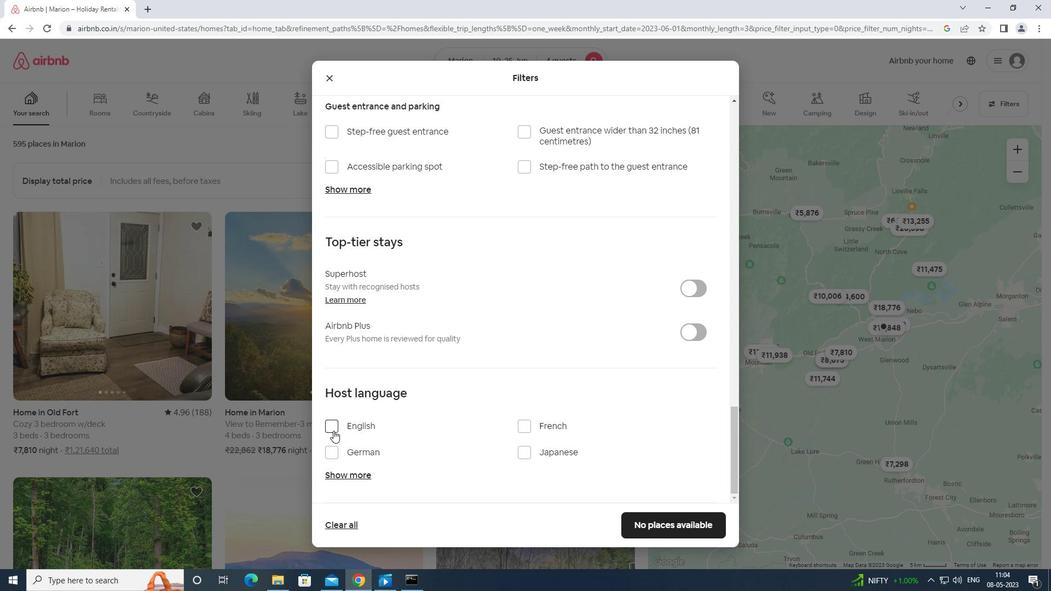 
Action: Mouse pressed left at (329, 427)
Screenshot: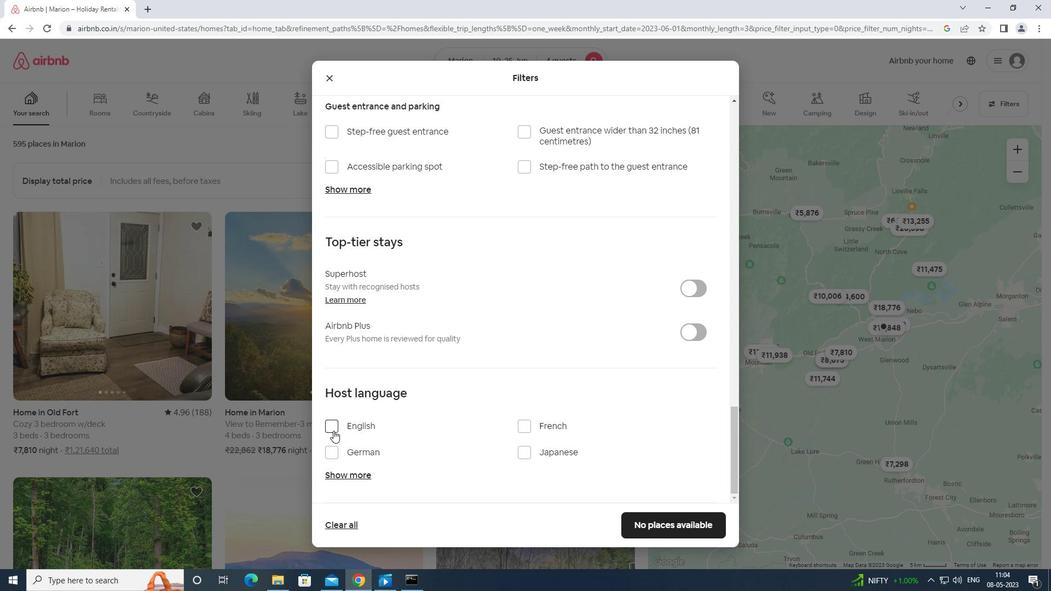 
Action: Mouse moved to (677, 522)
Screenshot: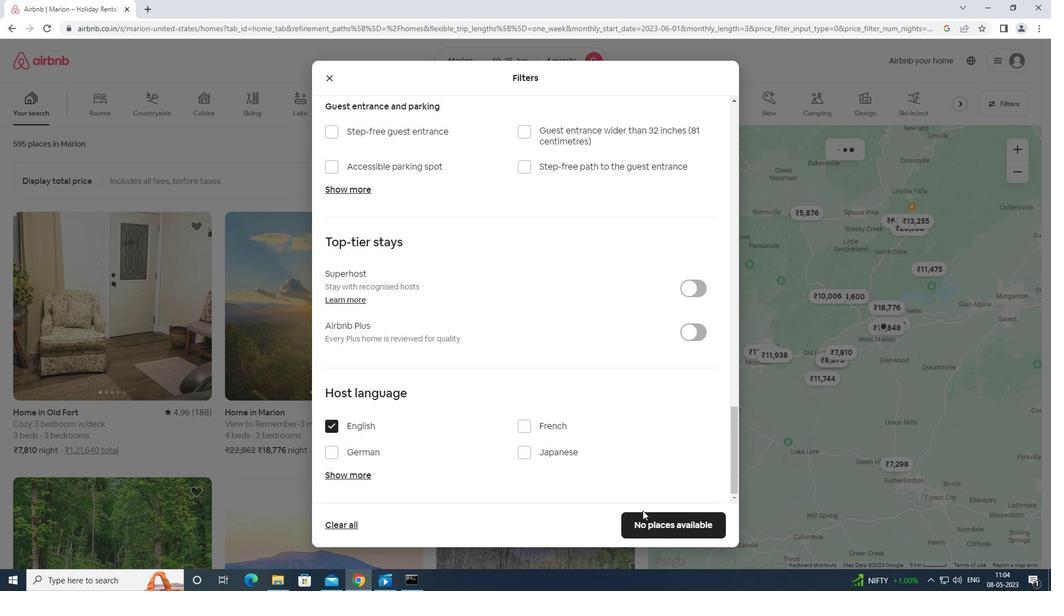 
Action: Mouse pressed left at (677, 522)
Screenshot: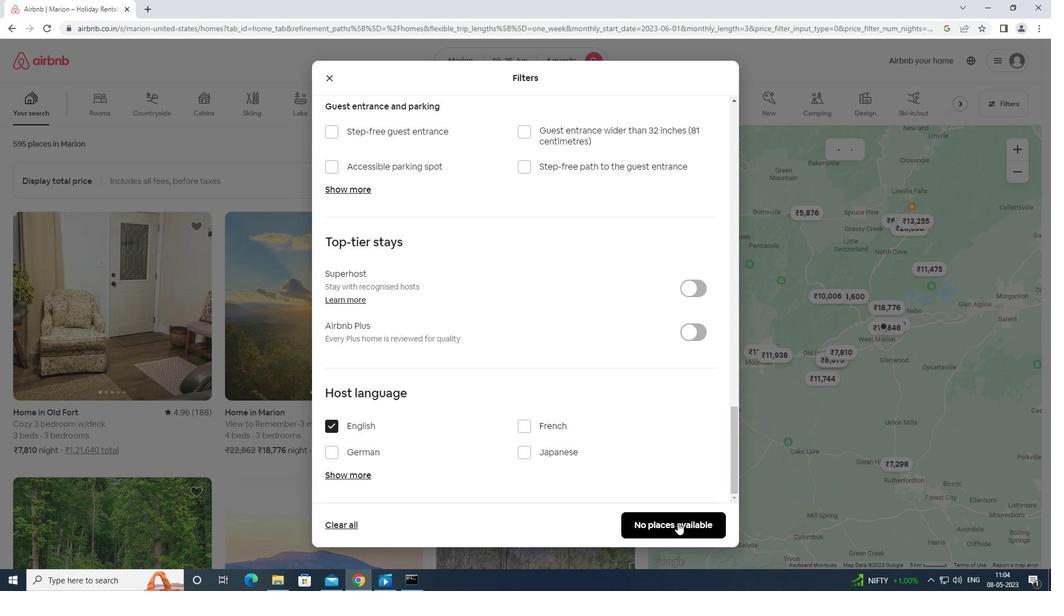 
Action: Mouse moved to (665, 514)
Screenshot: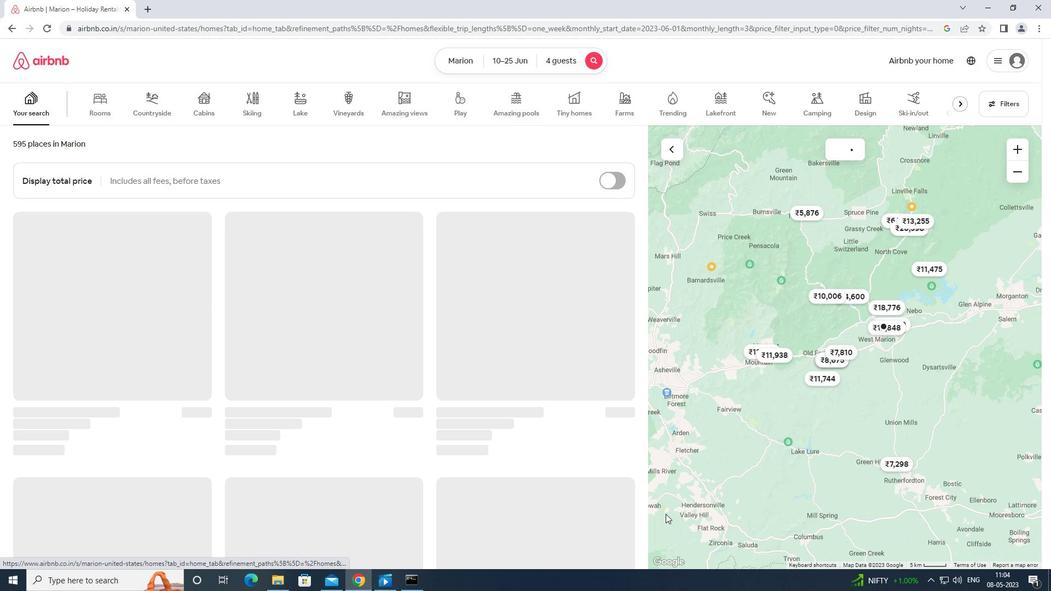 
Action: Key pressed <Key.f9>
Screenshot: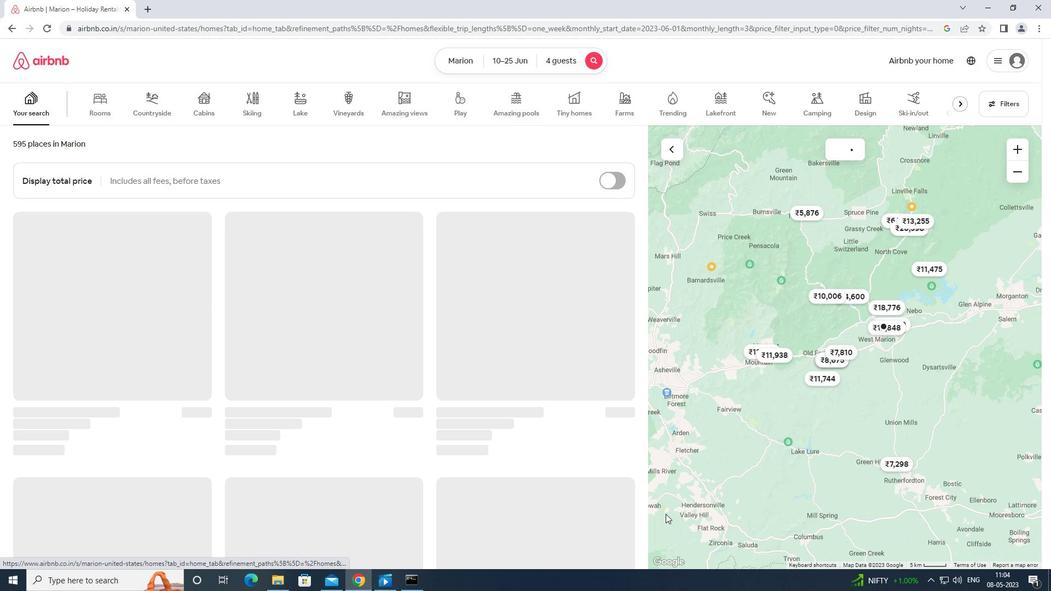 
Action: Mouse moved to (661, 510)
Screenshot: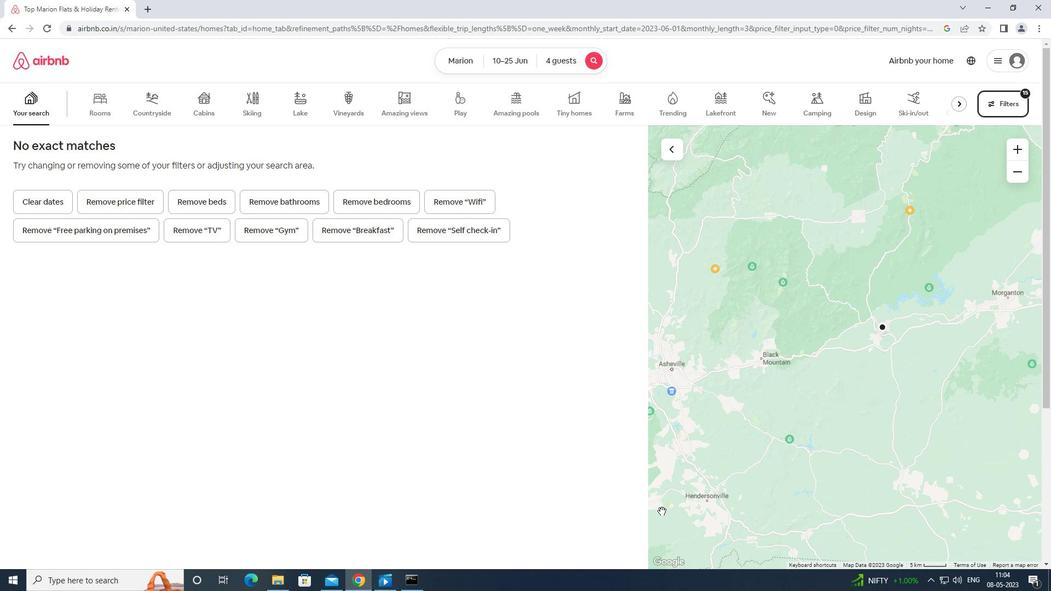 
